 Task: Find connections with filter location Boucherville with filter topic #bestadvicewith filter profile language French with filter current company KPIT with filter school Delhi Public School, Vasant Kunj with filter industry Textile Manufacturing with filter service category AssistanceAdvertising with filter keywords title Supervisors
Action: Mouse moved to (151, 236)
Screenshot: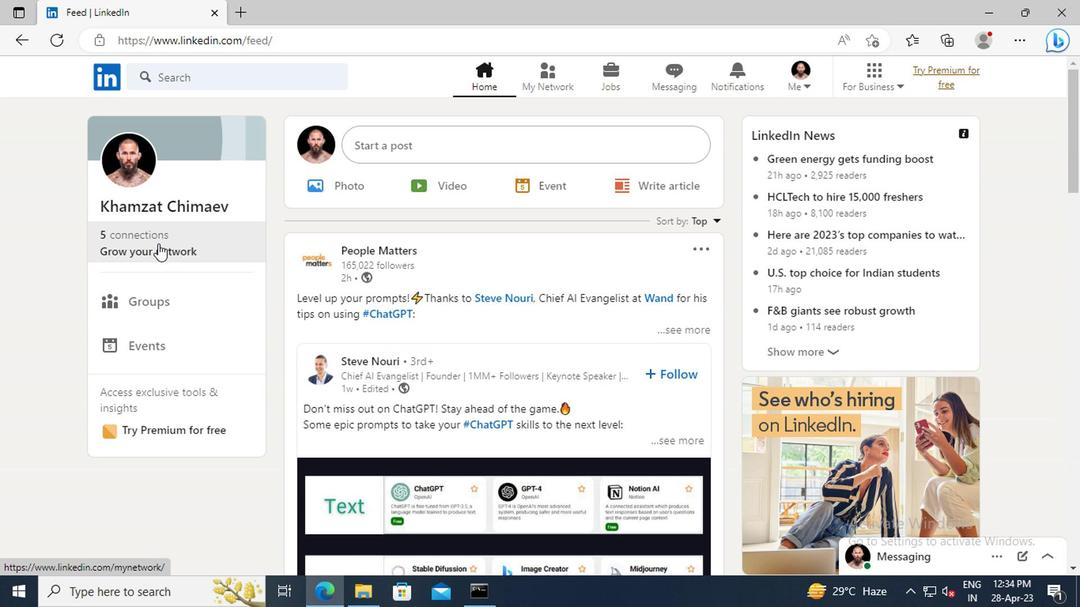
Action: Mouse pressed left at (151, 236)
Screenshot: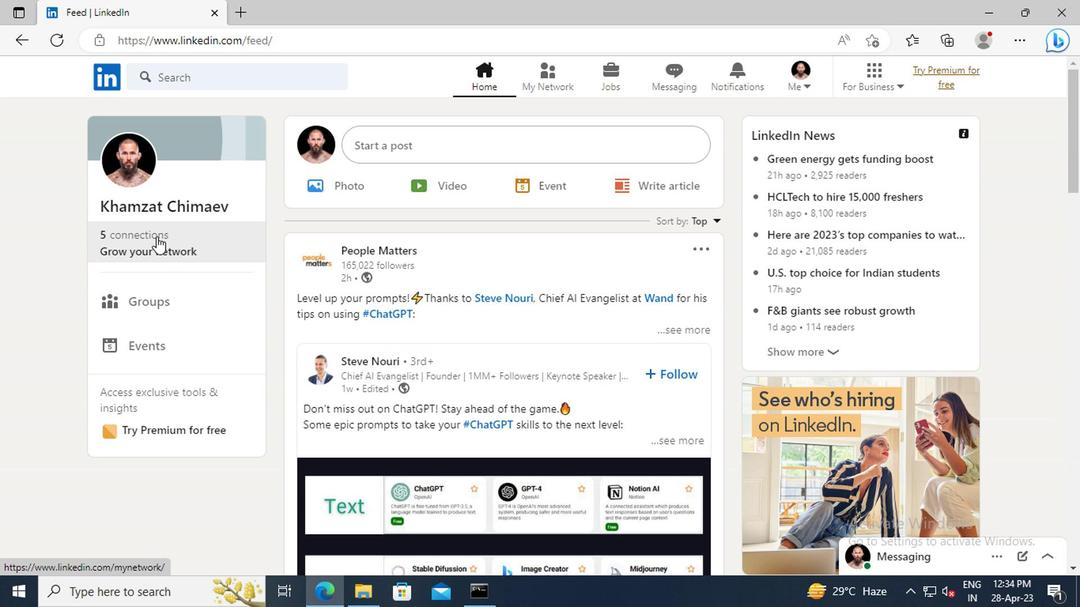 
Action: Mouse moved to (163, 163)
Screenshot: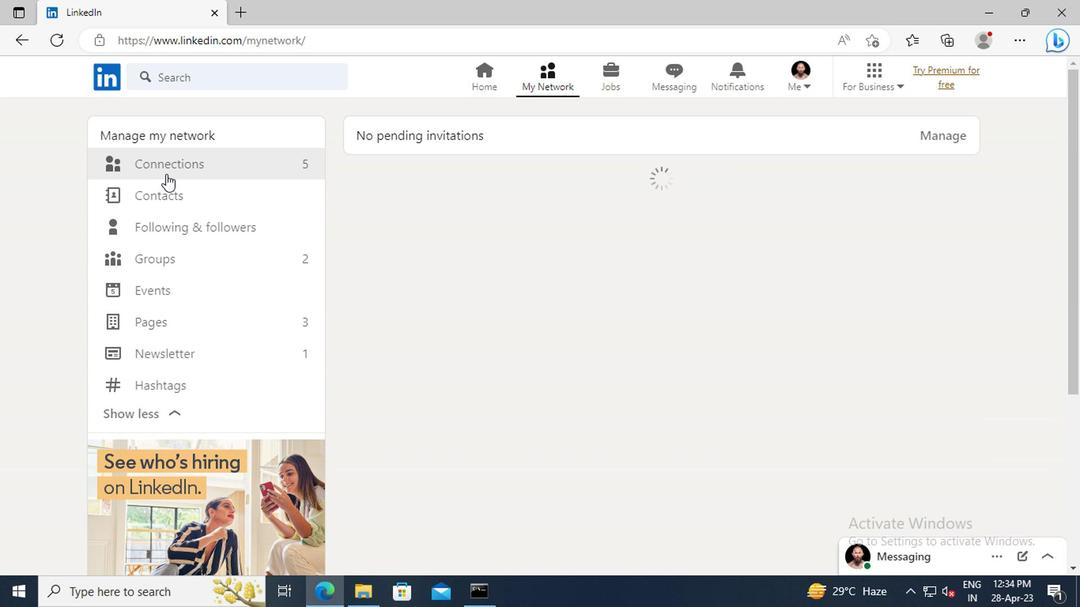 
Action: Mouse pressed left at (163, 163)
Screenshot: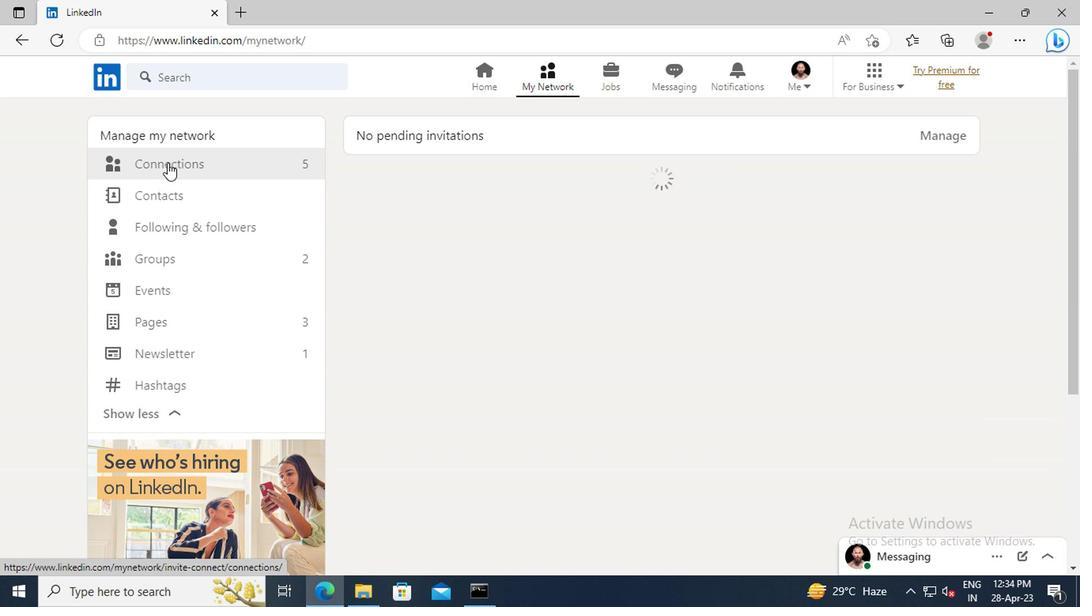 
Action: Mouse moved to (657, 168)
Screenshot: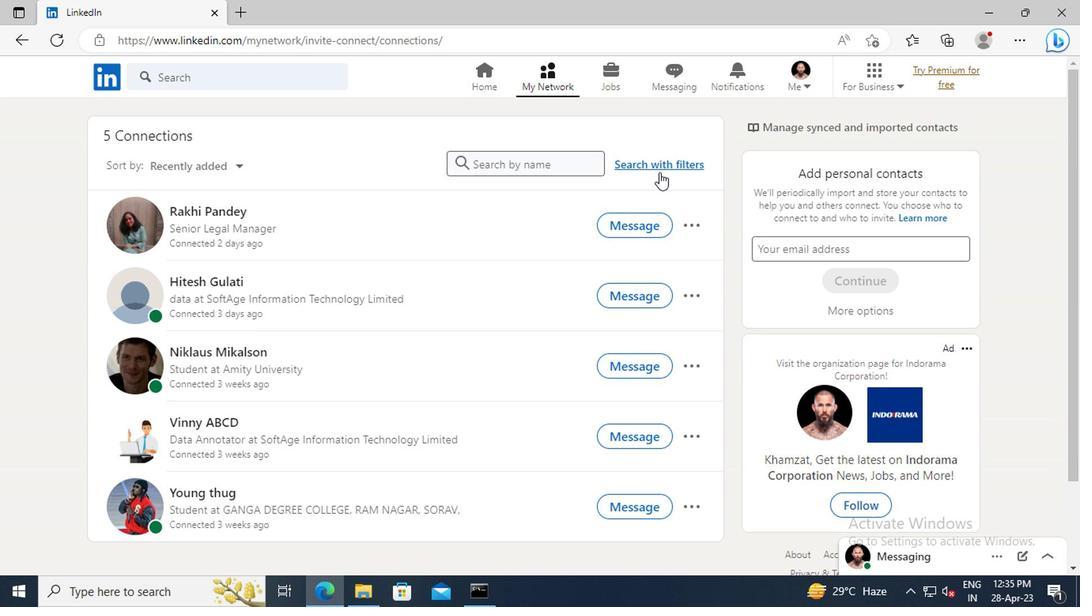 
Action: Mouse pressed left at (657, 168)
Screenshot: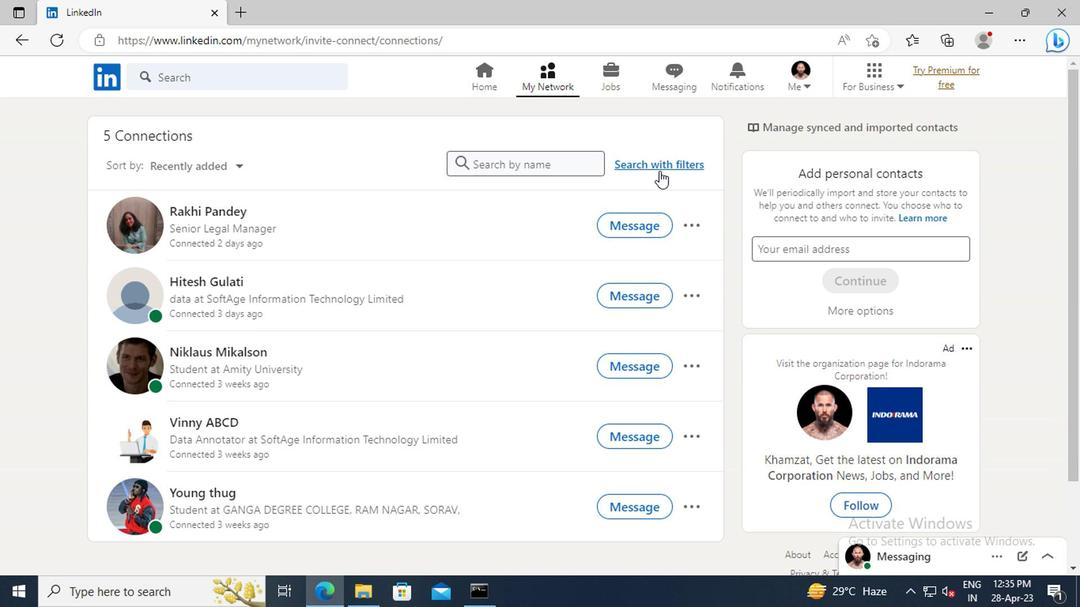 
Action: Mouse moved to (600, 125)
Screenshot: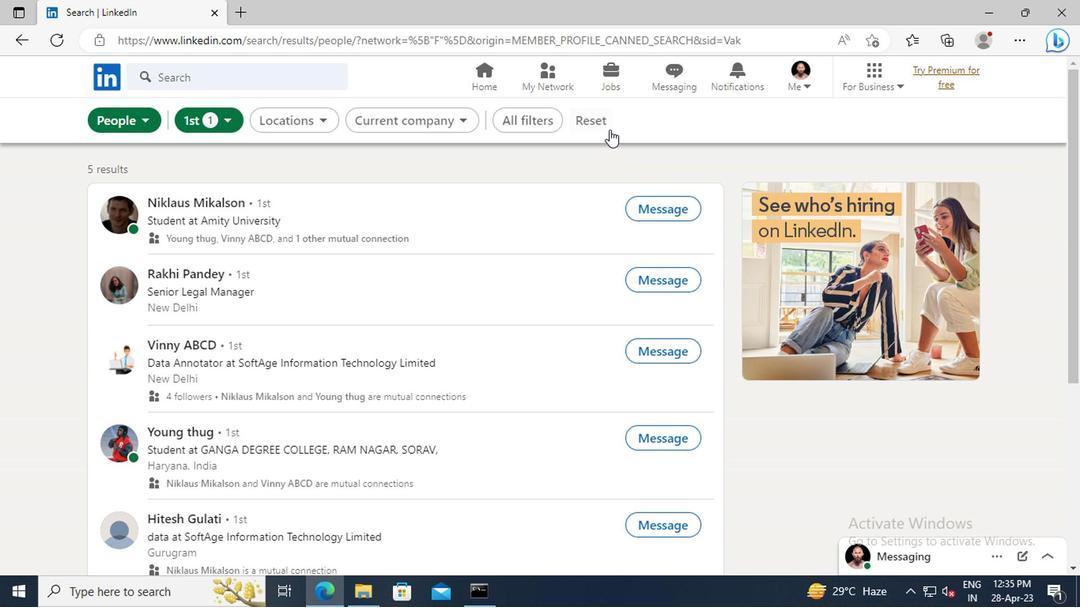 
Action: Mouse pressed left at (600, 125)
Screenshot: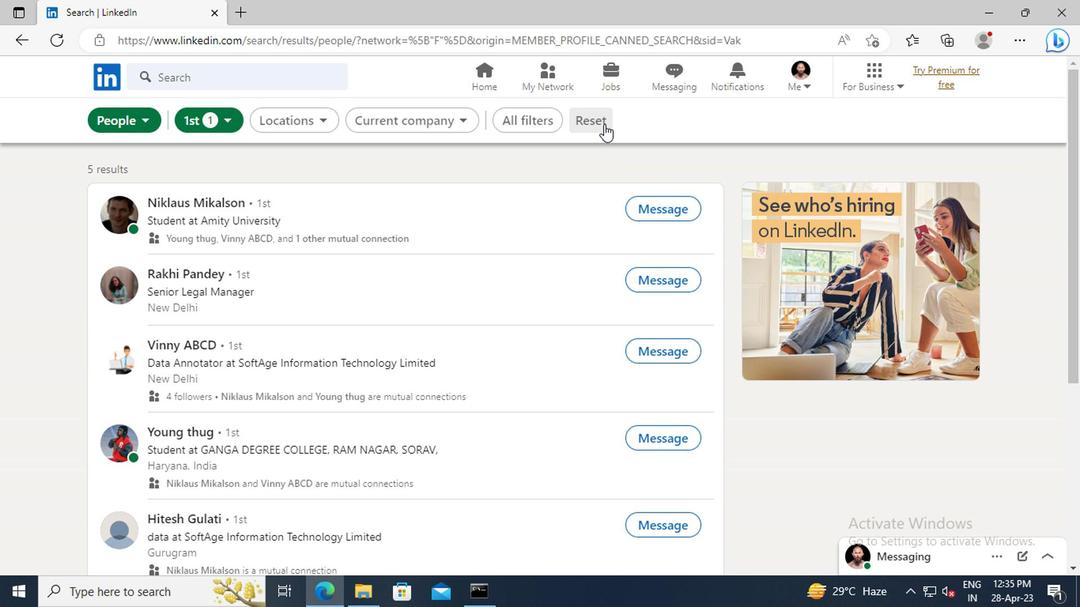 
Action: Mouse moved to (576, 119)
Screenshot: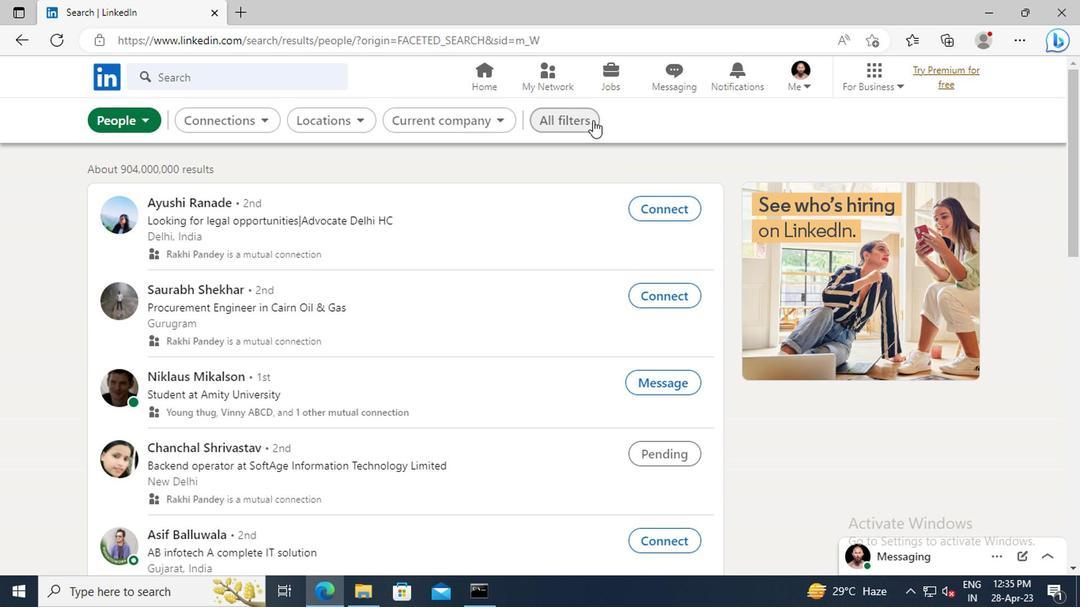 
Action: Mouse pressed left at (576, 119)
Screenshot: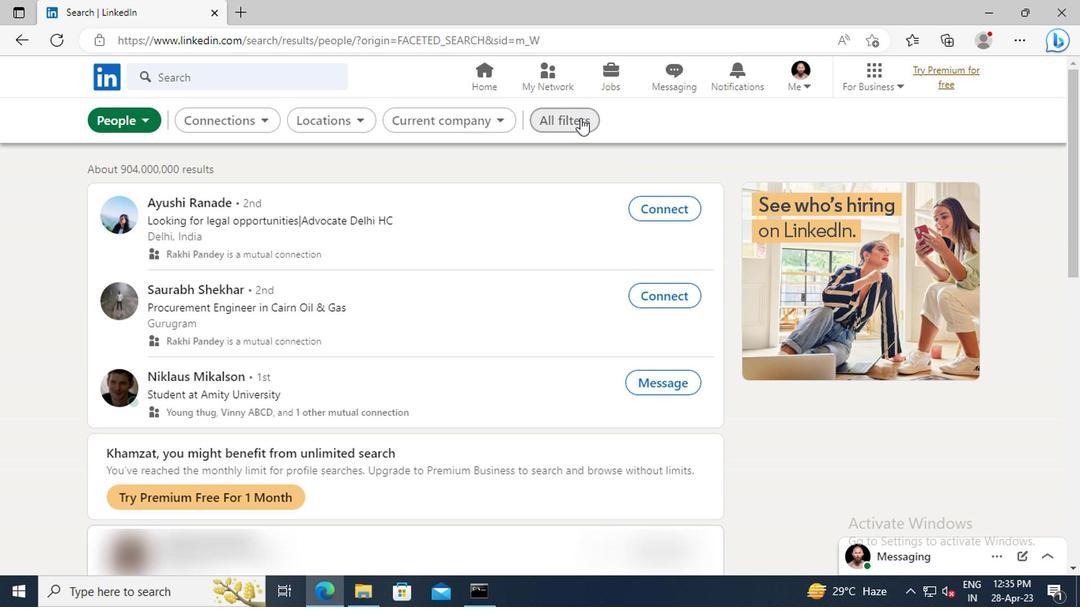 
Action: Mouse moved to (889, 301)
Screenshot: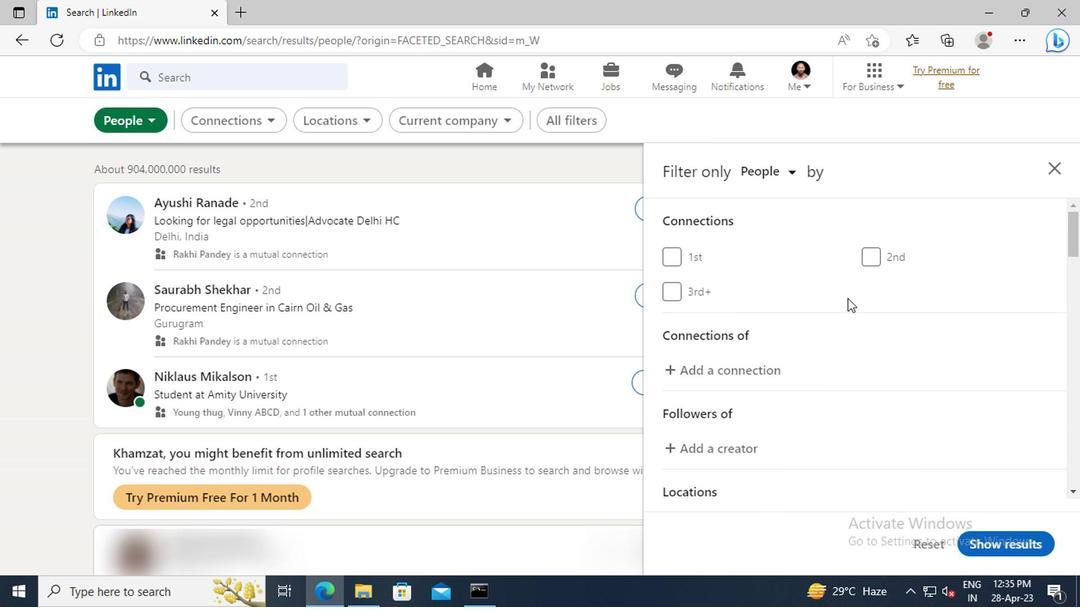 
Action: Mouse scrolled (889, 300) with delta (0, 0)
Screenshot: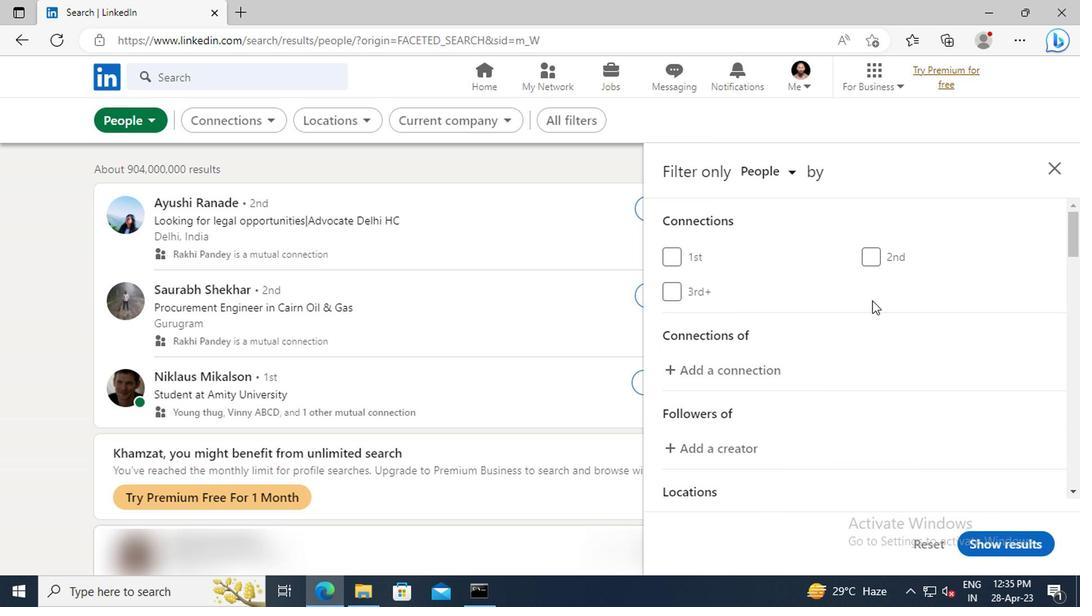 
Action: Mouse scrolled (889, 300) with delta (0, 0)
Screenshot: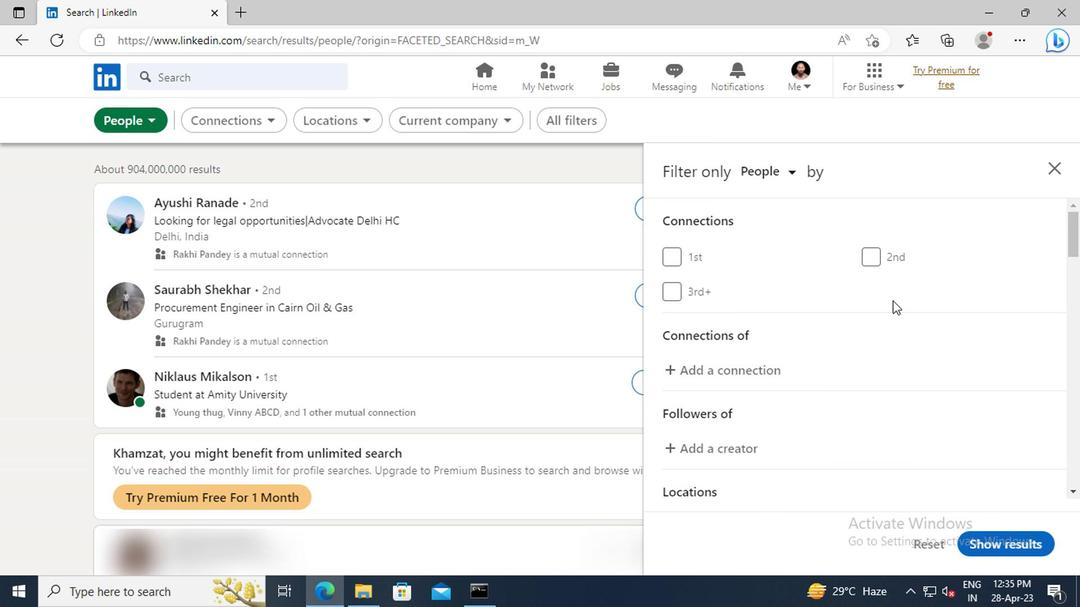 
Action: Mouse scrolled (889, 300) with delta (0, 0)
Screenshot: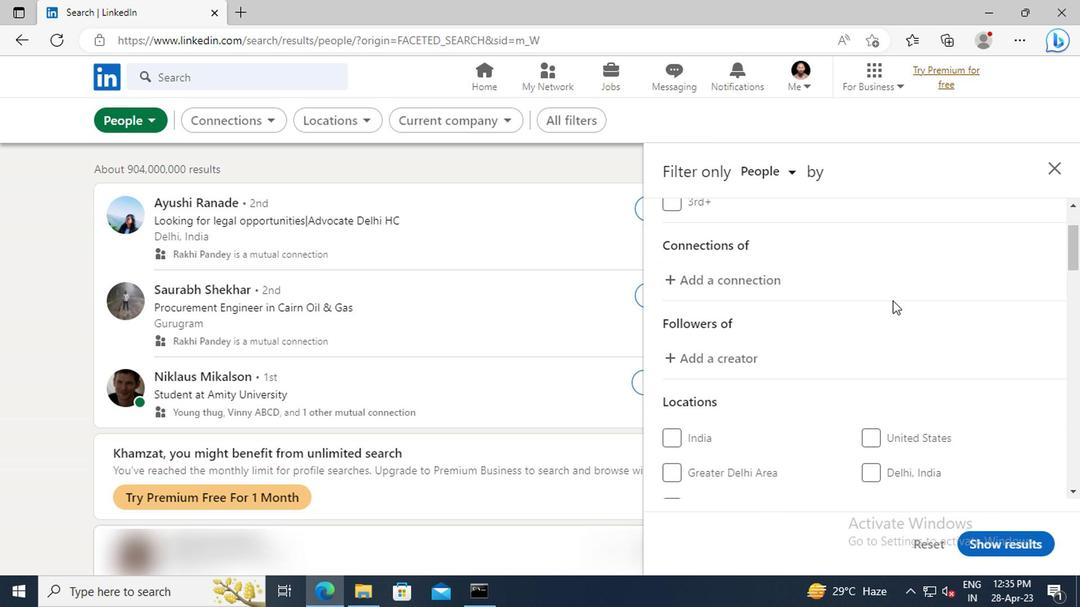 
Action: Mouse scrolled (889, 300) with delta (0, 0)
Screenshot: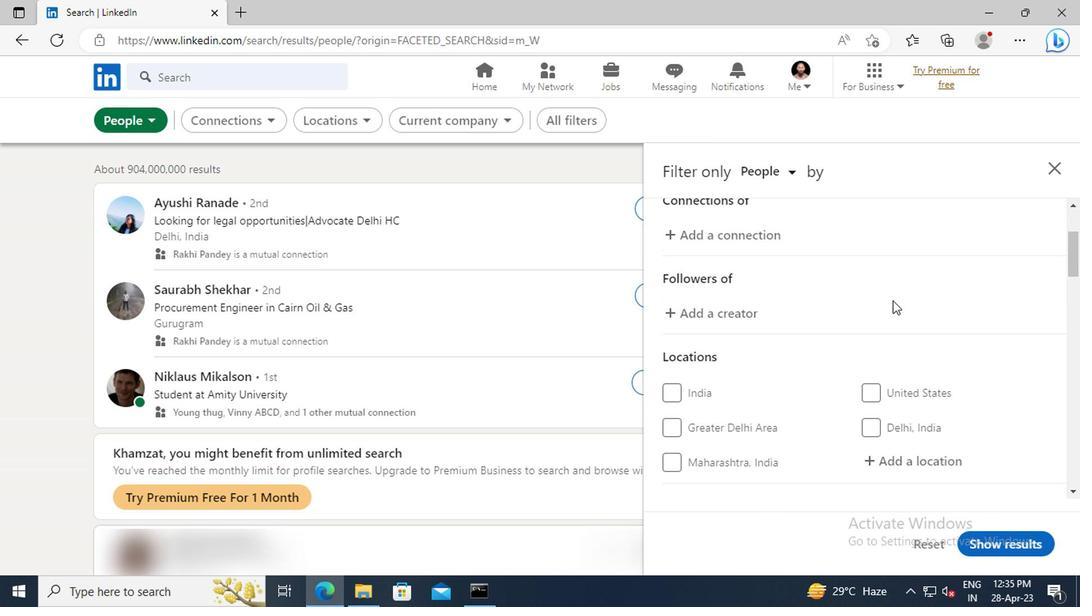 
Action: Mouse scrolled (889, 300) with delta (0, 0)
Screenshot: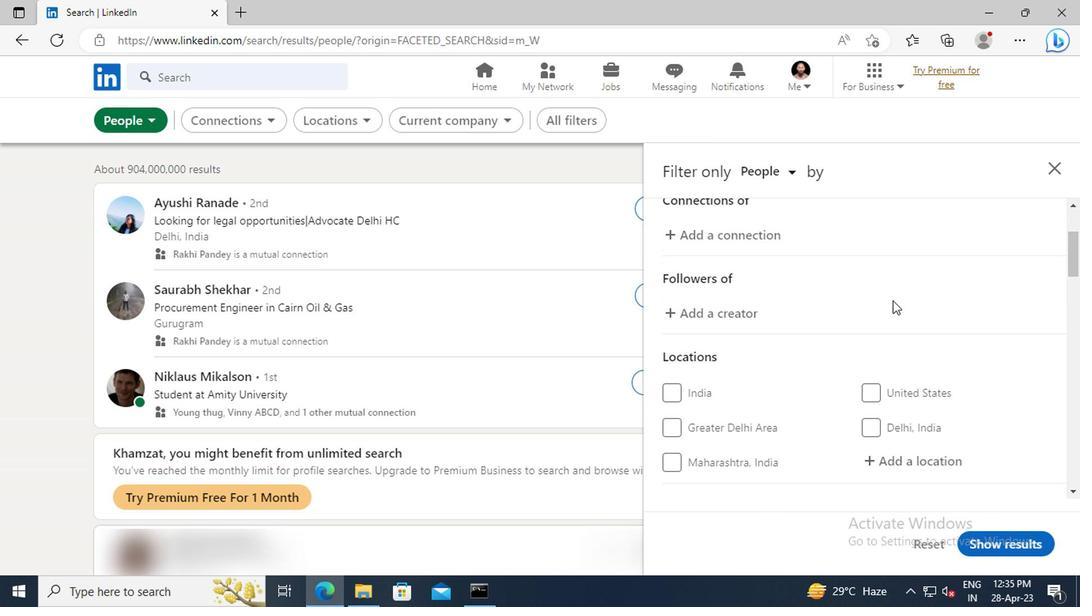 
Action: Mouse moved to (890, 302)
Screenshot: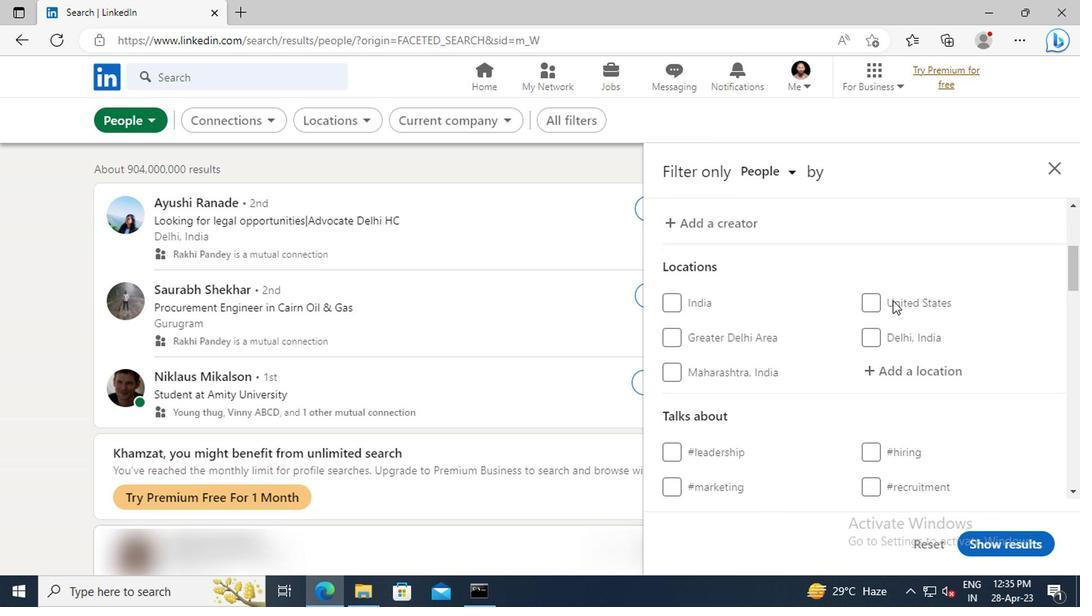 
Action: Mouse scrolled (890, 302) with delta (0, 0)
Screenshot: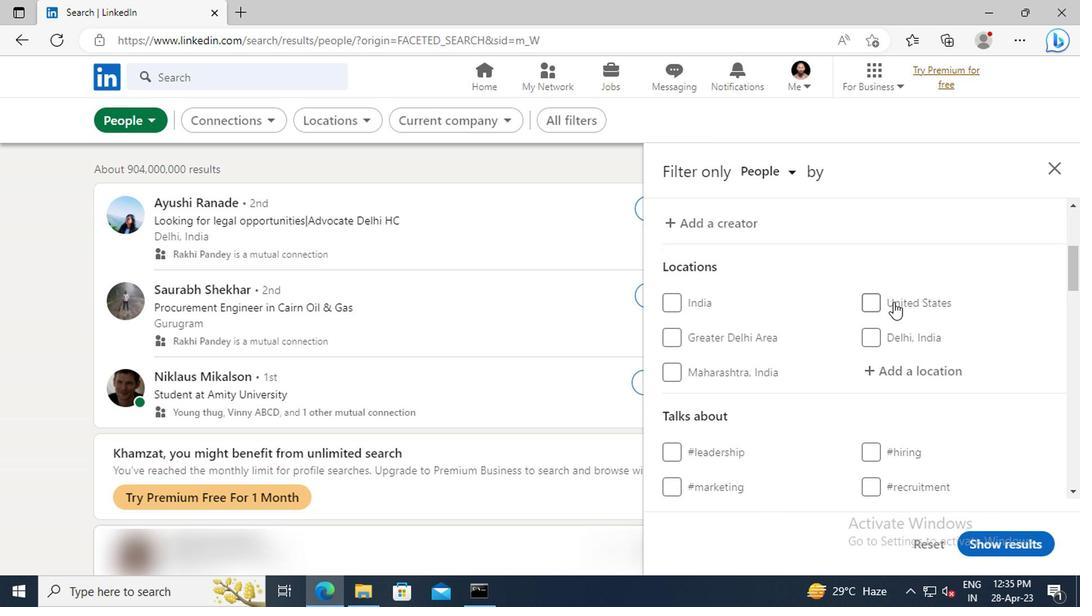 
Action: Mouse moved to (896, 323)
Screenshot: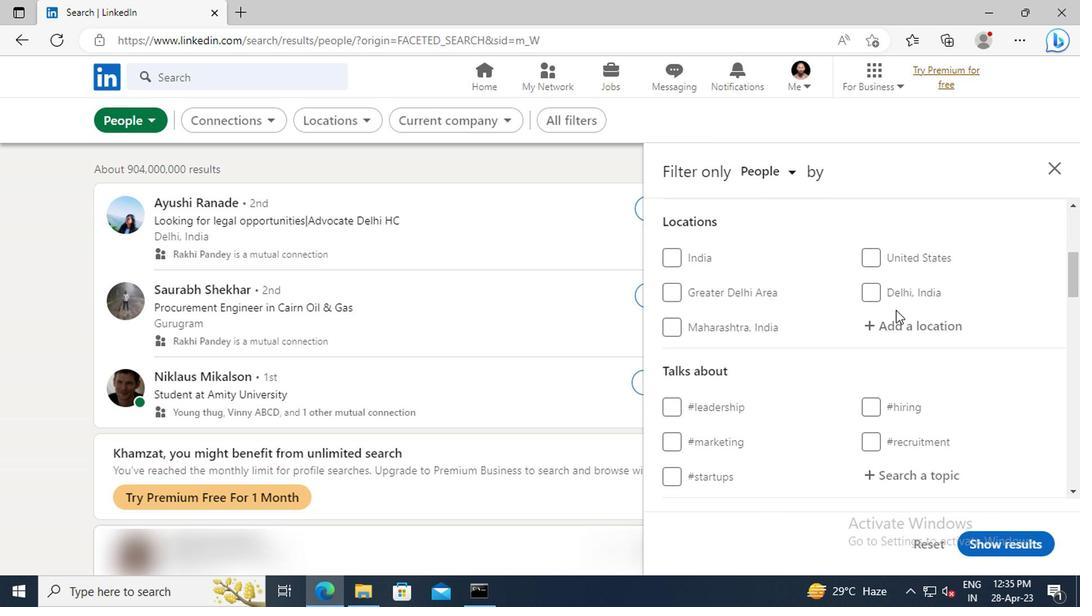 
Action: Mouse pressed left at (896, 323)
Screenshot: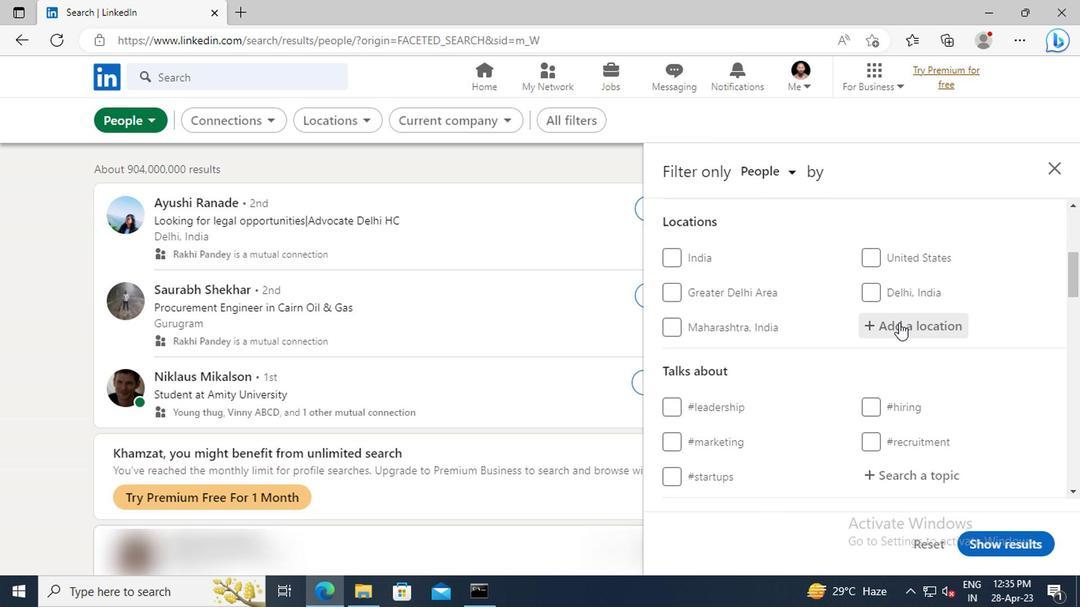 
Action: Key pressed <Key.shift>BOUCHERVILLE
Screenshot: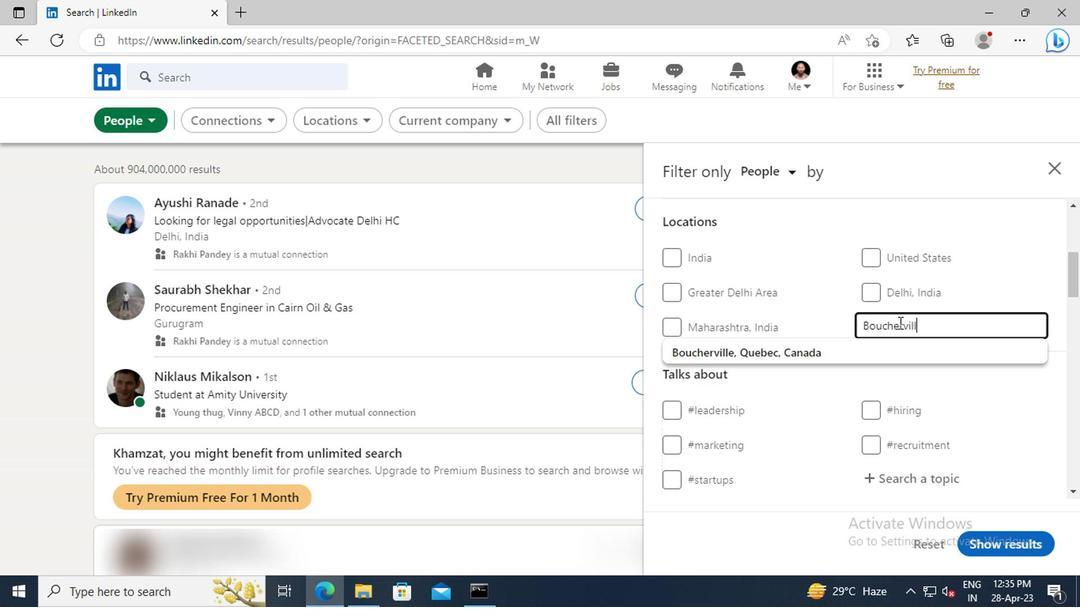 
Action: Mouse moved to (902, 348)
Screenshot: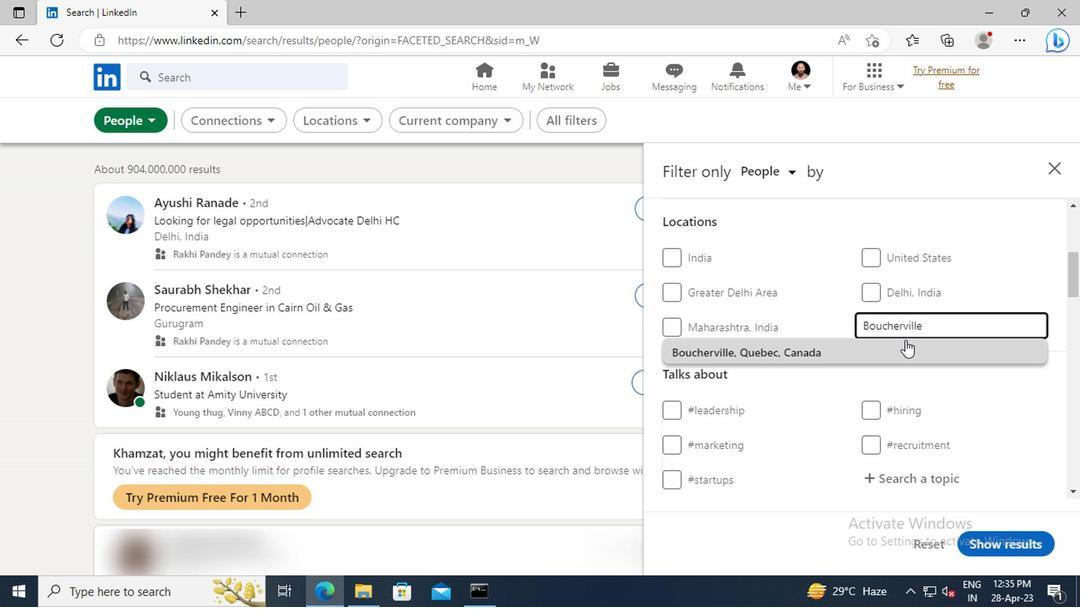 
Action: Mouse pressed left at (902, 348)
Screenshot: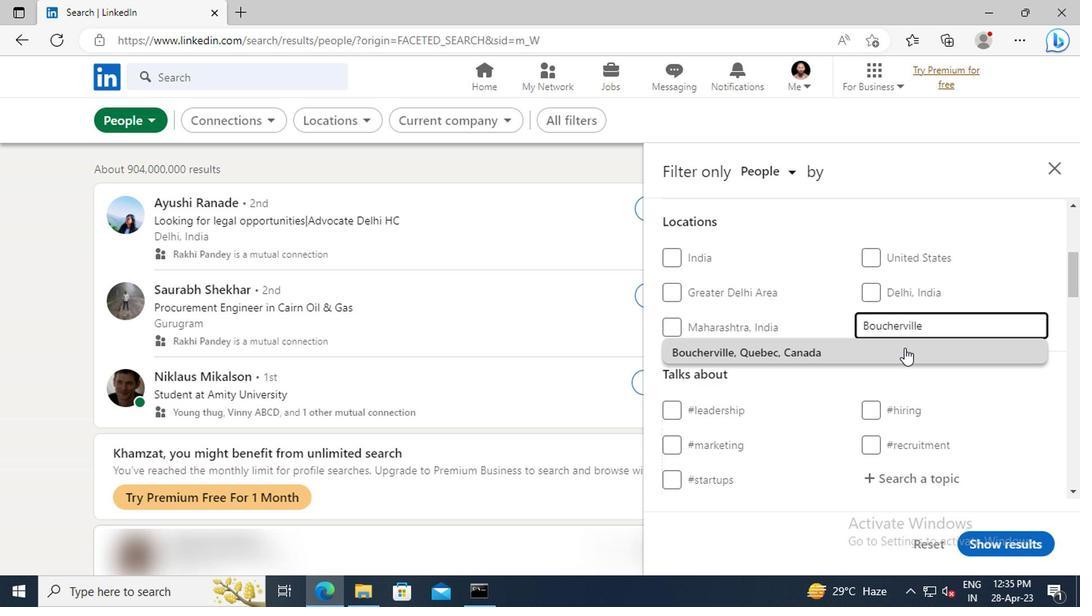 
Action: Mouse moved to (902, 330)
Screenshot: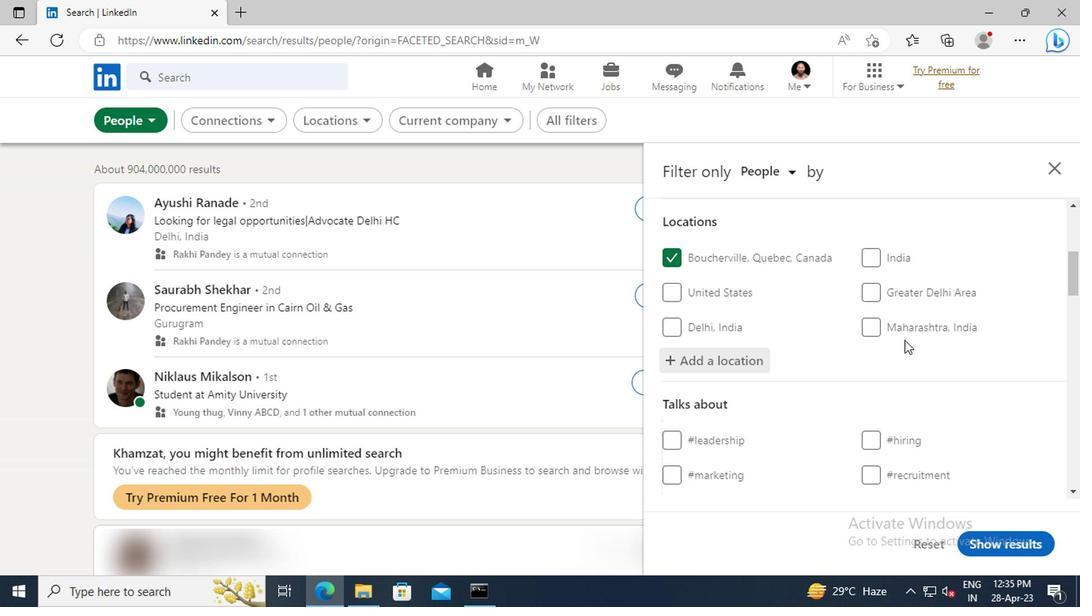
Action: Mouse scrolled (902, 329) with delta (0, 0)
Screenshot: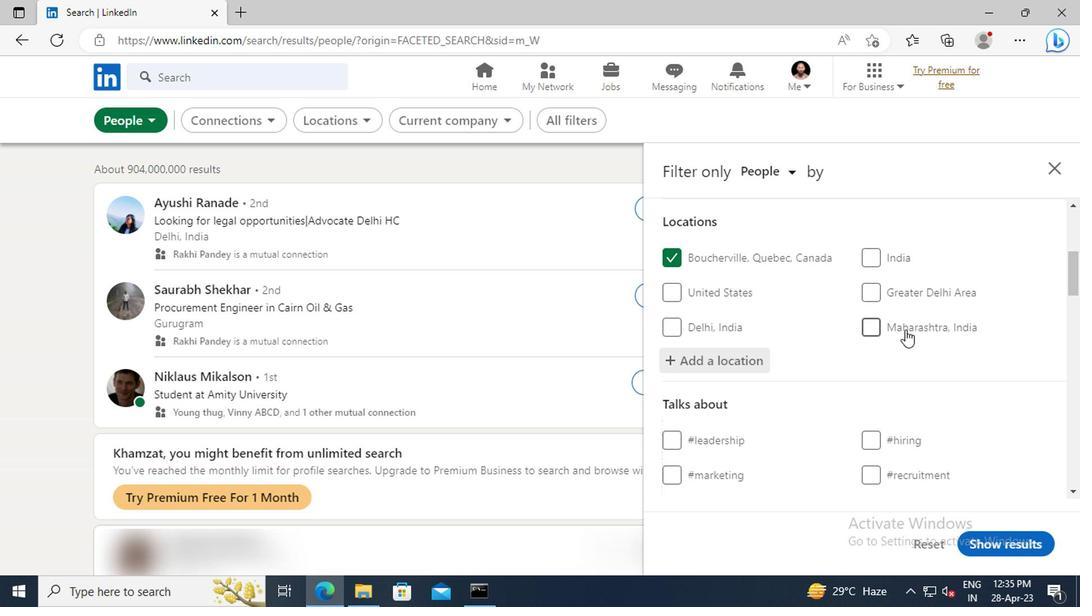 
Action: Mouse scrolled (902, 329) with delta (0, 0)
Screenshot: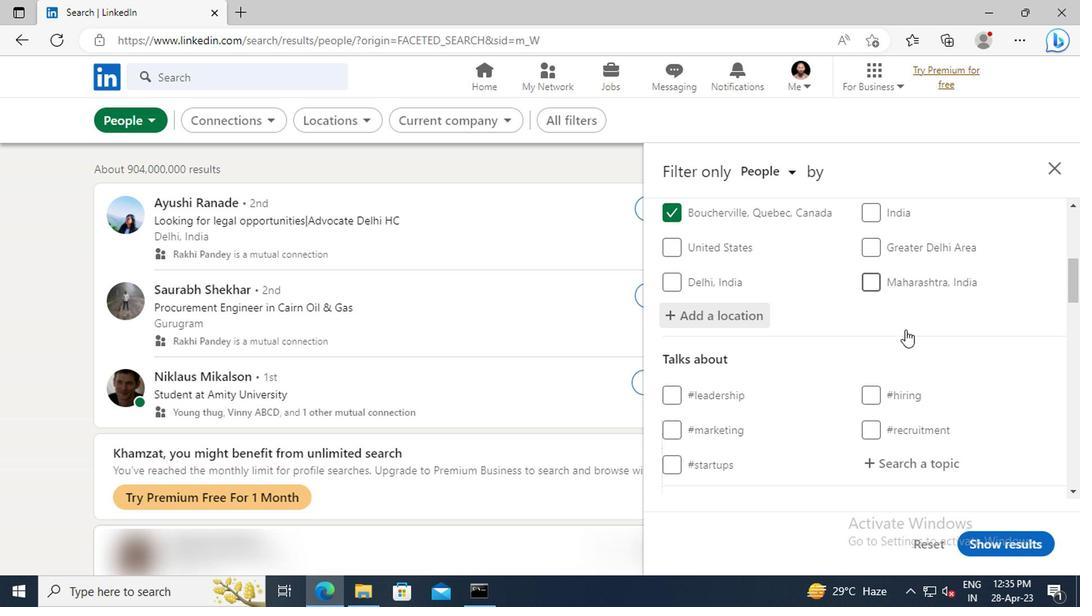 
Action: Mouse scrolled (902, 329) with delta (0, 0)
Screenshot: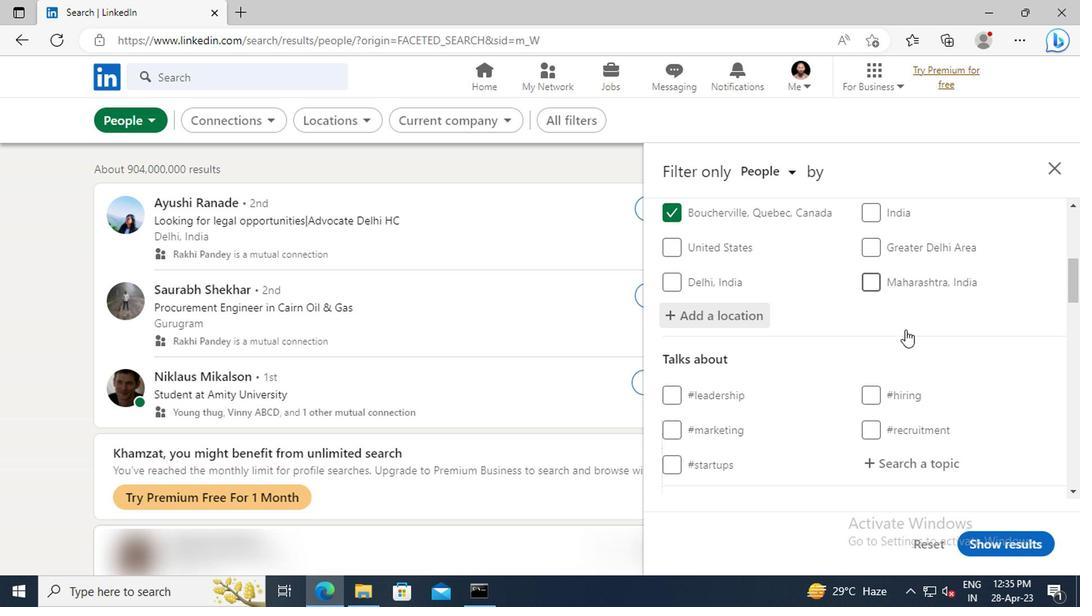 
Action: Mouse moved to (887, 369)
Screenshot: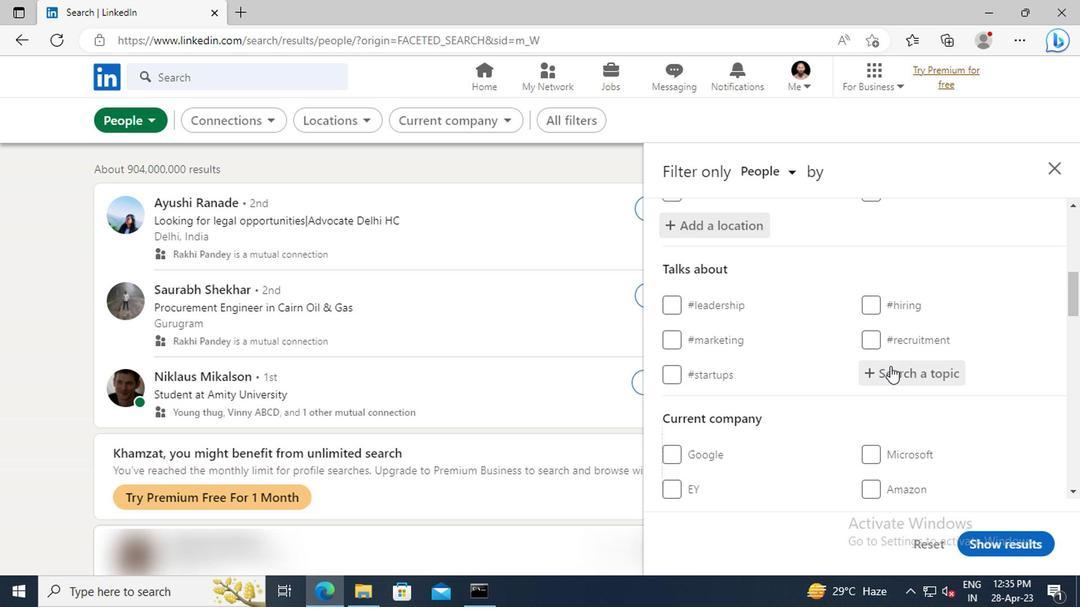 
Action: Mouse pressed left at (887, 369)
Screenshot: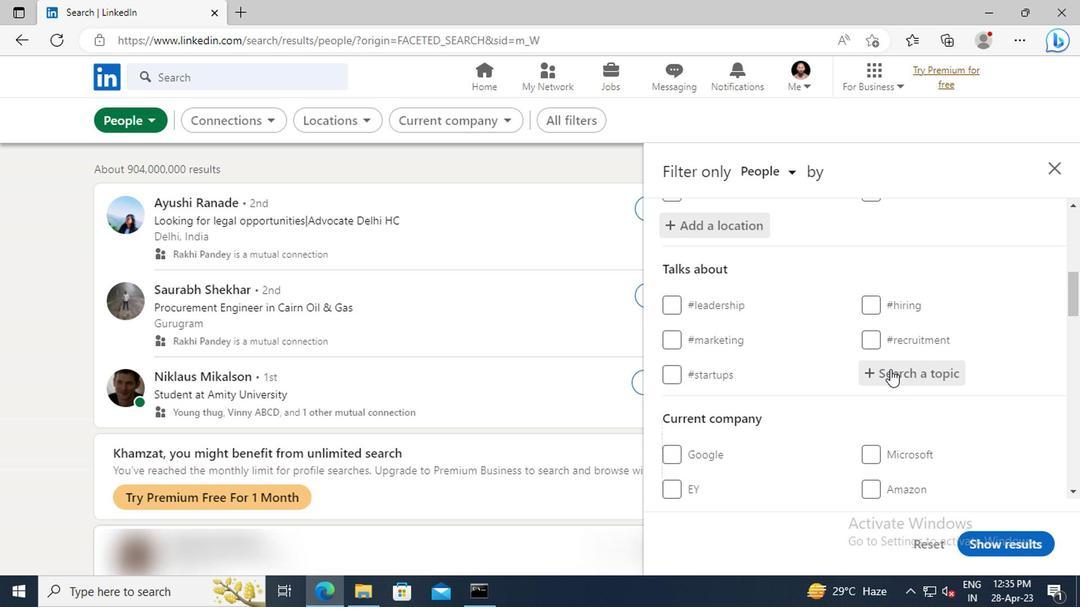 
Action: Key pressed BESTADVICE
Screenshot: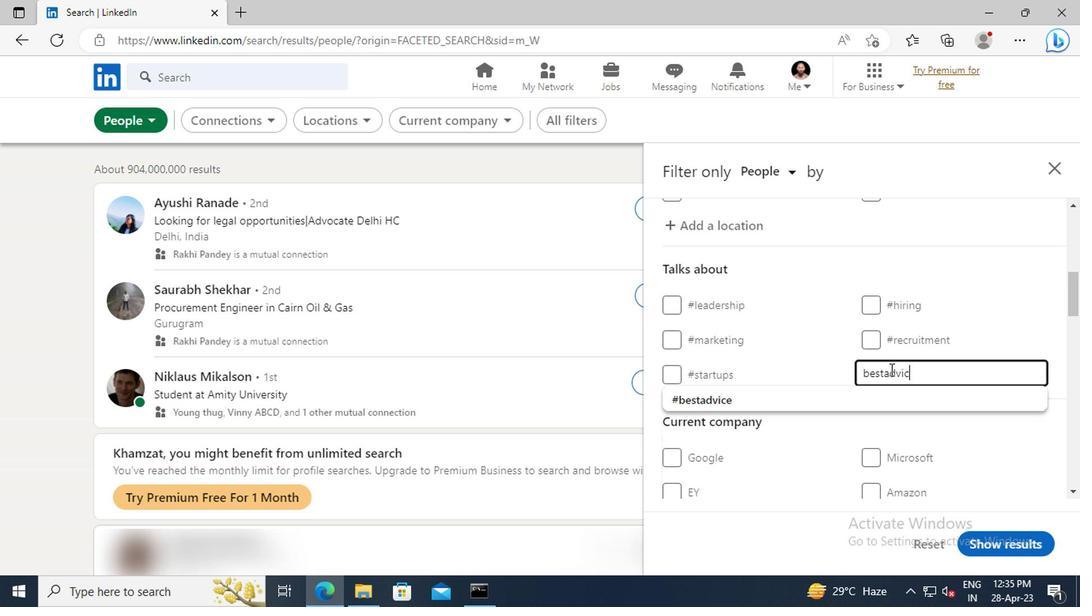 
Action: Mouse moved to (890, 396)
Screenshot: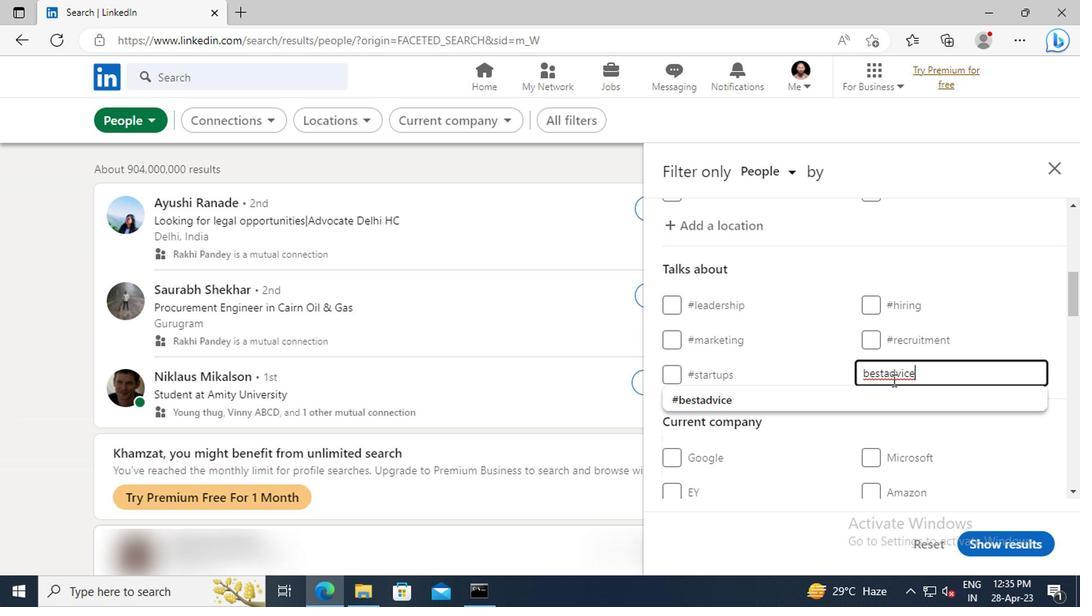 
Action: Mouse pressed left at (890, 396)
Screenshot: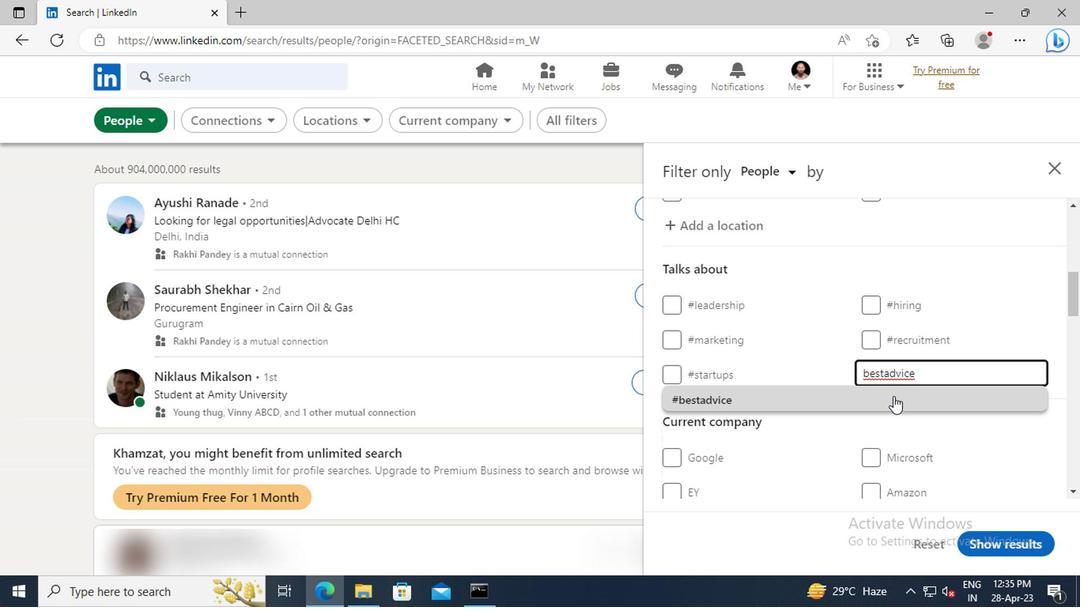 
Action: Mouse moved to (890, 353)
Screenshot: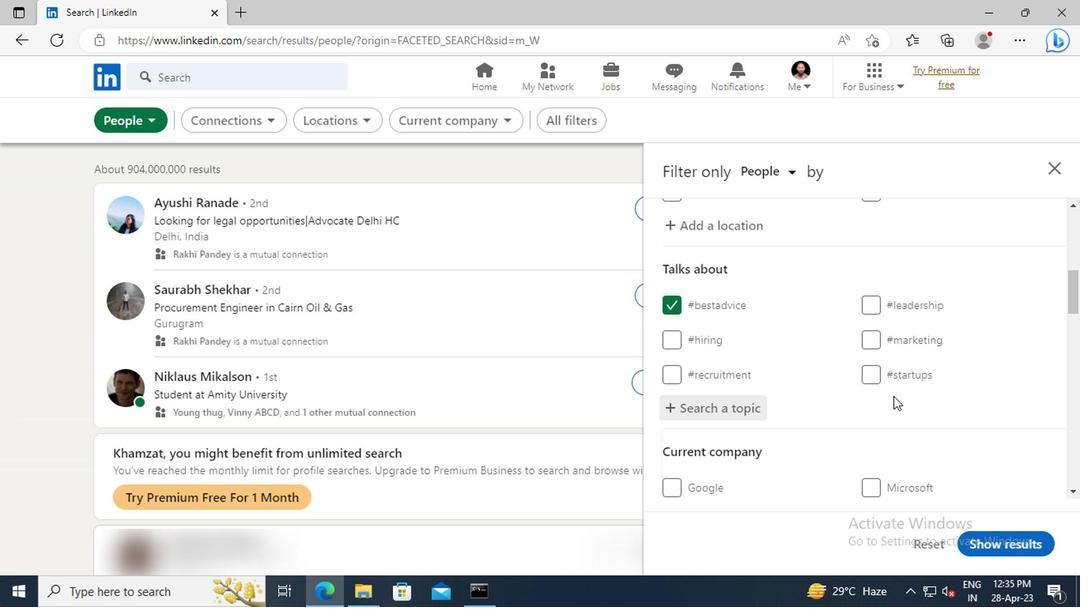 
Action: Mouse scrolled (890, 352) with delta (0, -1)
Screenshot: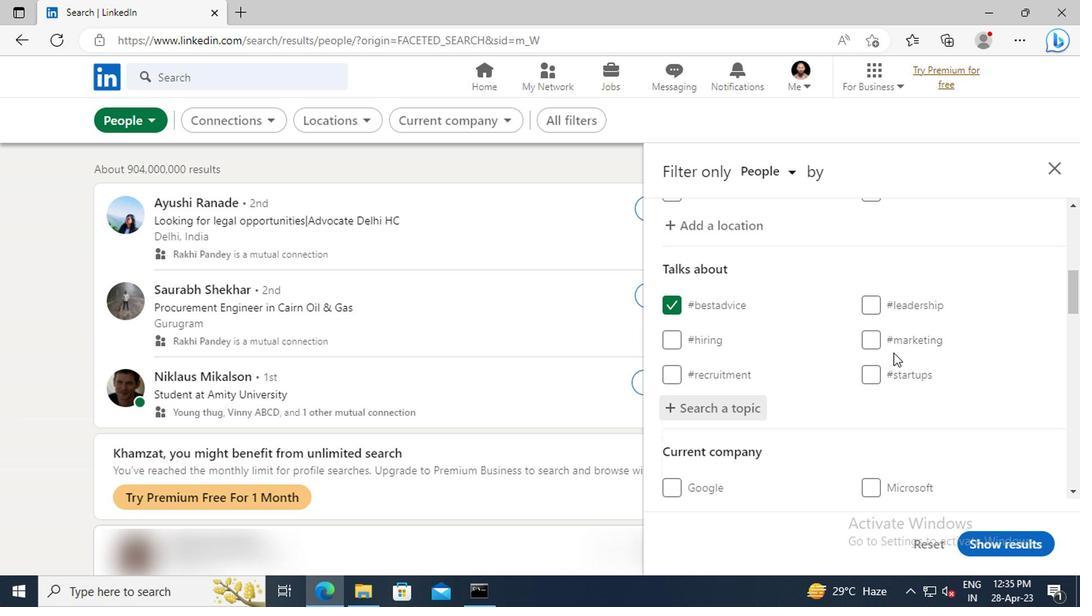 
Action: Mouse scrolled (890, 352) with delta (0, -1)
Screenshot: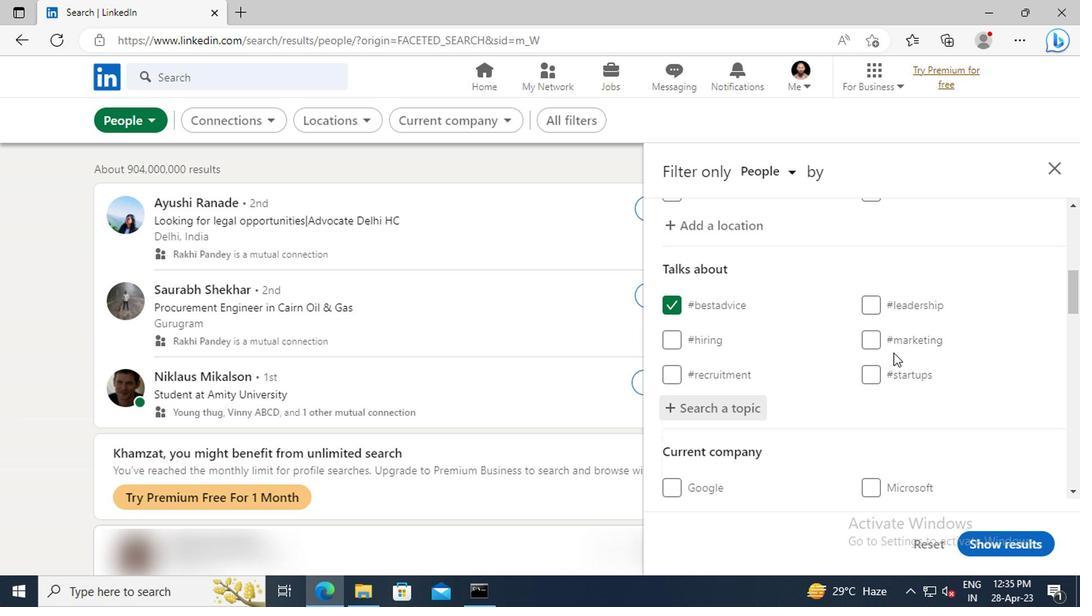 
Action: Mouse scrolled (890, 352) with delta (0, -1)
Screenshot: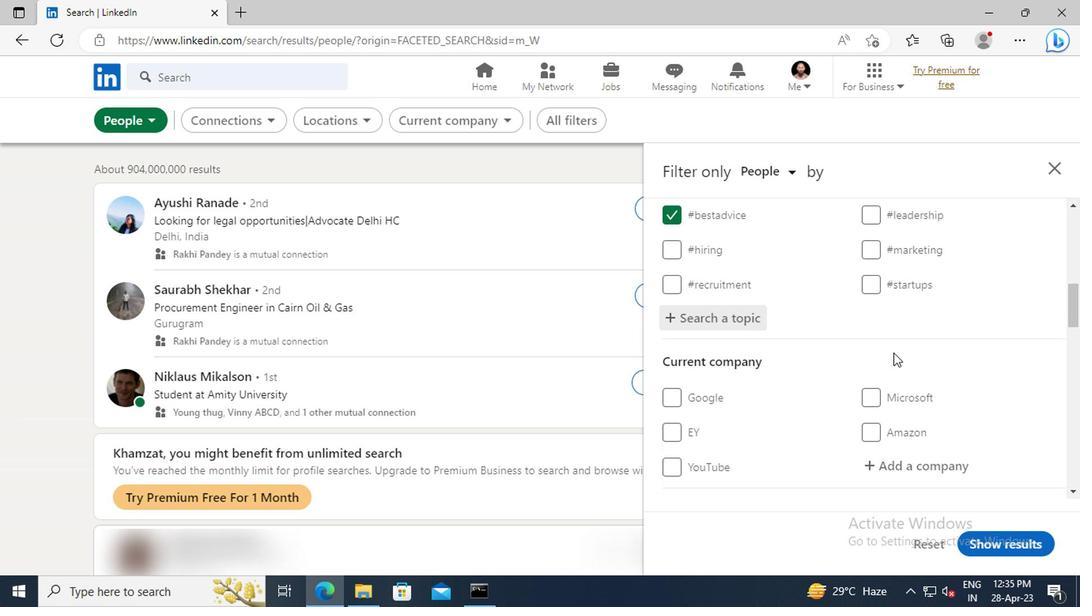 
Action: Mouse scrolled (890, 352) with delta (0, -1)
Screenshot: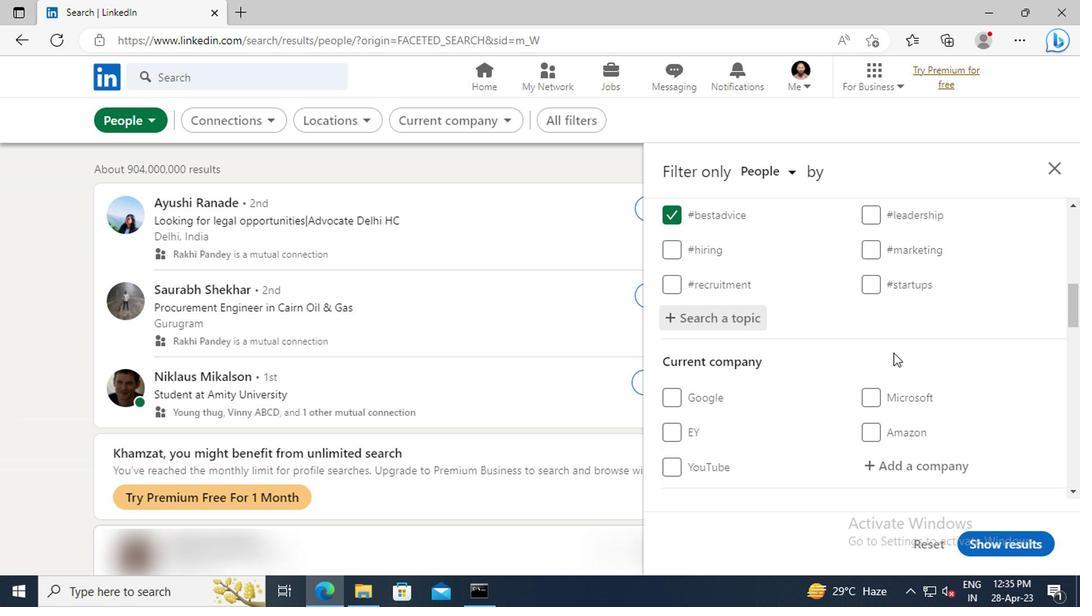 
Action: Mouse scrolled (890, 352) with delta (0, -1)
Screenshot: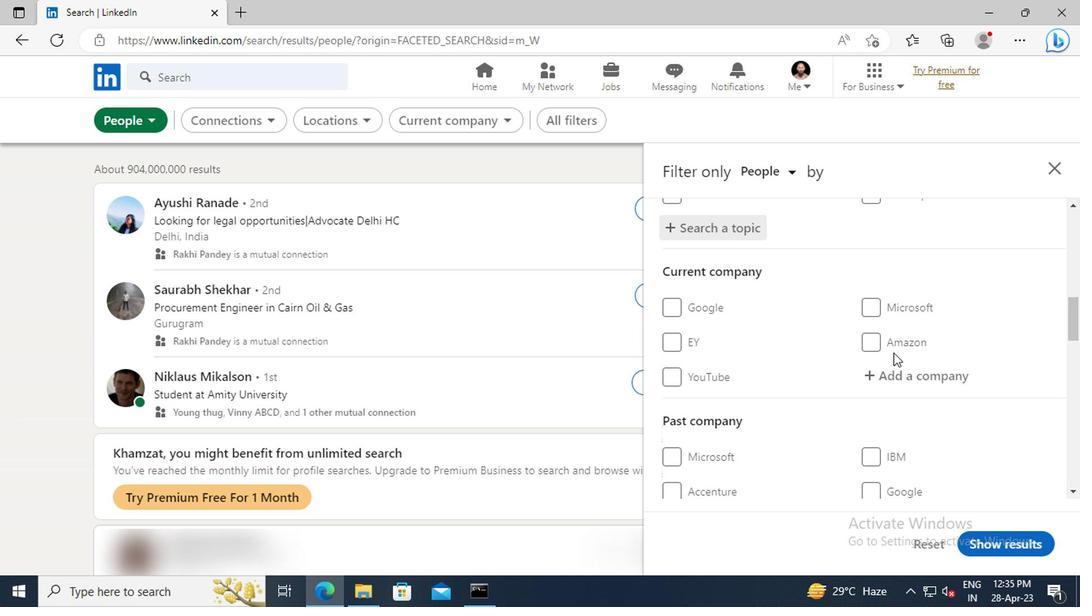 
Action: Mouse scrolled (890, 352) with delta (0, -1)
Screenshot: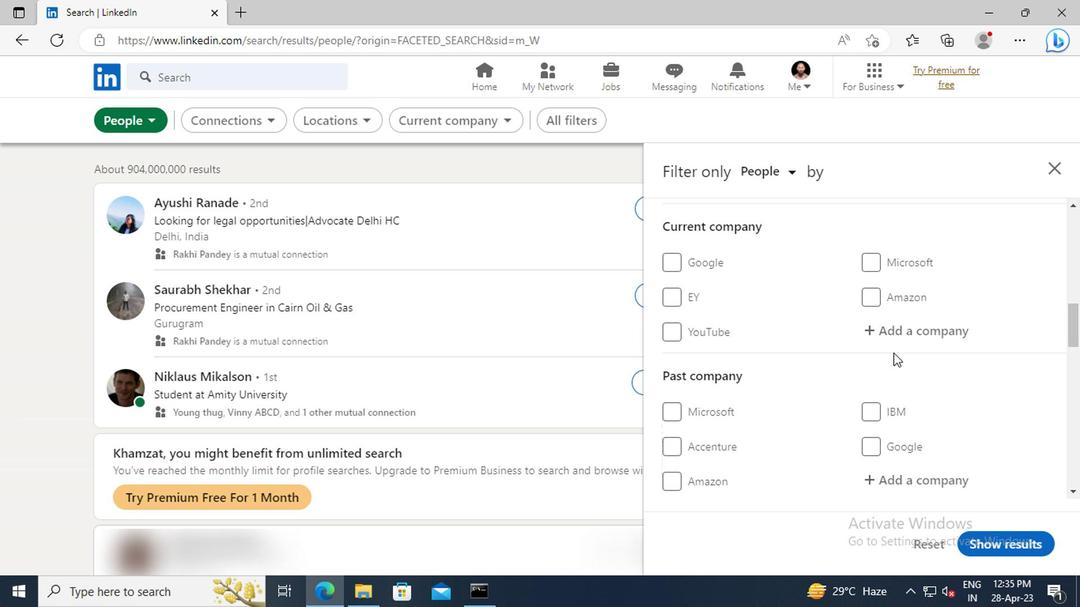 
Action: Mouse scrolled (890, 352) with delta (0, -1)
Screenshot: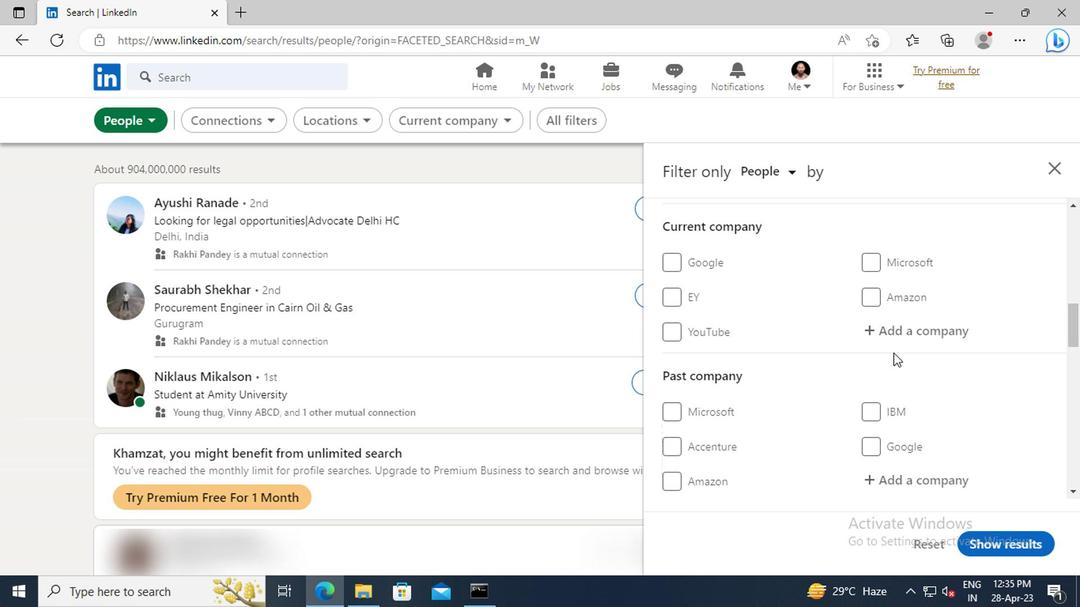 
Action: Mouse scrolled (890, 352) with delta (0, -1)
Screenshot: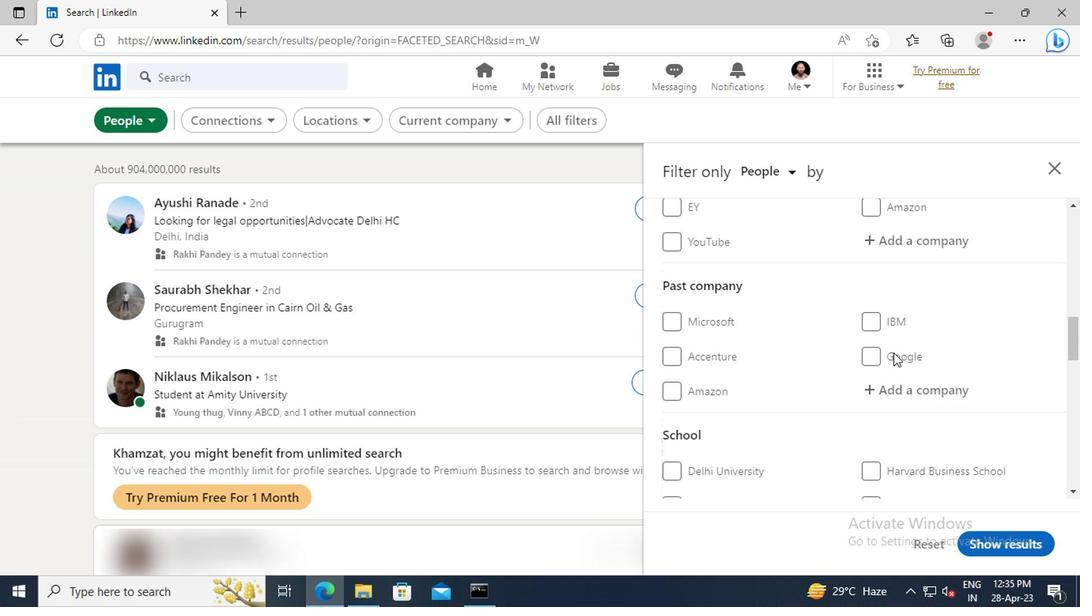 
Action: Mouse scrolled (890, 352) with delta (0, -1)
Screenshot: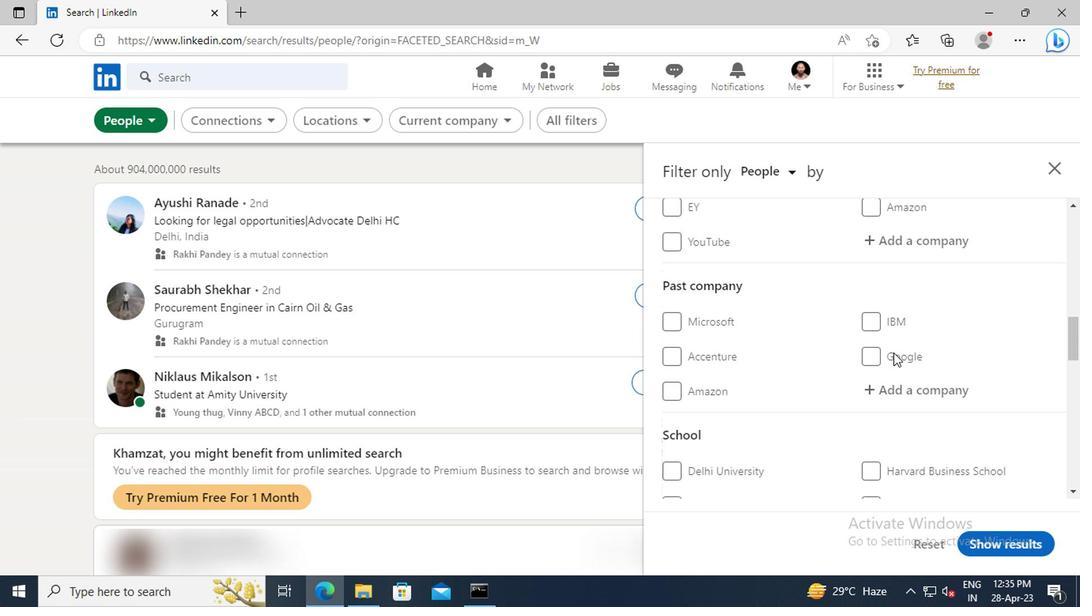 
Action: Mouse scrolled (890, 352) with delta (0, -1)
Screenshot: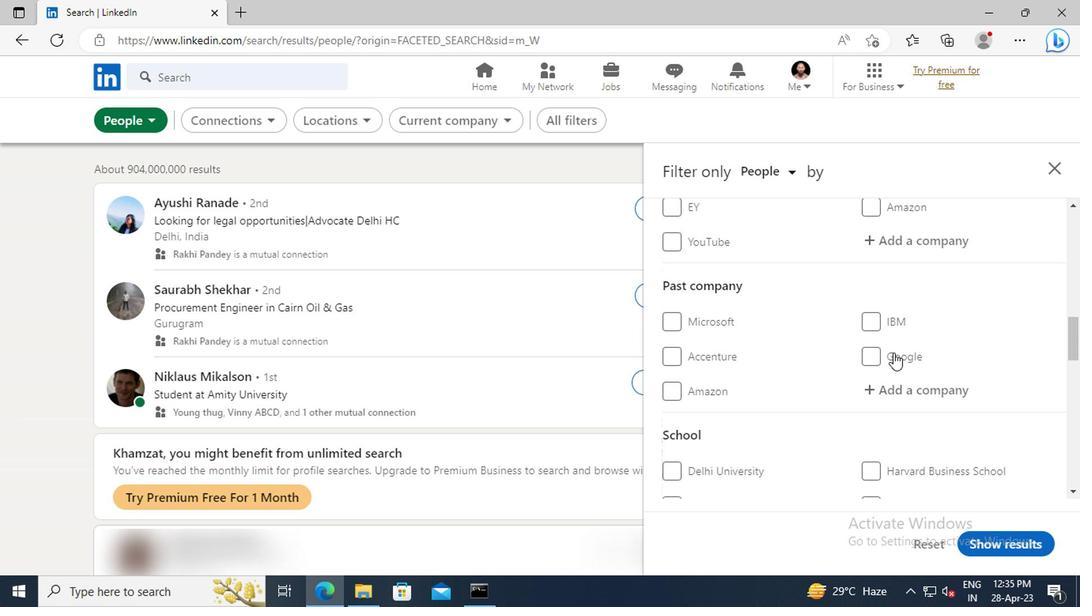 
Action: Mouse scrolled (890, 352) with delta (0, -1)
Screenshot: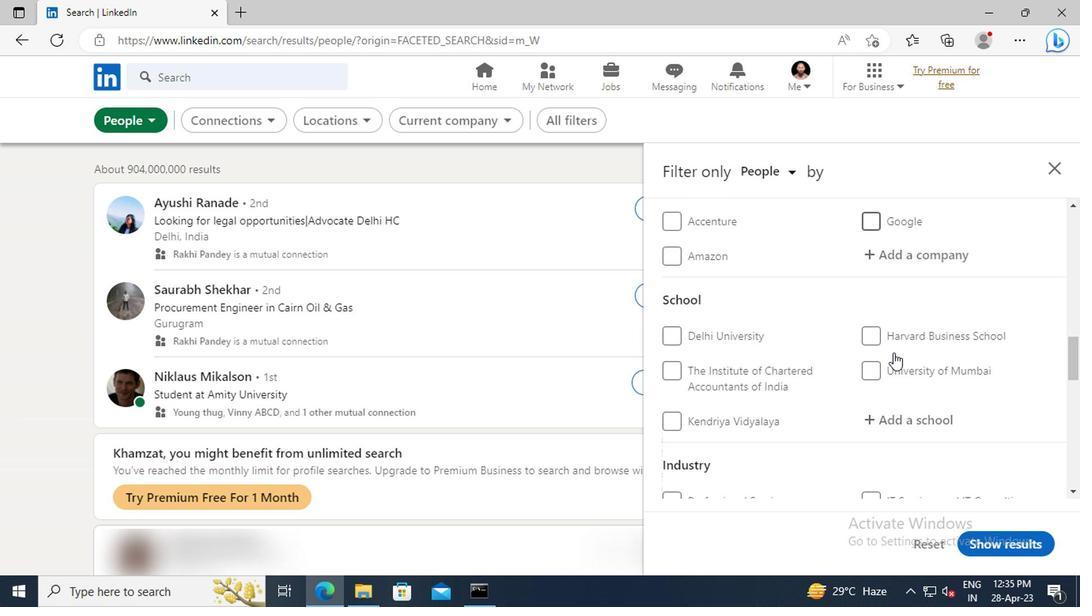 
Action: Mouse scrolled (890, 352) with delta (0, -1)
Screenshot: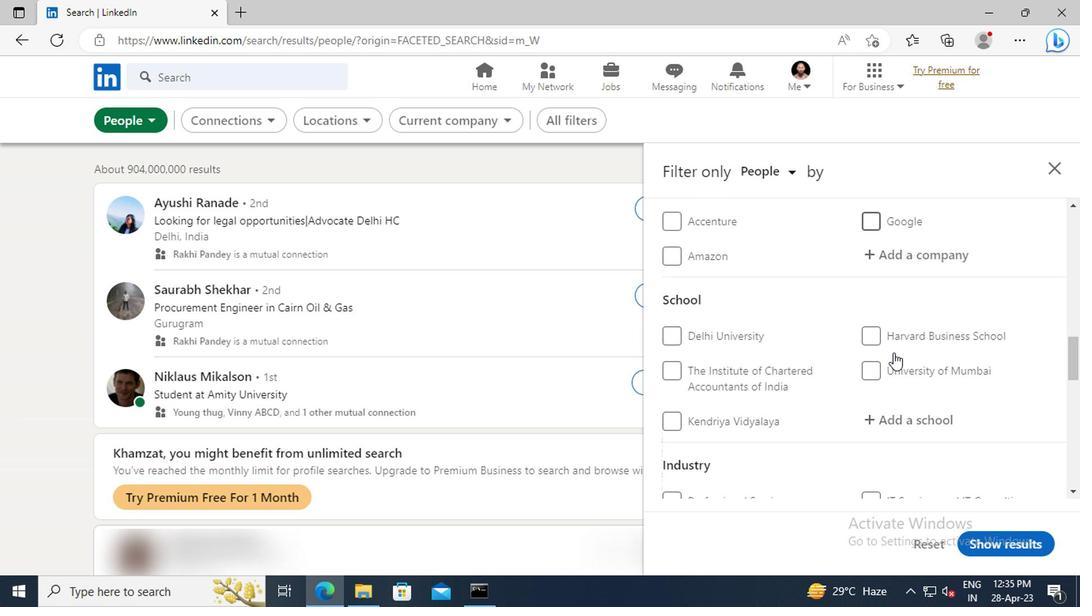 
Action: Mouse scrolled (890, 352) with delta (0, -1)
Screenshot: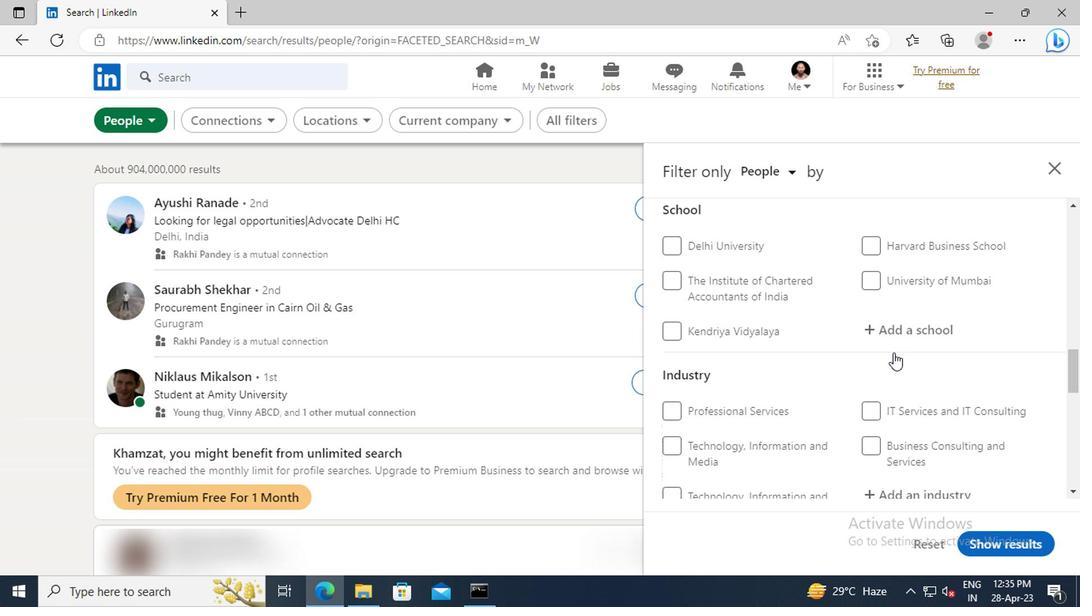 
Action: Mouse scrolled (890, 352) with delta (0, -1)
Screenshot: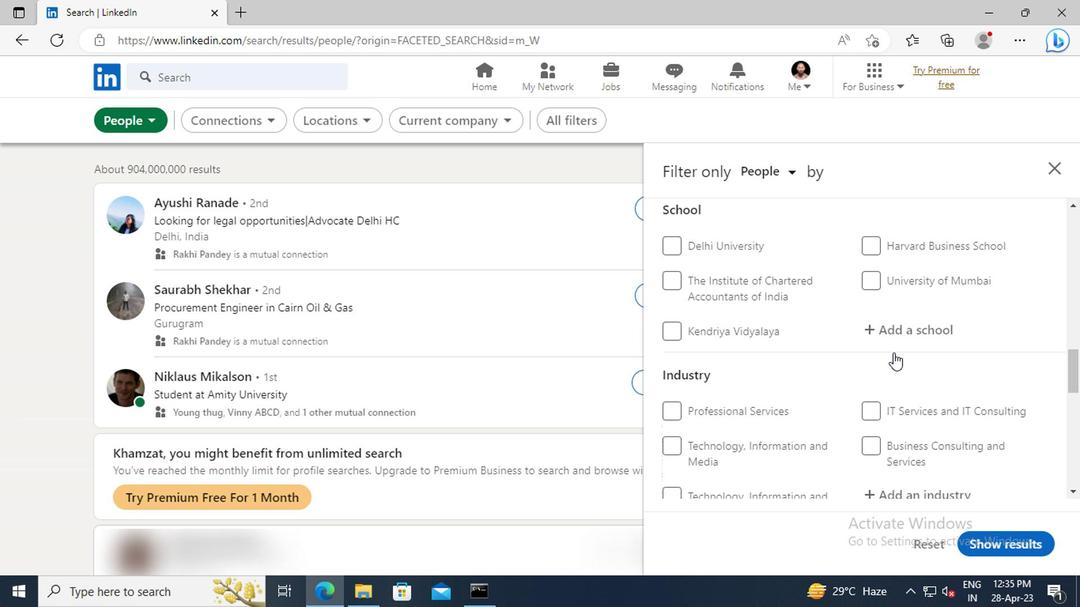 
Action: Mouse scrolled (890, 352) with delta (0, -1)
Screenshot: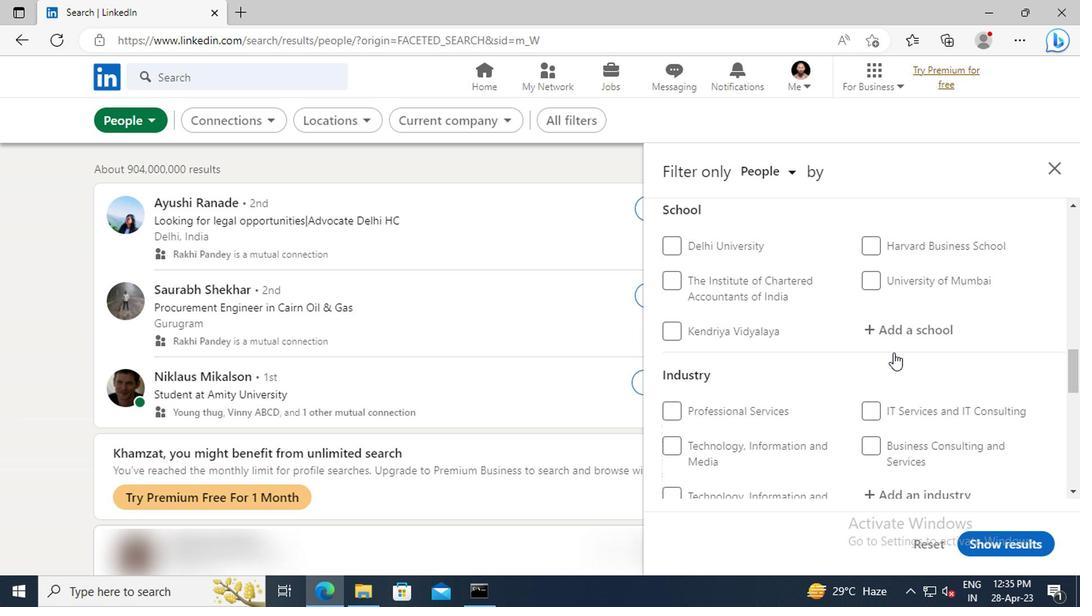 
Action: Mouse scrolled (890, 352) with delta (0, -1)
Screenshot: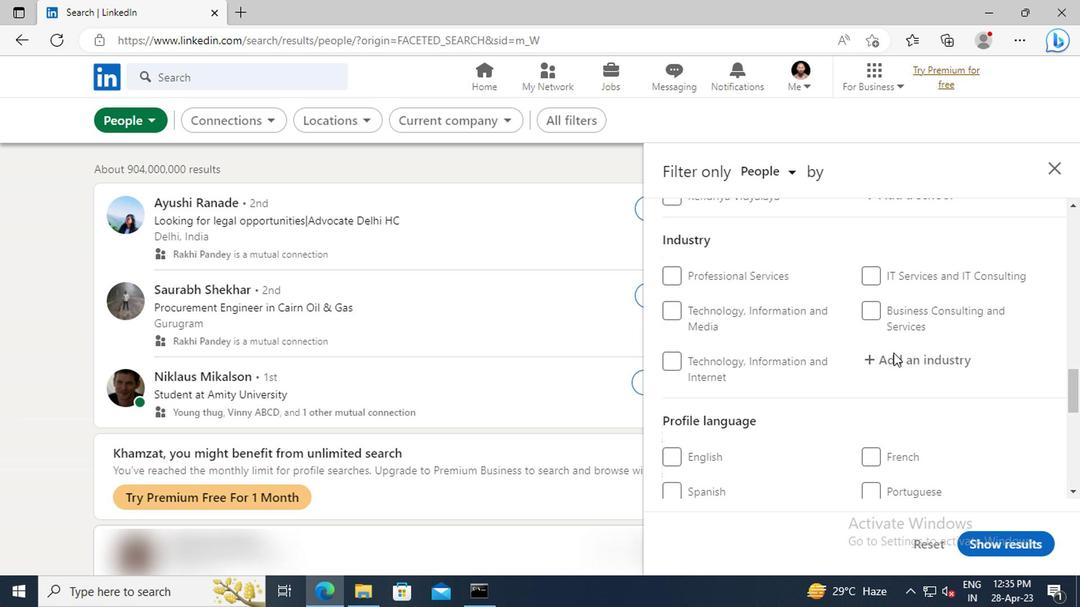 
Action: Mouse scrolled (890, 352) with delta (0, -1)
Screenshot: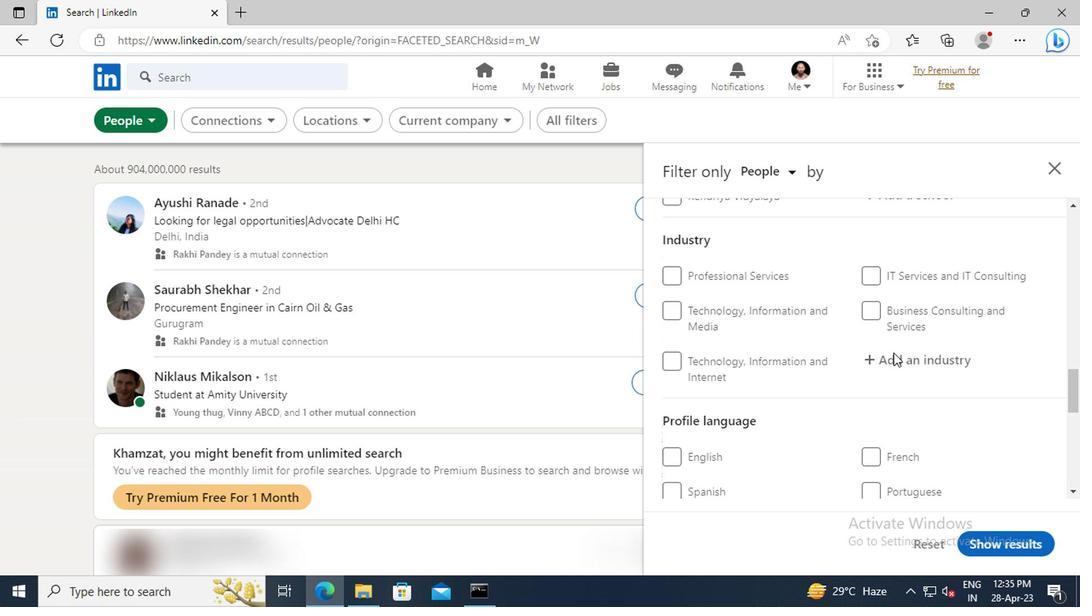 
Action: Mouse moved to (876, 366)
Screenshot: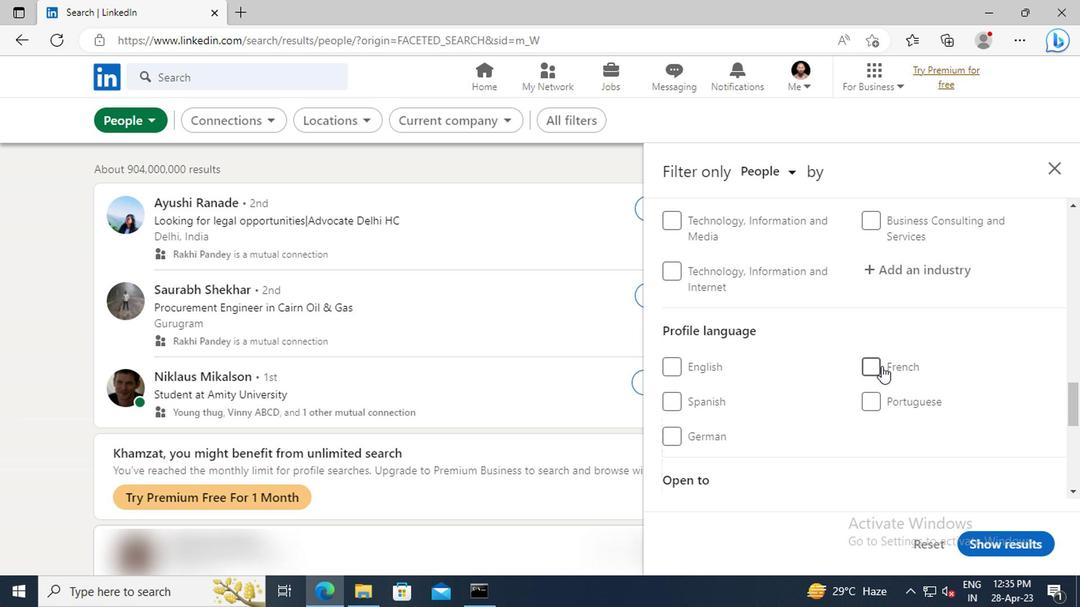 
Action: Mouse pressed left at (876, 366)
Screenshot: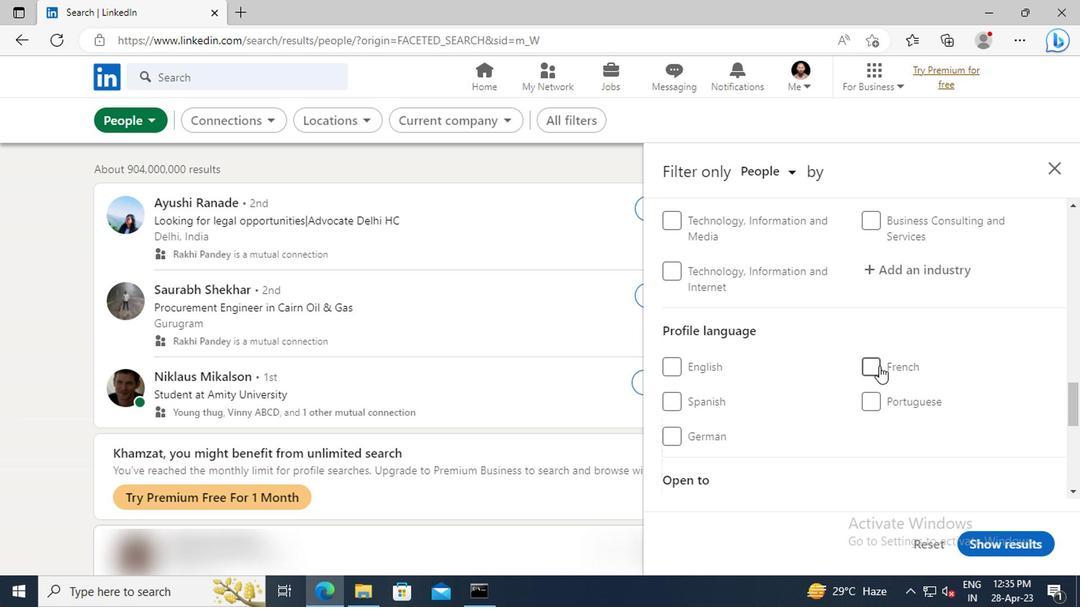 
Action: Mouse moved to (891, 352)
Screenshot: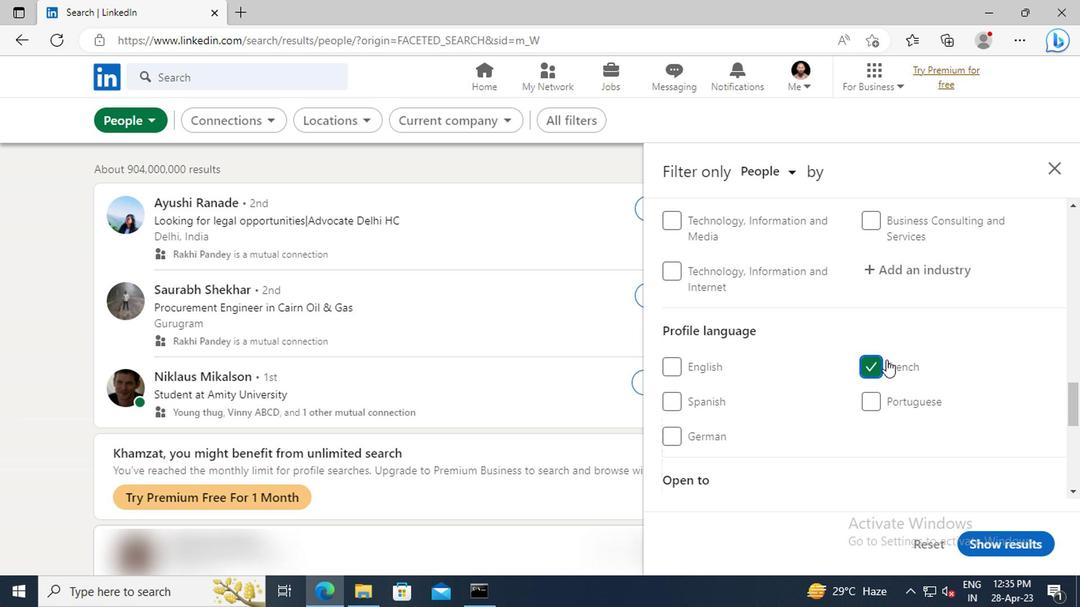 
Action: Mouse scrolled (891, 353) with delta (0, 1)
Screenshot: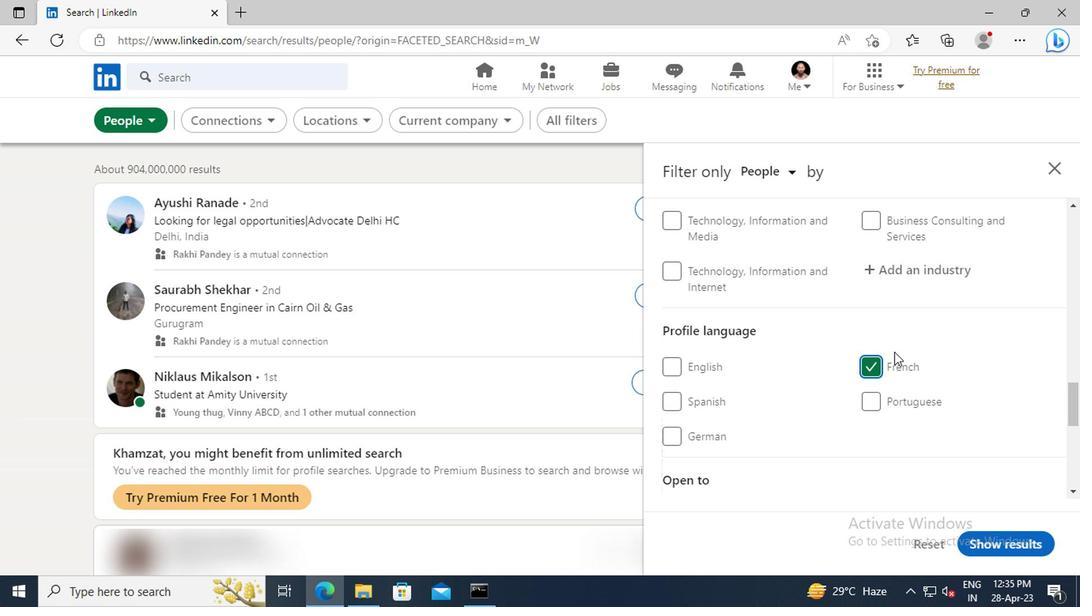 
Action: Mouse scrolled (891, 353) with delta (0, 1)
Screenshot: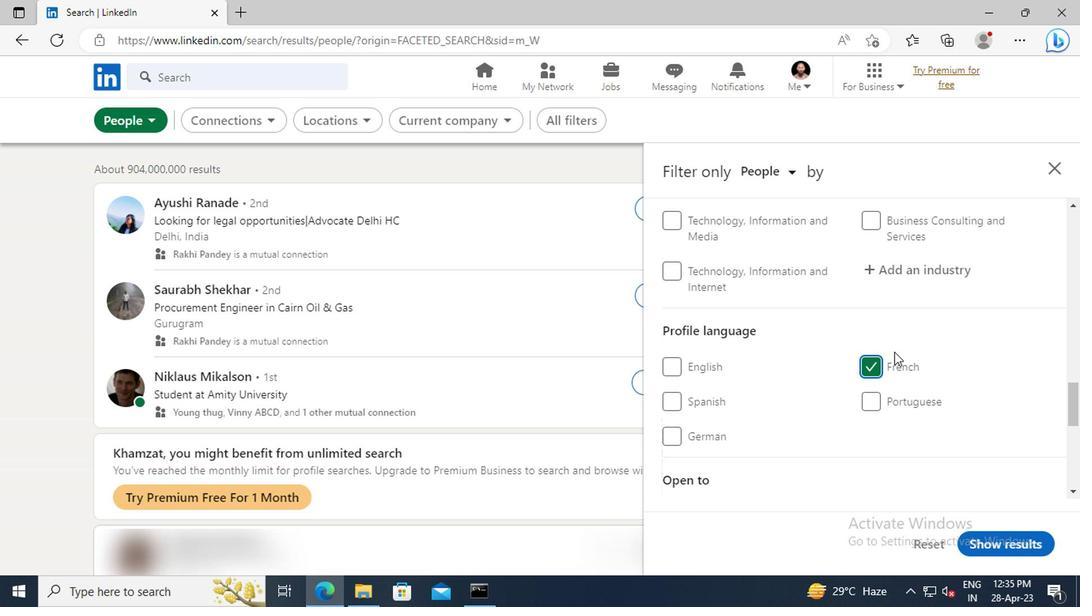 
Action: Mouse moved to (892, 351)
Screenshot: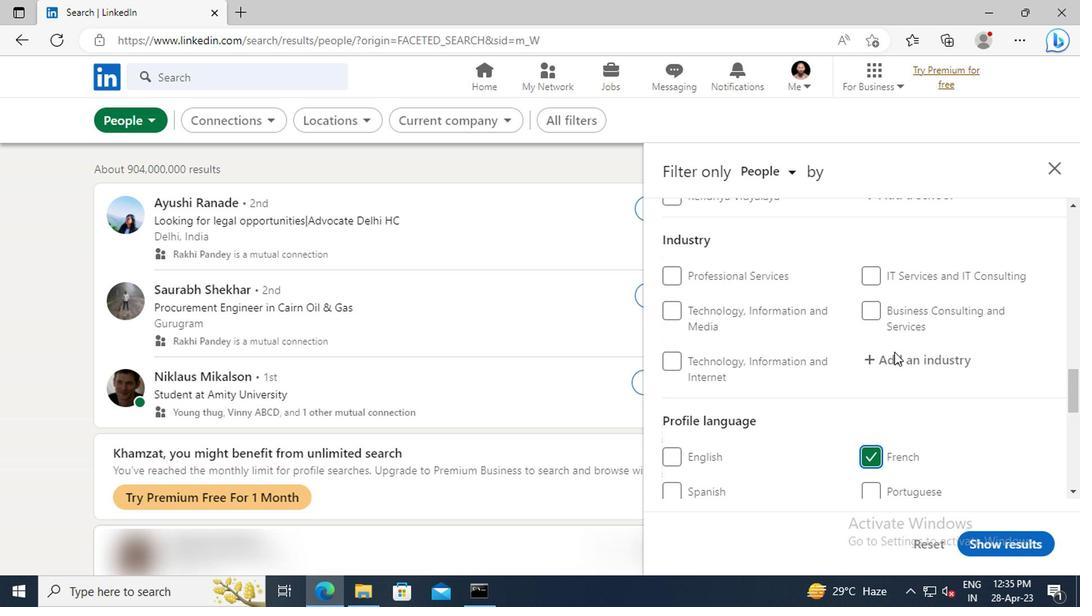 
Action: Mouse scrolled (892, 352) with delta (0, 0)
Screenshot: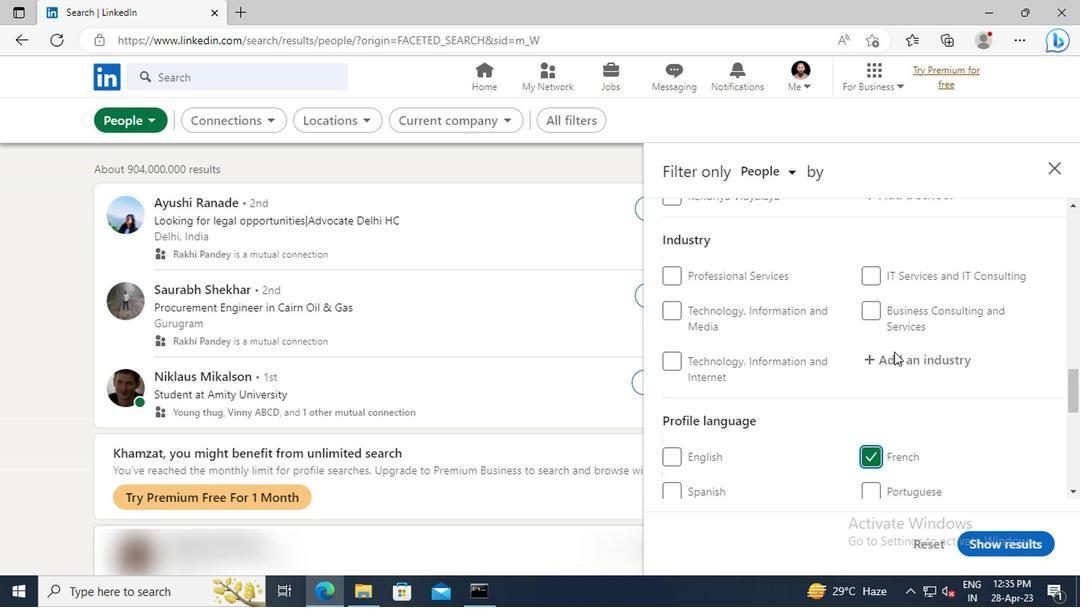 
Action: Mouse scrolled (892, 352) with delta (0, 0)
Screenshot: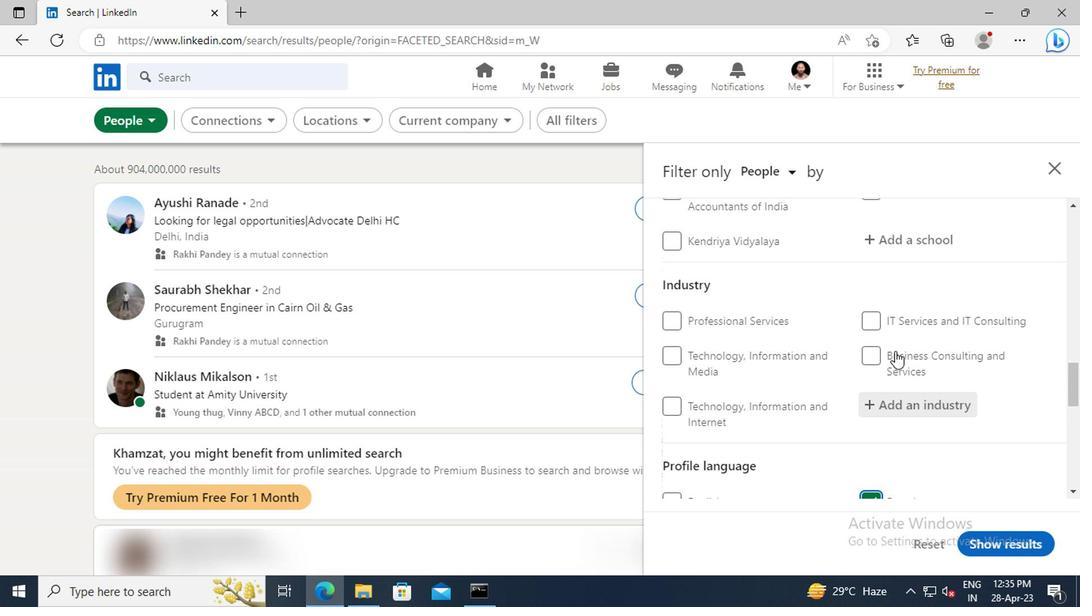 
Action: Mouse scrolled (892, 352) with delta (0, 0)
Screenshot: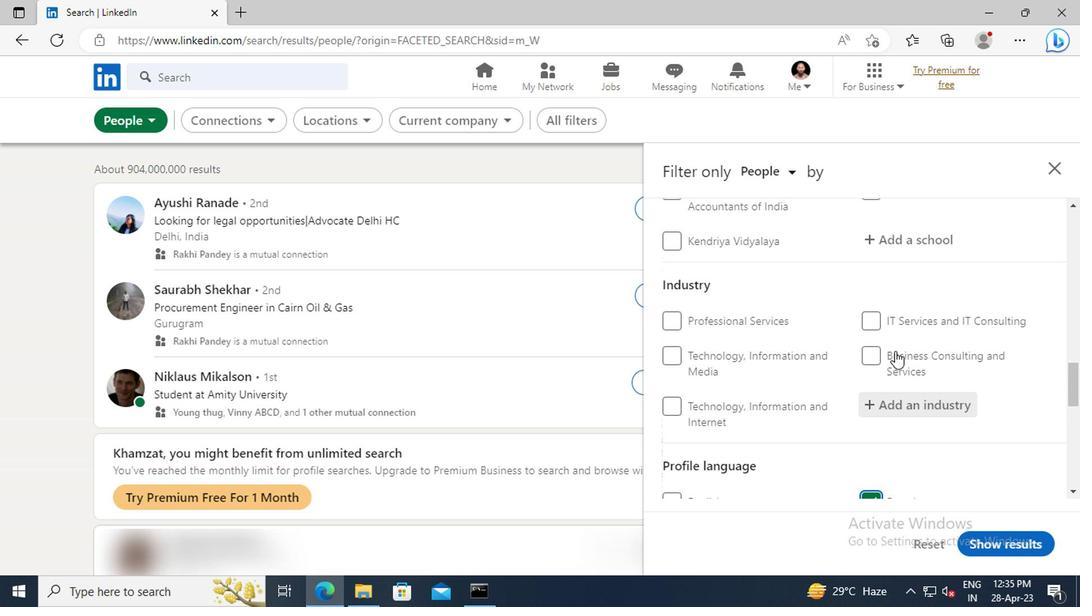
Action: Mouse scrolled (892, 352) with delta (0, 0)
Screenshot: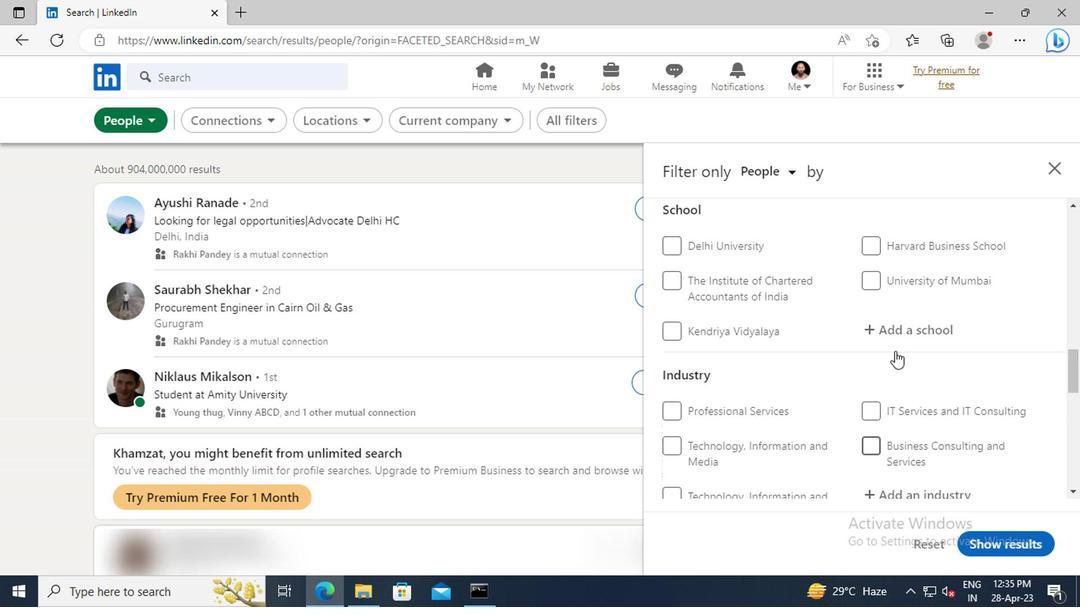 
Action: Mouse scrolled (892, 352) with delta (0, 0)
Screenshot: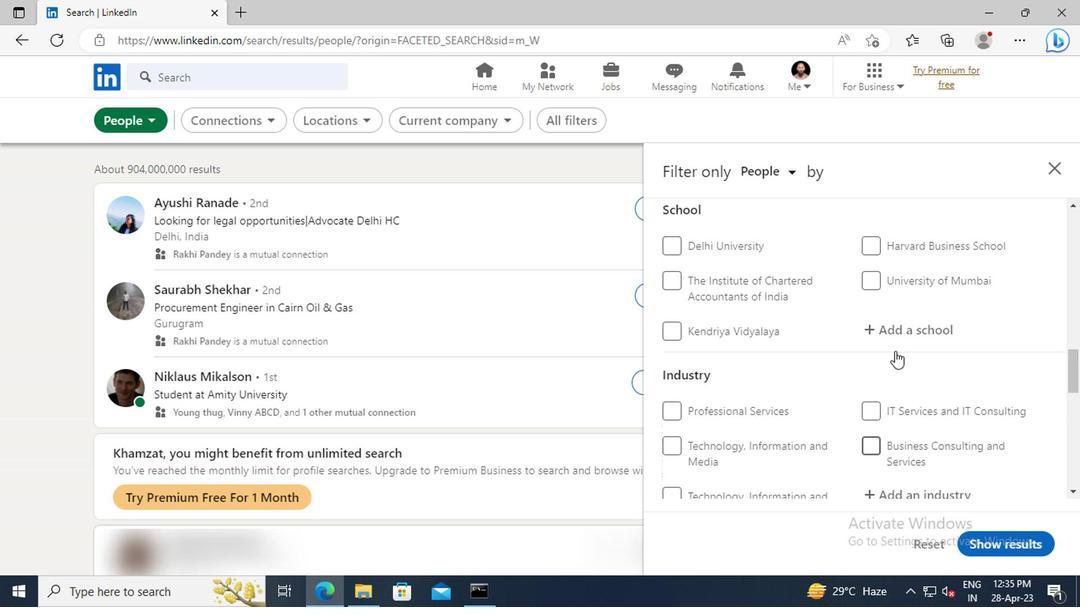 
Action: Mouse scrolled (892, 352) with delta (0, 0)
Screenshot: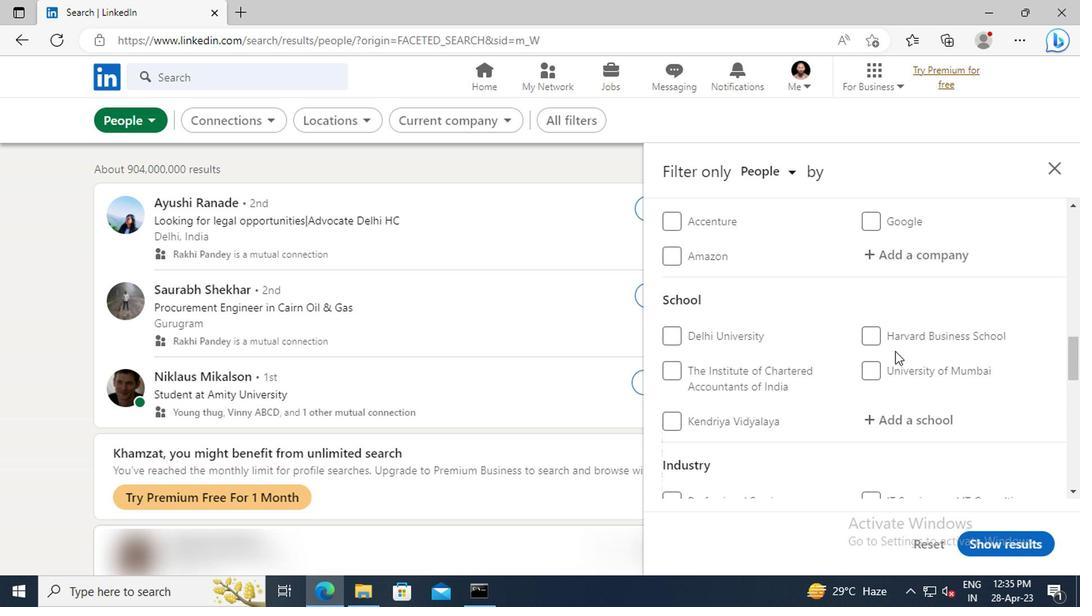 
Action: Mouse scrolled (892, 352) with delta (0, 0)
Screenshot: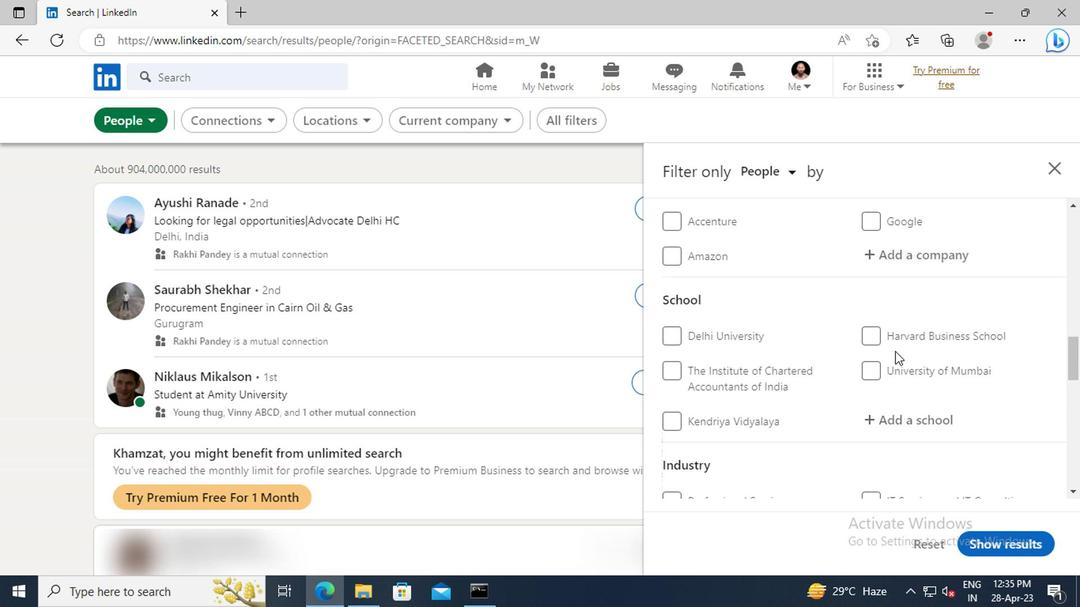 
Action: Mouse scrolled (892, 352) with delta (0, 0)
Screenshot: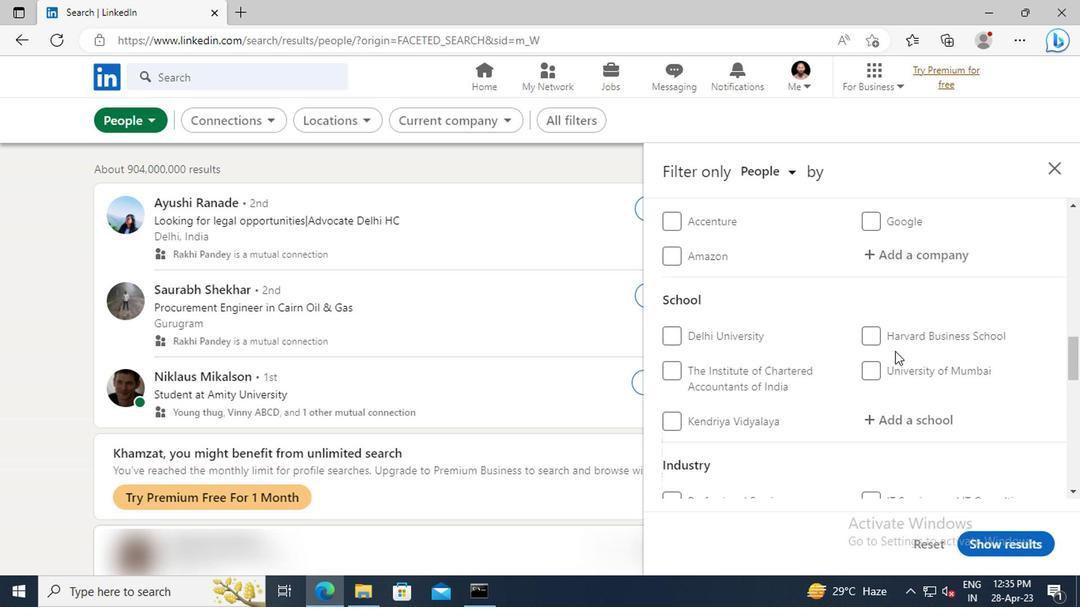 
Action: Mouse scrolled (892, 352) with delta (0, 0)
Screenshot: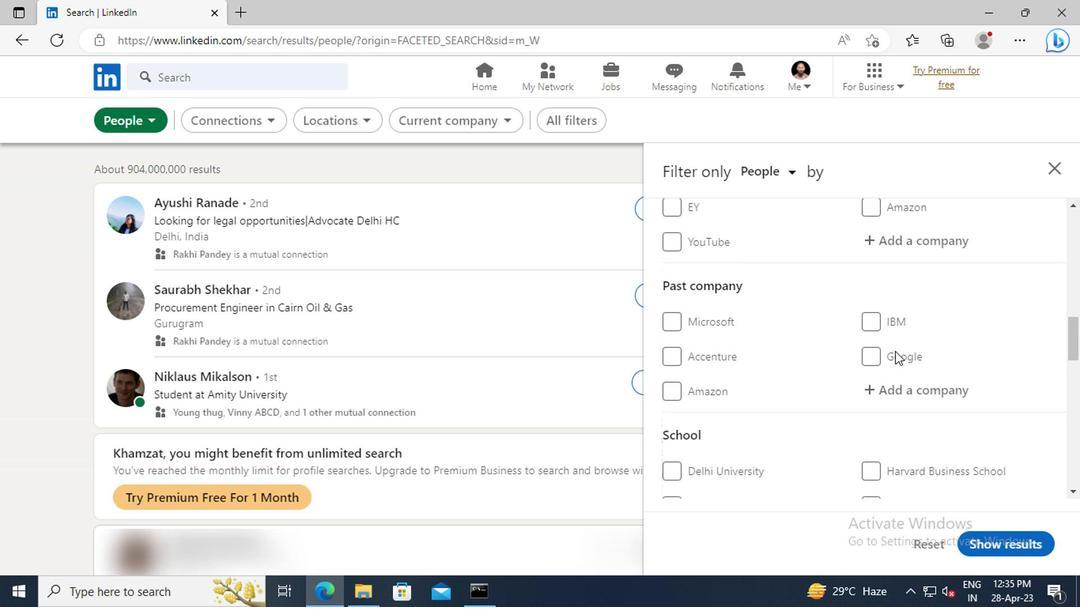 
Action: Mouse scrolled (892, 352) with delta (0, 0)
Screenshot: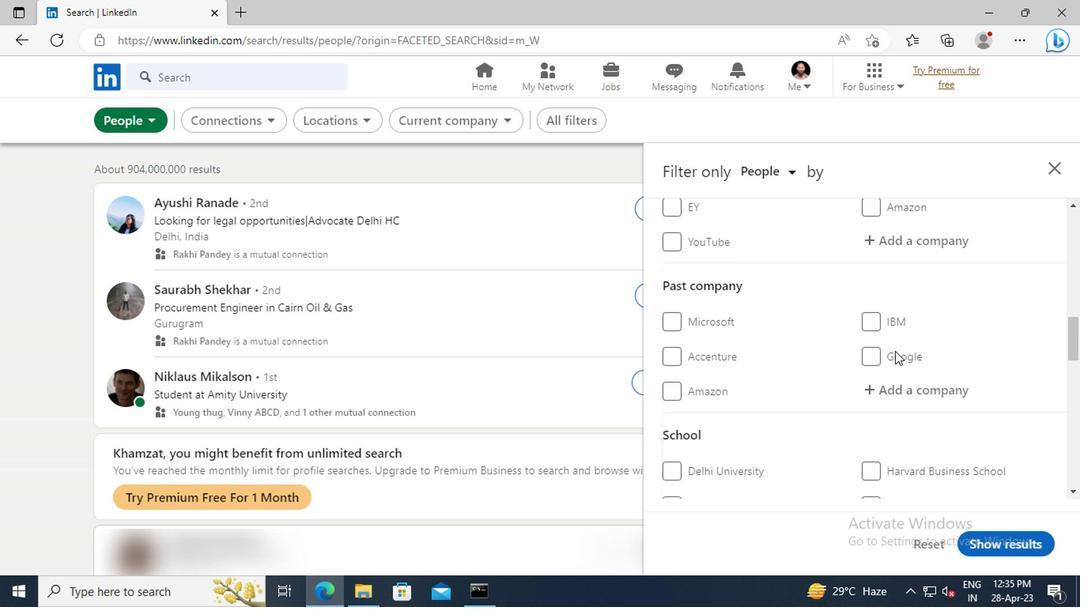 
Action: Mouse moved to (895, 337)
Screenshot: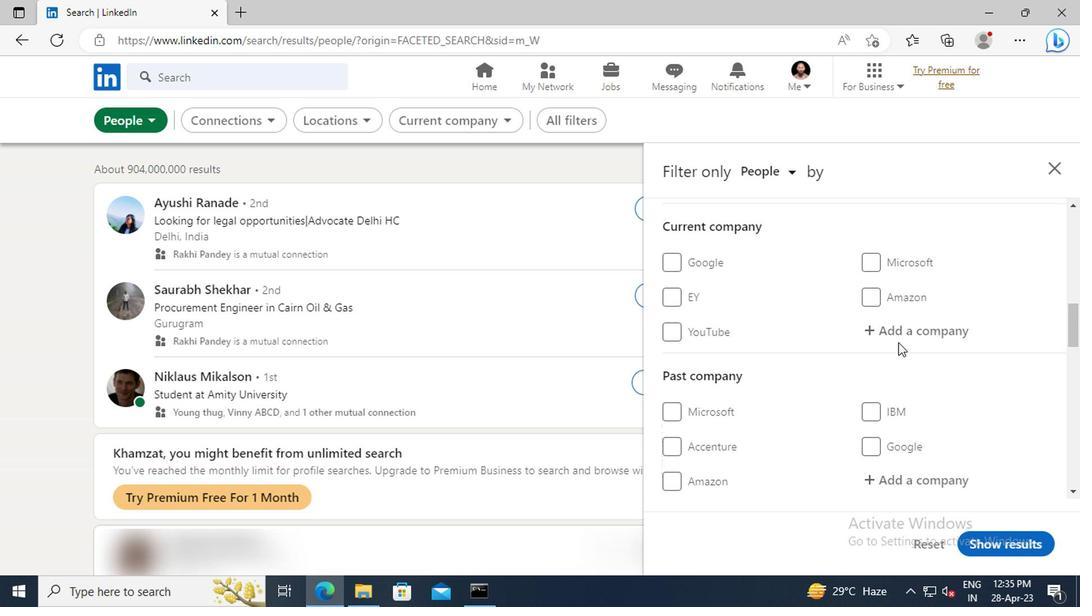 
Action: Mouse pressed left at (895, 337)
Screenshot: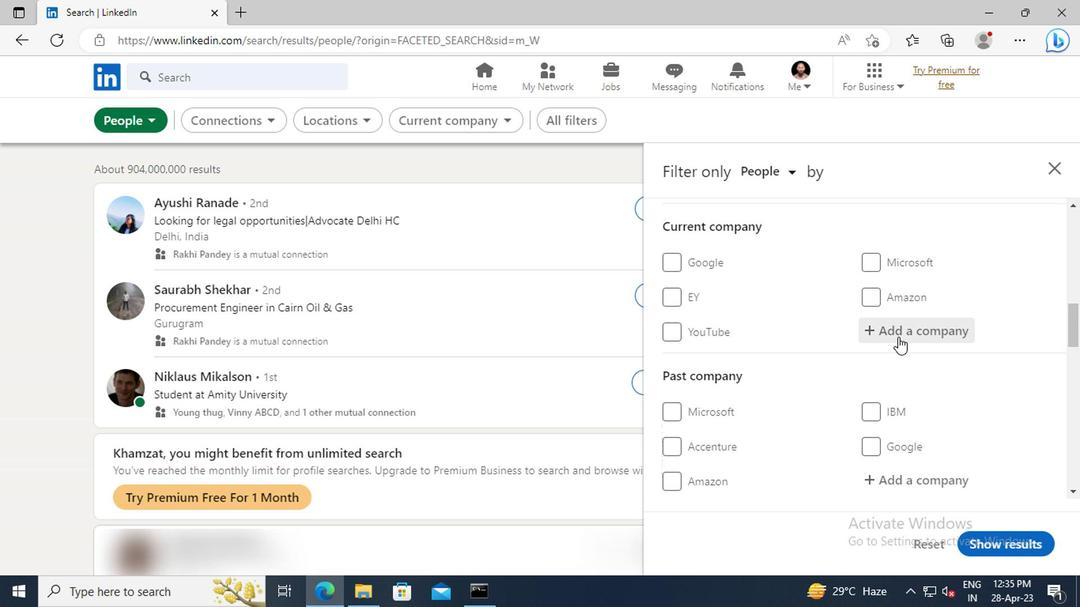 
Action: Key pressed <Key.shift>KPIT
Screenshot: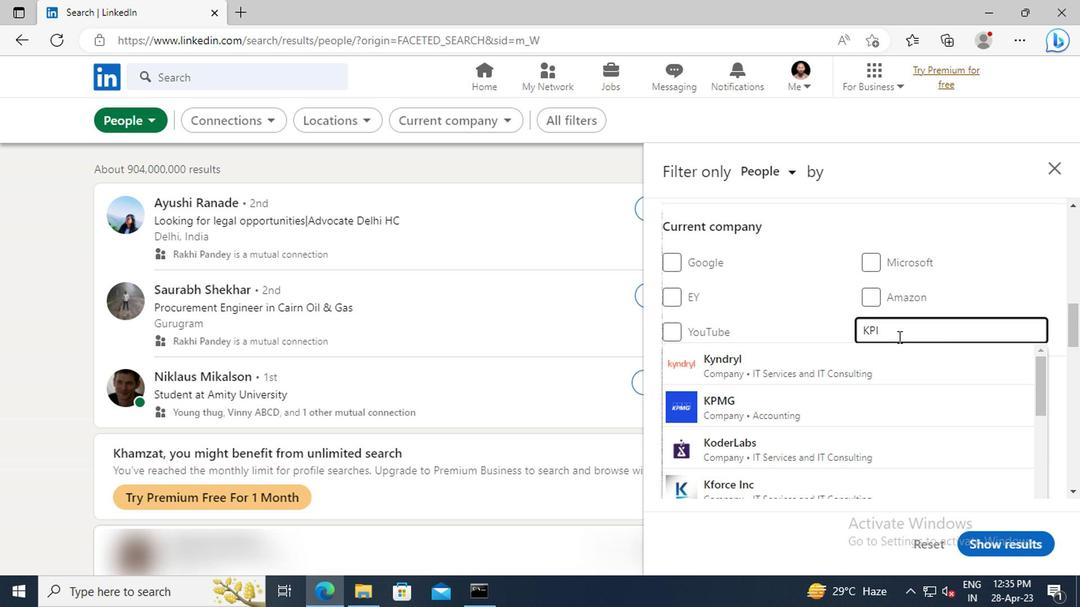 
Action: Mouse moved to (893, 353)
Screenshot: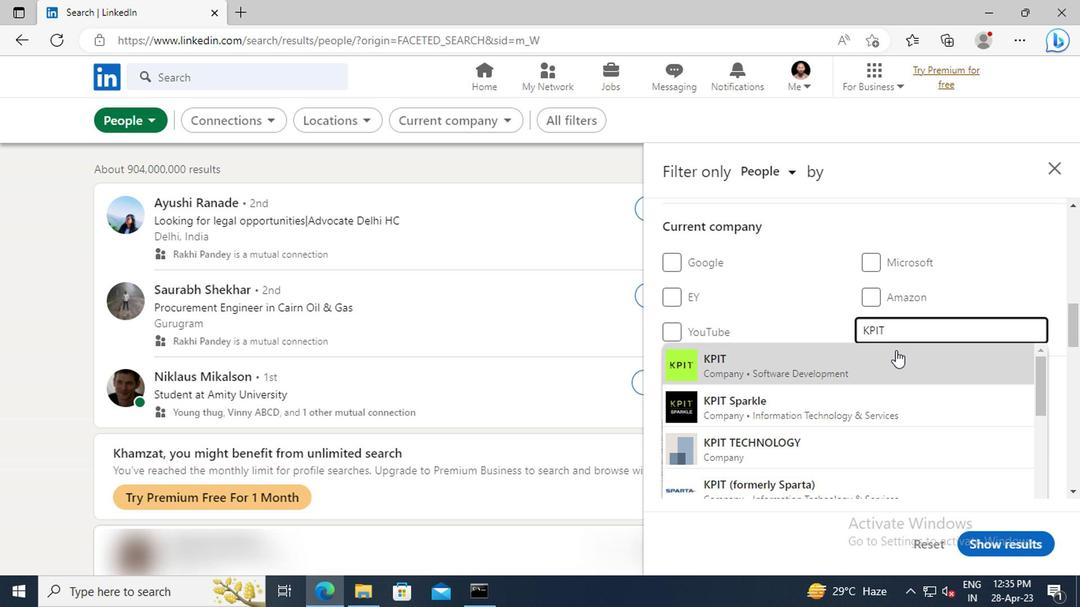 
Action: Mouse pressed left at (893, 353)
Screenshot: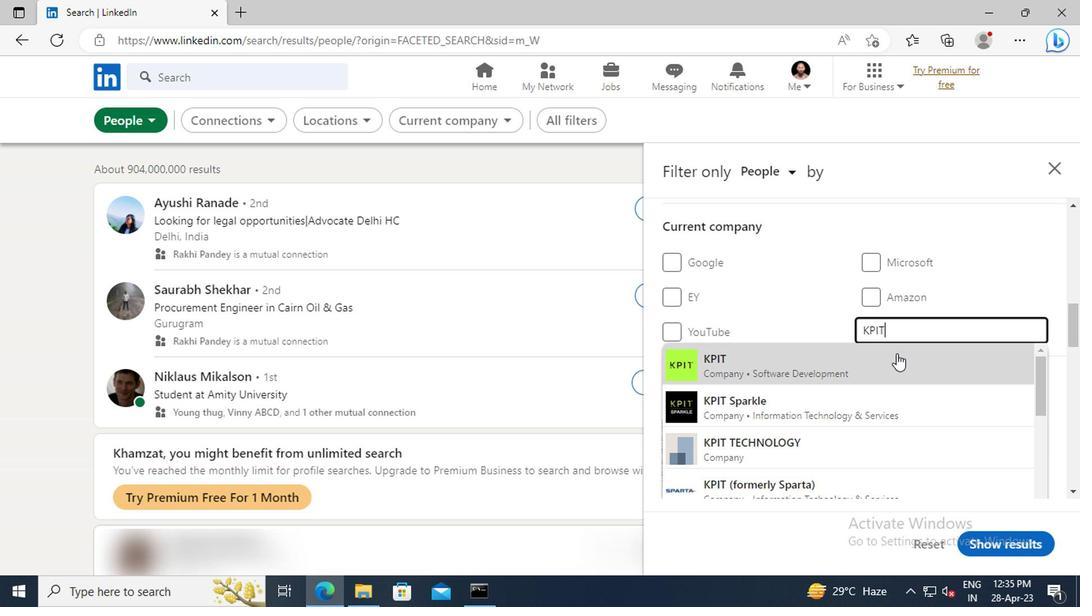
Action: Mouse moved to (898, 282)
Screenshot: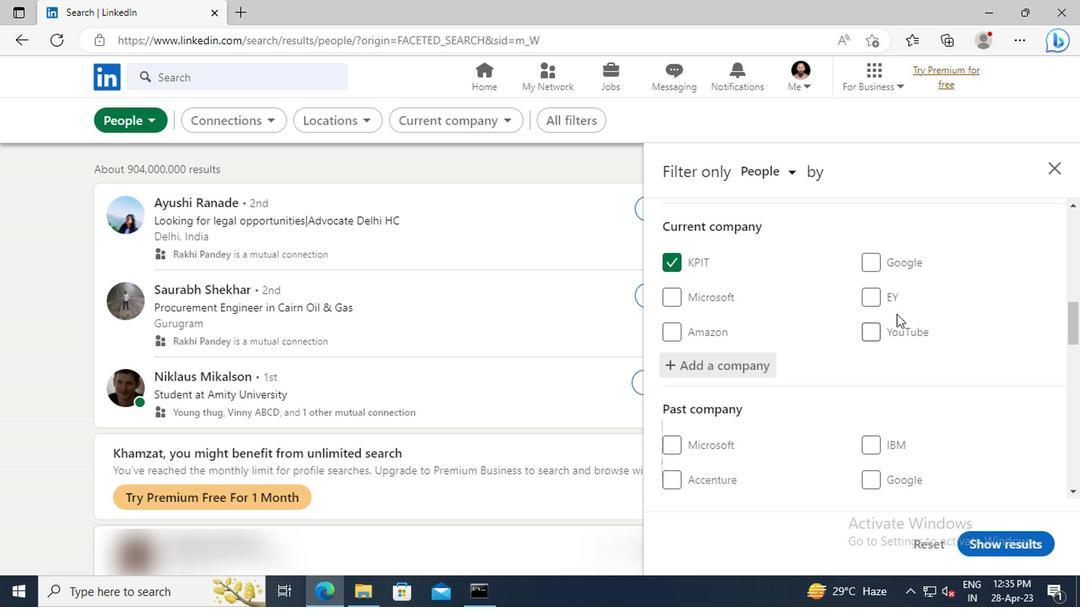 
Action: Mouse scrolled (898, 281) with delta (0, -1)
Screenshot: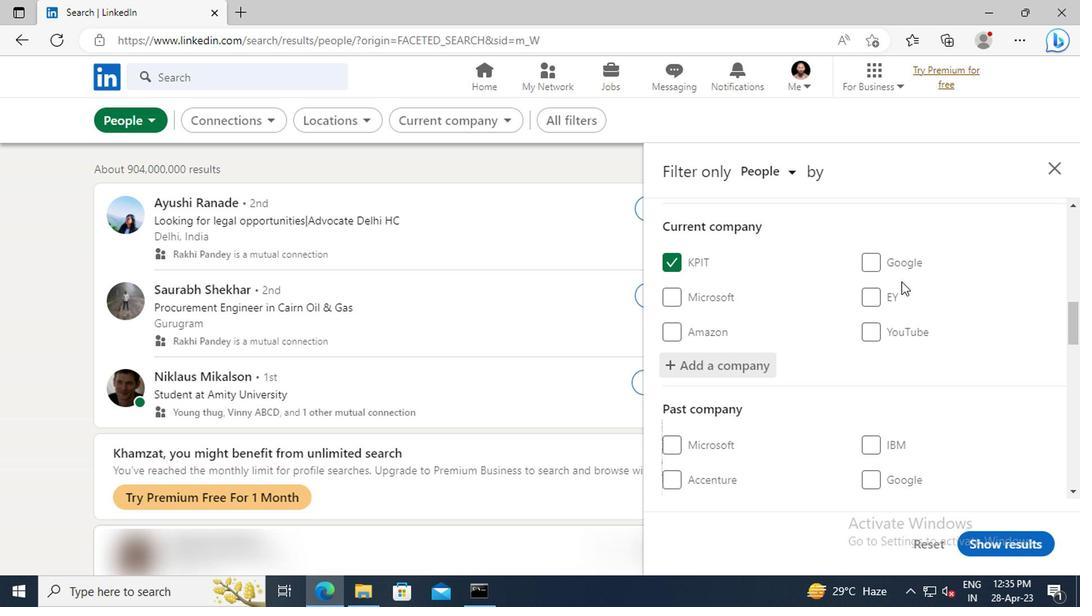 
Action: Mouse scrolled (898, 281) with delta (0, -1)
Screenshot: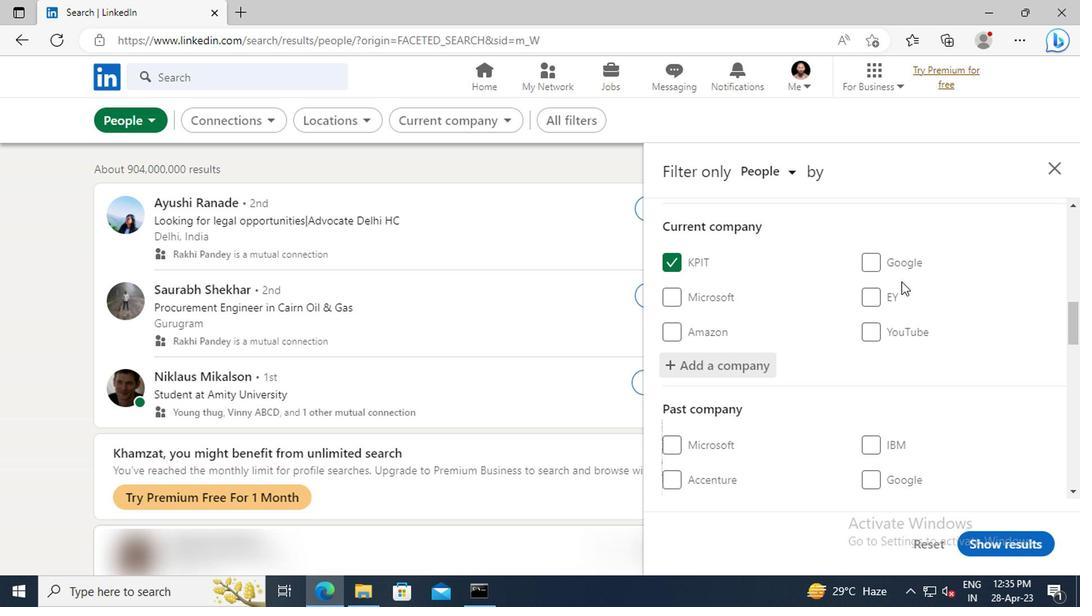 
Action: Mouse scrolled (898, 281) with delta (0, -1)
Screenshot: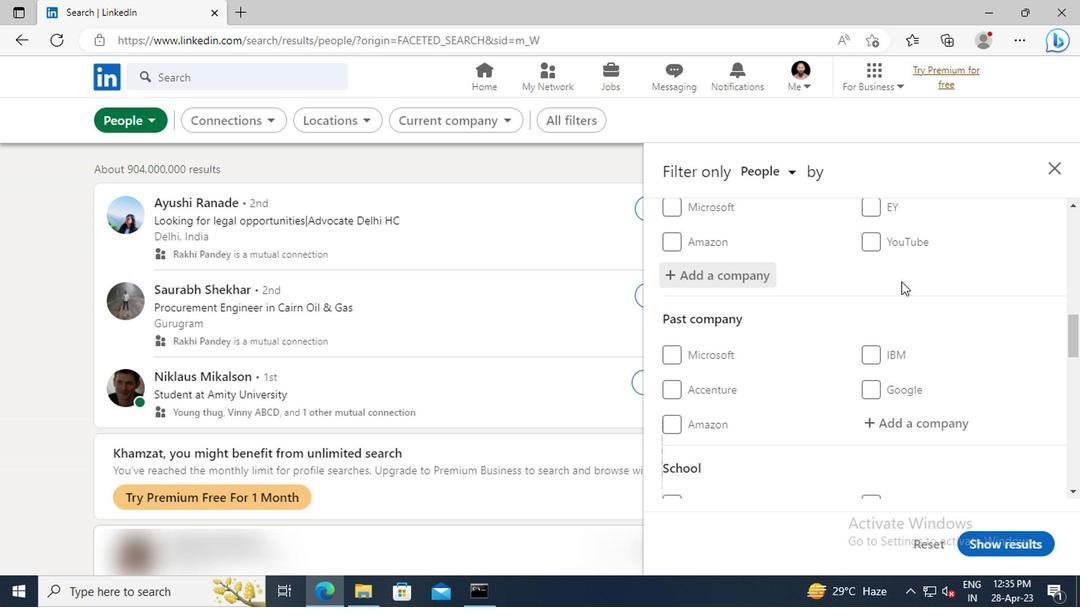 
Action: Mouse scrolled (898, 281) with delta (0, -1)
Screenshot: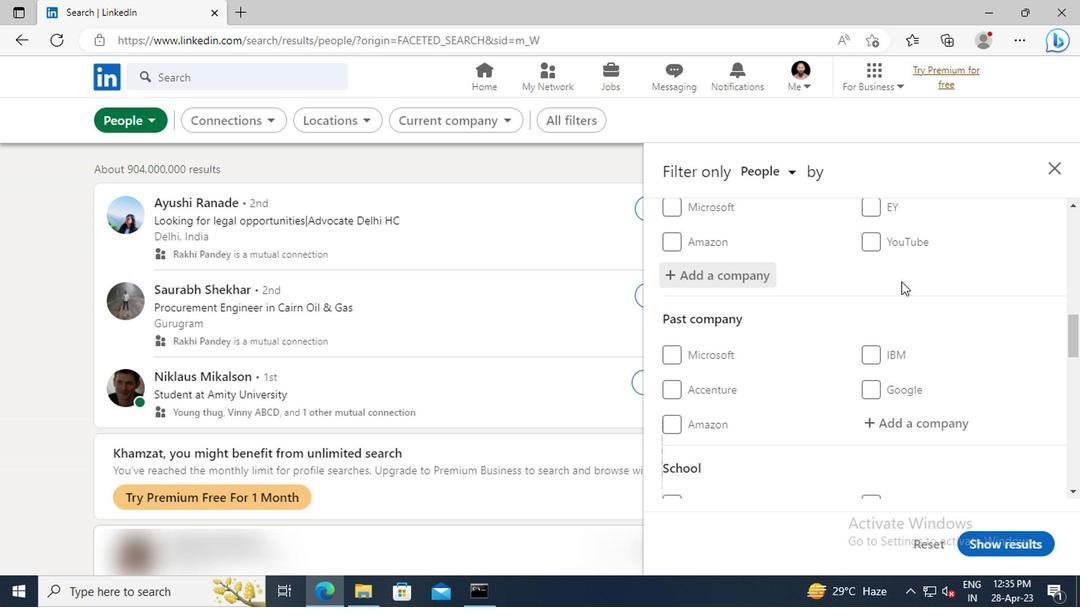 
Action: Mouse scrolled (898, 281) with delta (0, -1)
Screenshot: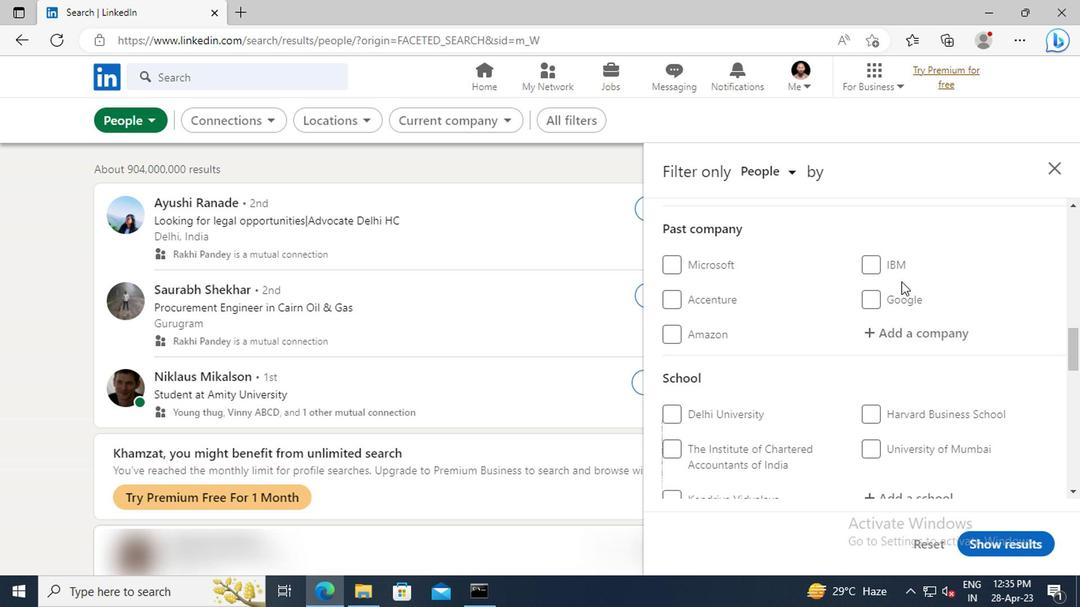 
Action: Mouse scrolled (898, 281) with delta (0, -1)
Screenshot: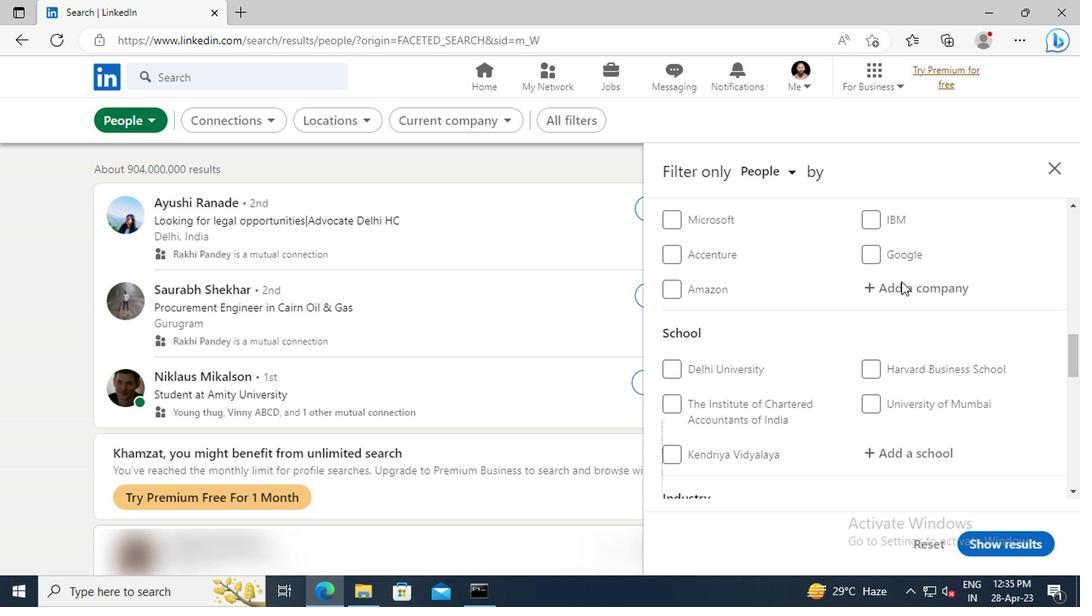 
Action: Mouse scrolled (898, 281) with delta (0, -1)
Screenshot: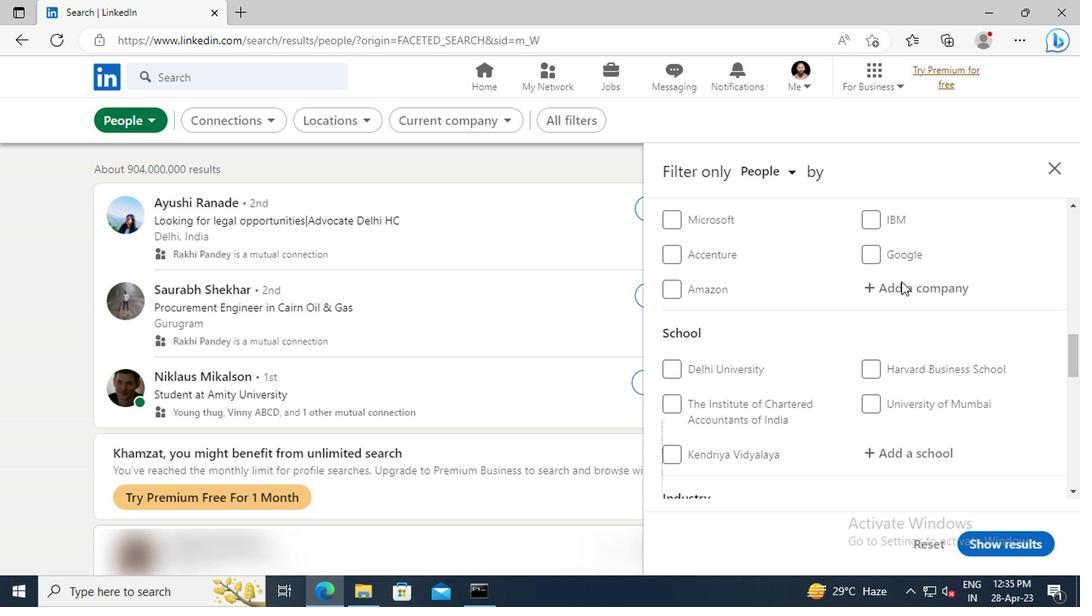 
Action: Mouse scrolled (898, 281) with delta (0, -1)
Screenshot: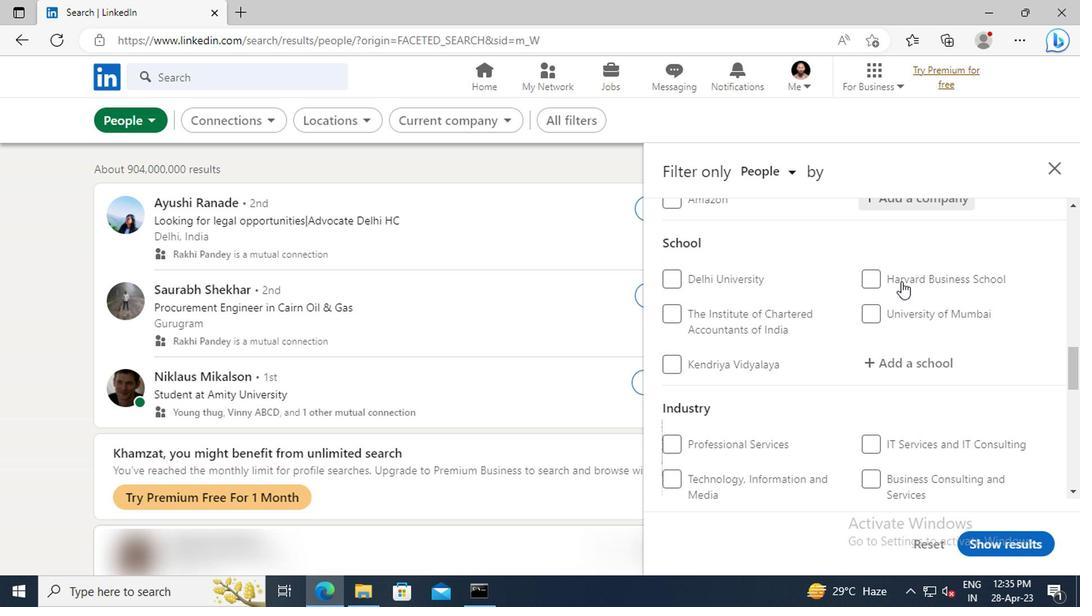 
Action: Mouse moved to (889, 316)
Screenshot: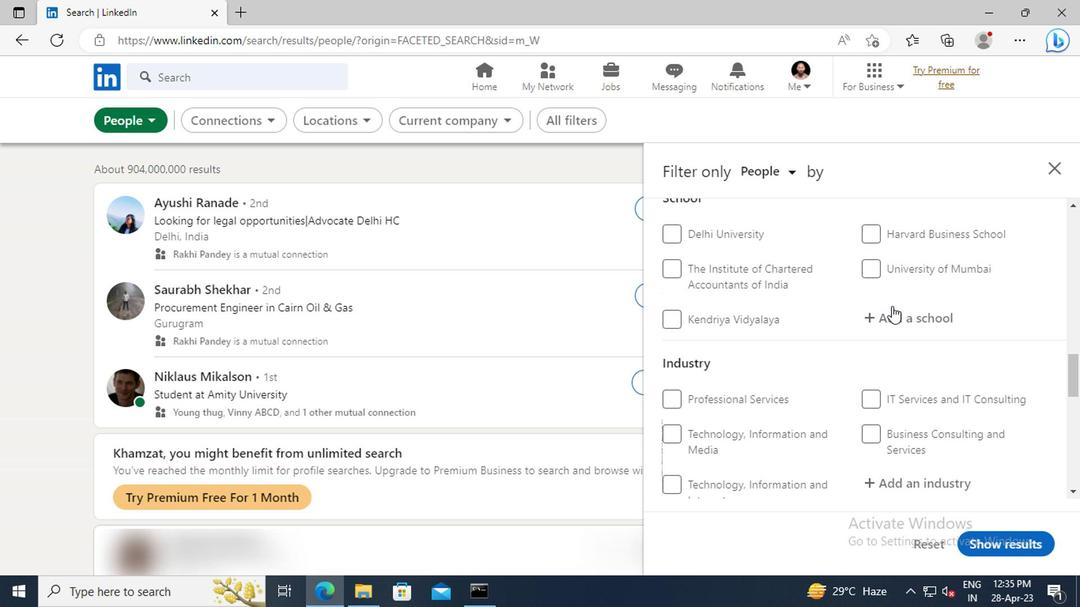 
Action: Mouse pressed left at (889, 316)
Screenshot: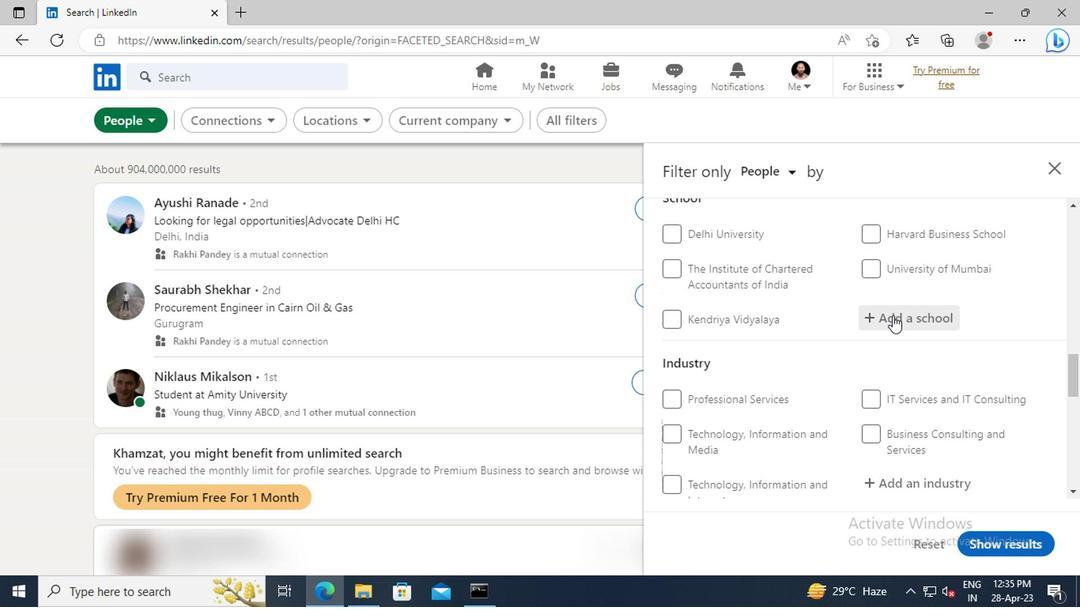 
Action: Key pressed <Key.shift>DELHI<Key.space><Key.shift>PUBLIC<Key.space><Key.shift>SCHOOL,<Key.space><Key.shift>VA
Screenshot: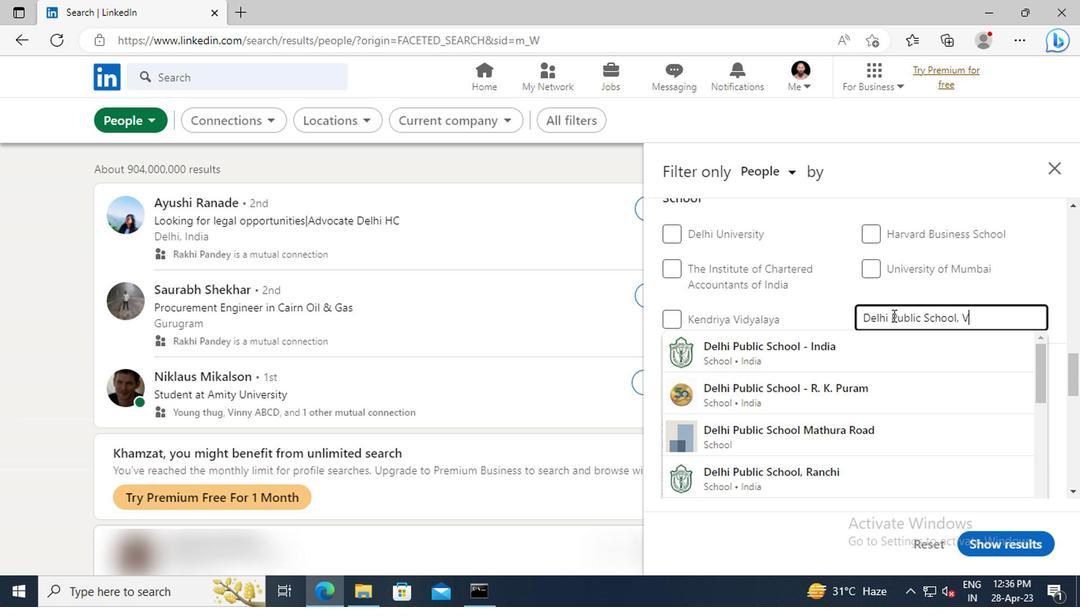 
Action: Mouse moved to (885, 349)
Screenshot: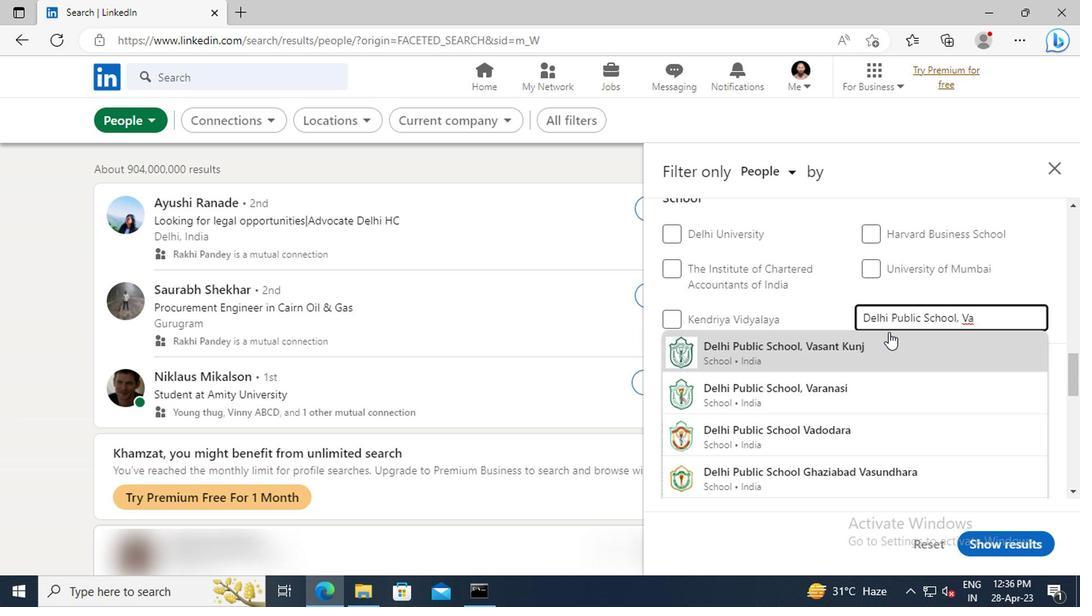 
Action: Mouse pressed left at (885, 349)
Screenshot: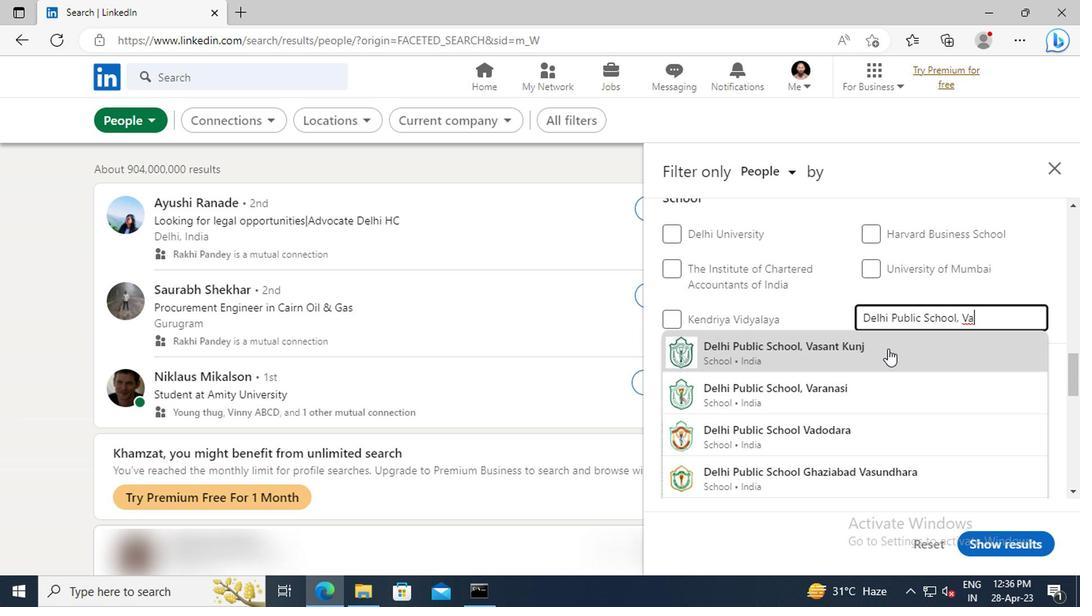 
Action: Mouse scrolled (885, 348) with delta (0, -1)
Screenshot: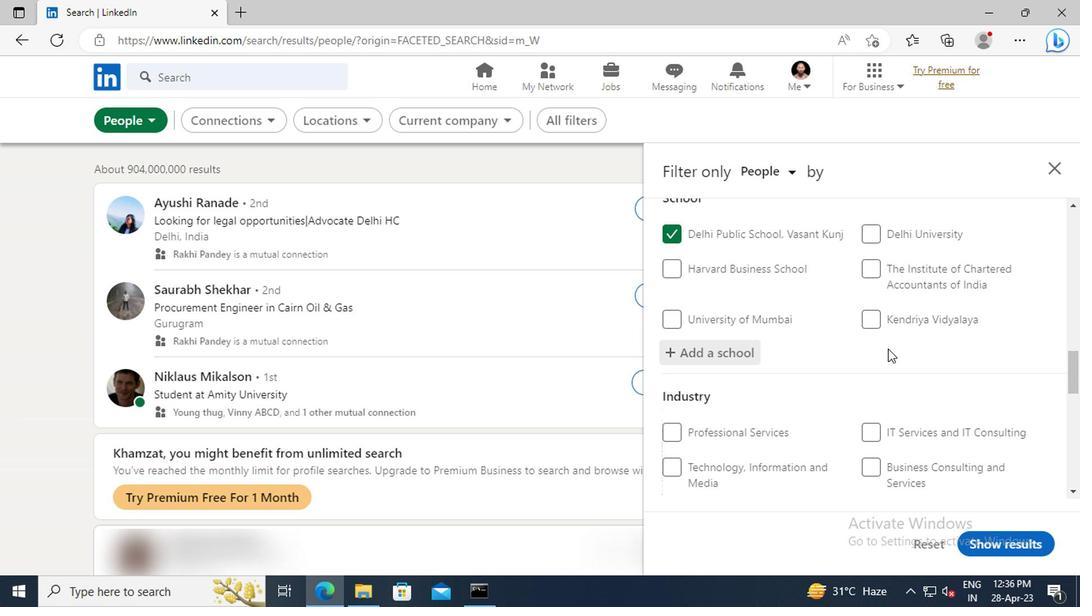 
Action: Mouse scrolled (885, 348) with delta (0, -1)
Screenshot: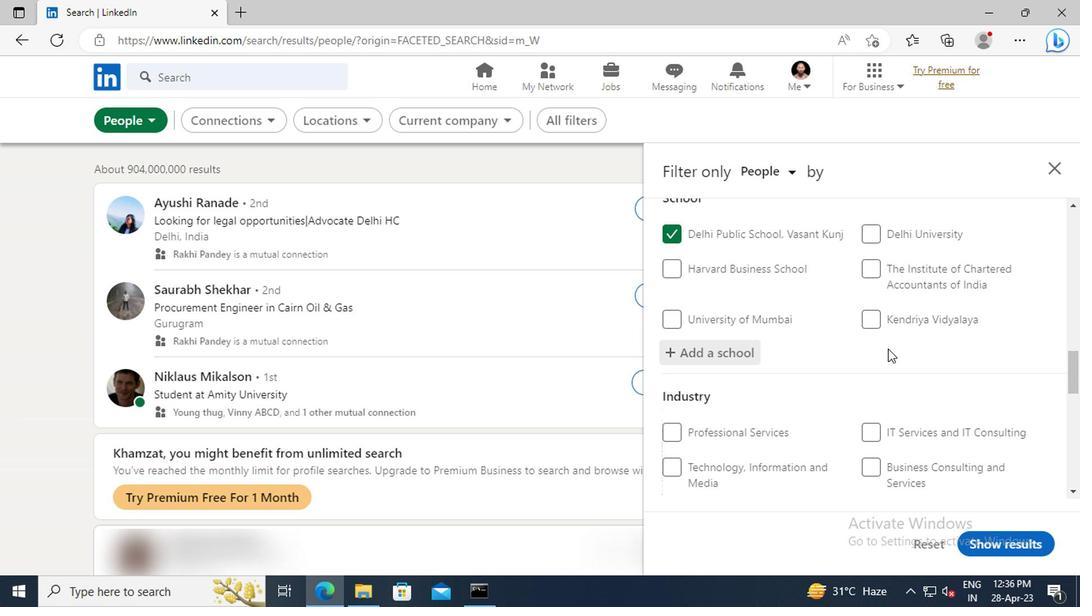 
Action: Mouse scrolled (885, 348) with delta (0, -1)
Screenshot: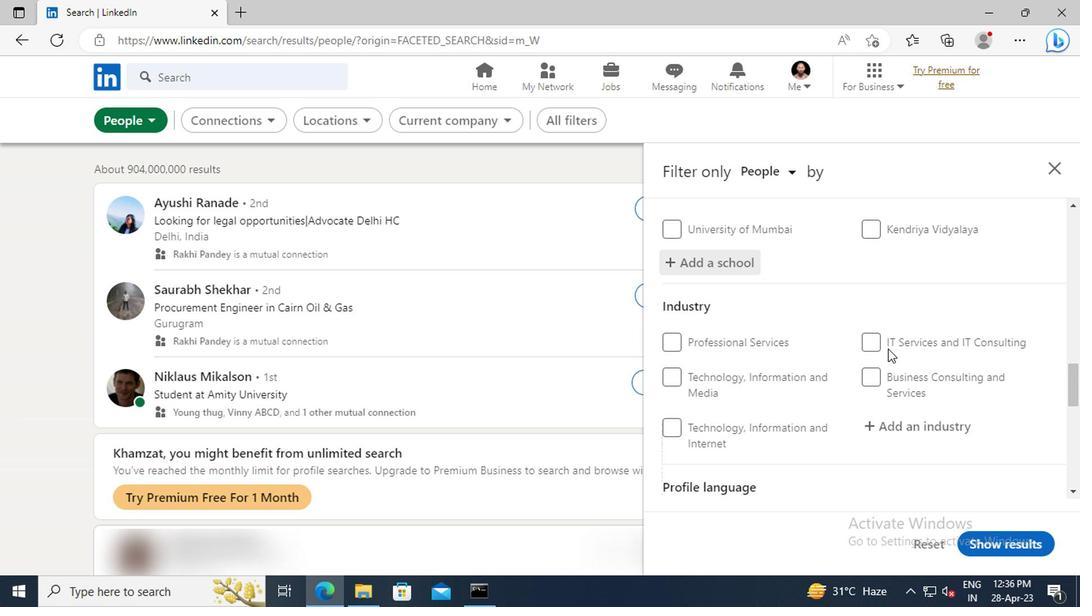 
Action: Mouse scrolled (885, 348) with delta (0, -1)
Screenshot: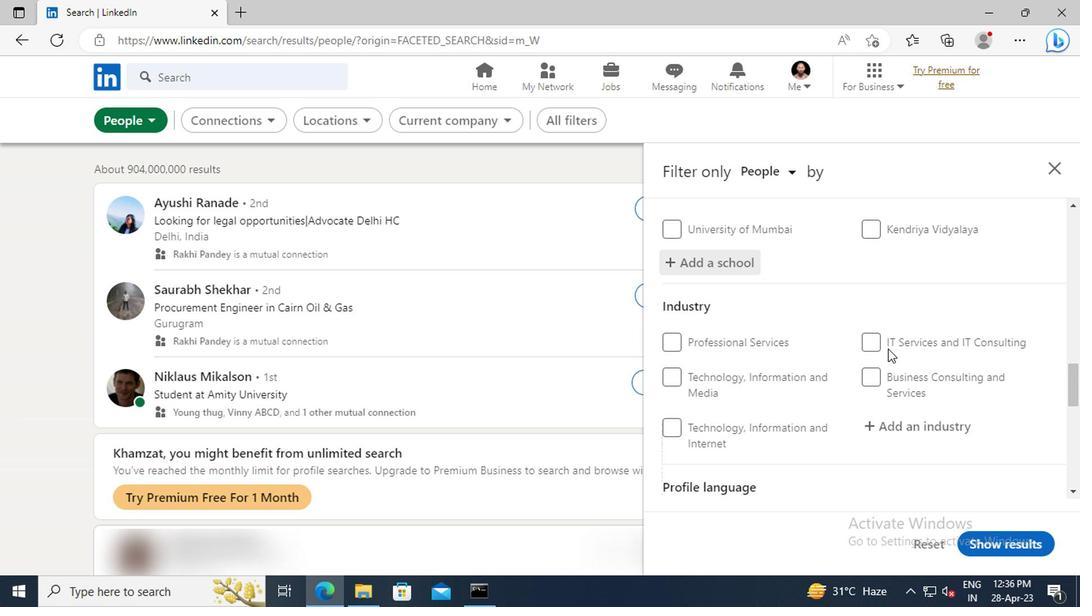 
Action: Mouse moved to (879, 339)
Screenshot: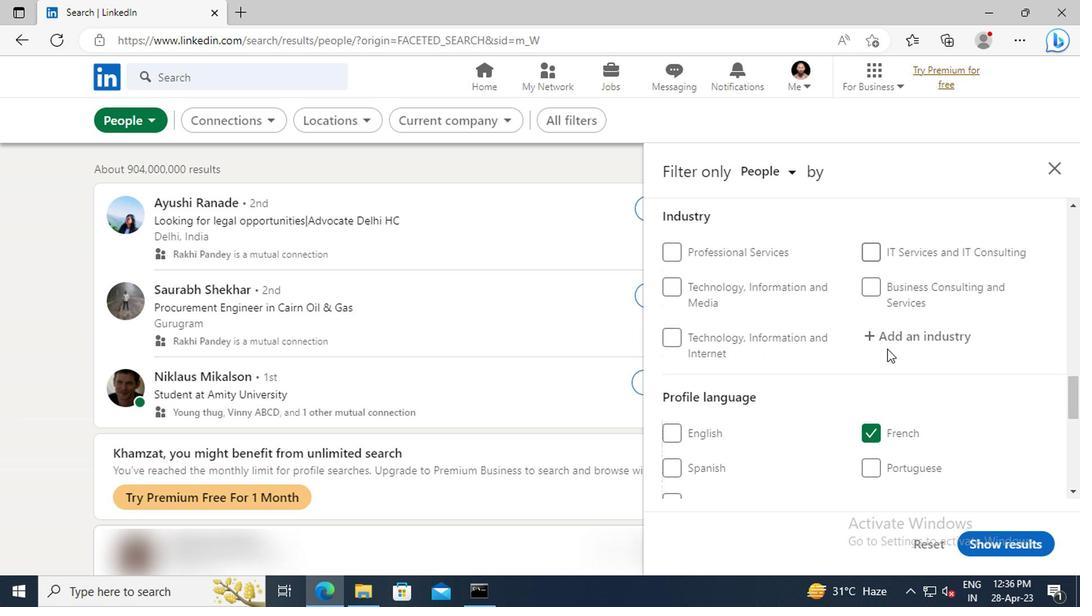 
Action: Mouse pressed left at (879, 339)
Screenshot: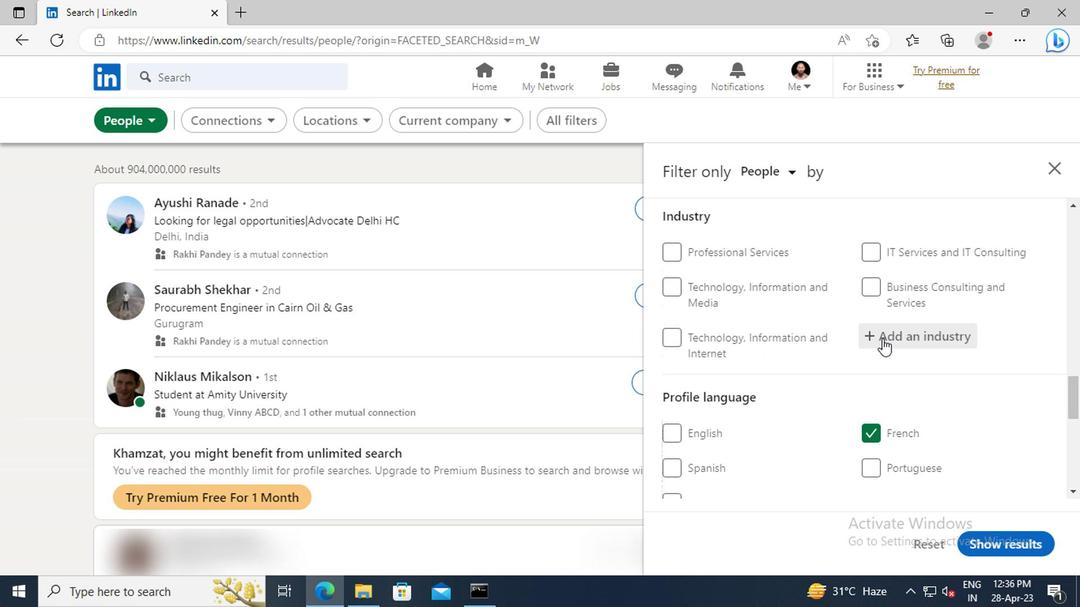
Action: Key pressed <Key.shift>TEXTILE
Screenshot: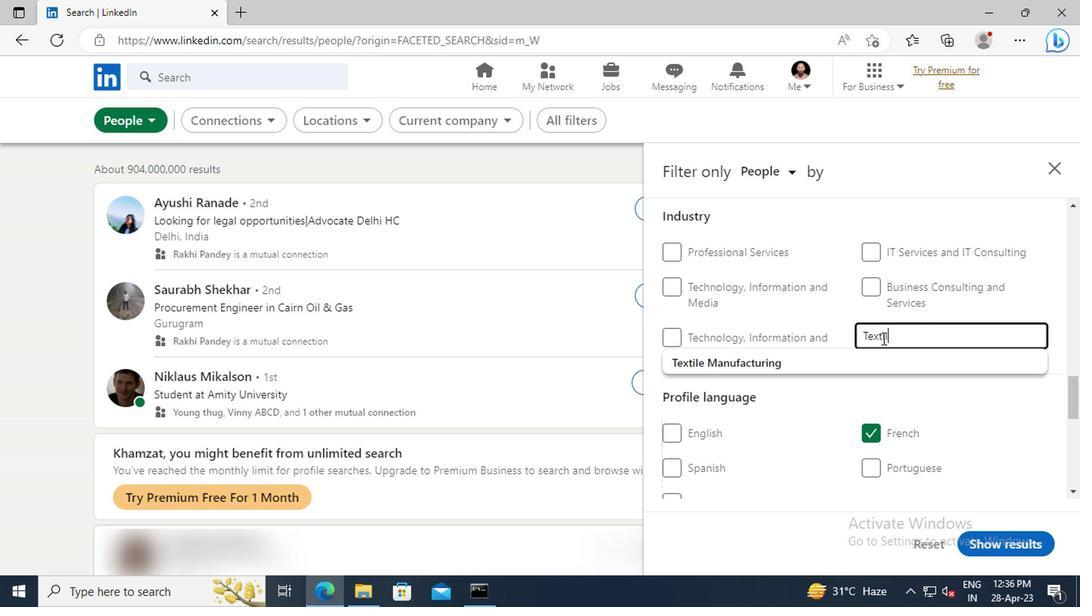 
Action: Mouse moved to (883, 358)
Screenshot: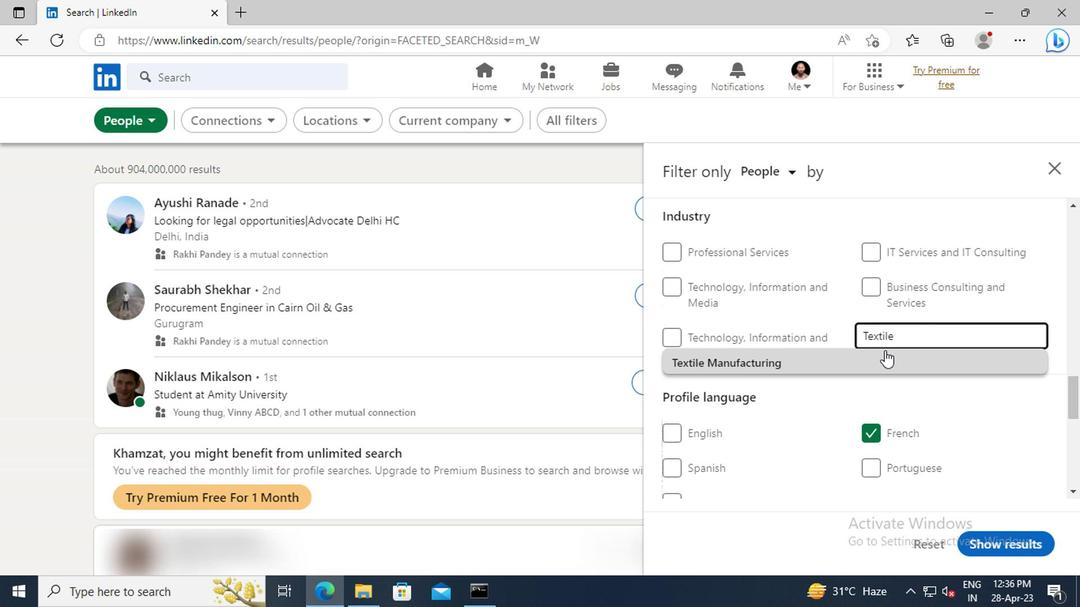 
Action: Mouse pressed left at (883, 358)
Screenshot: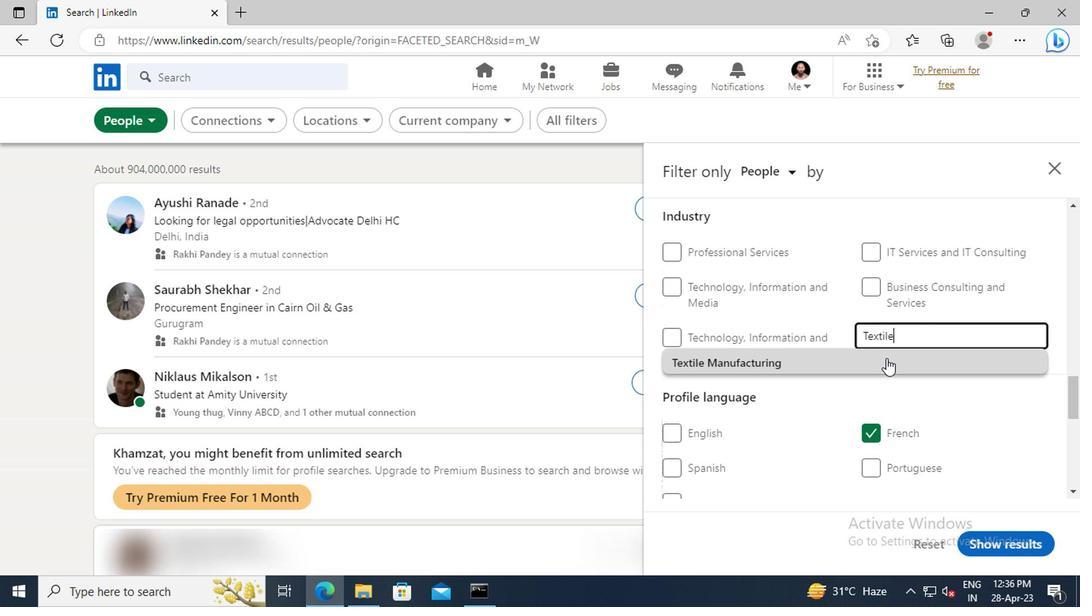 
Action: Mouse moved to (889, 310)
Screenshot: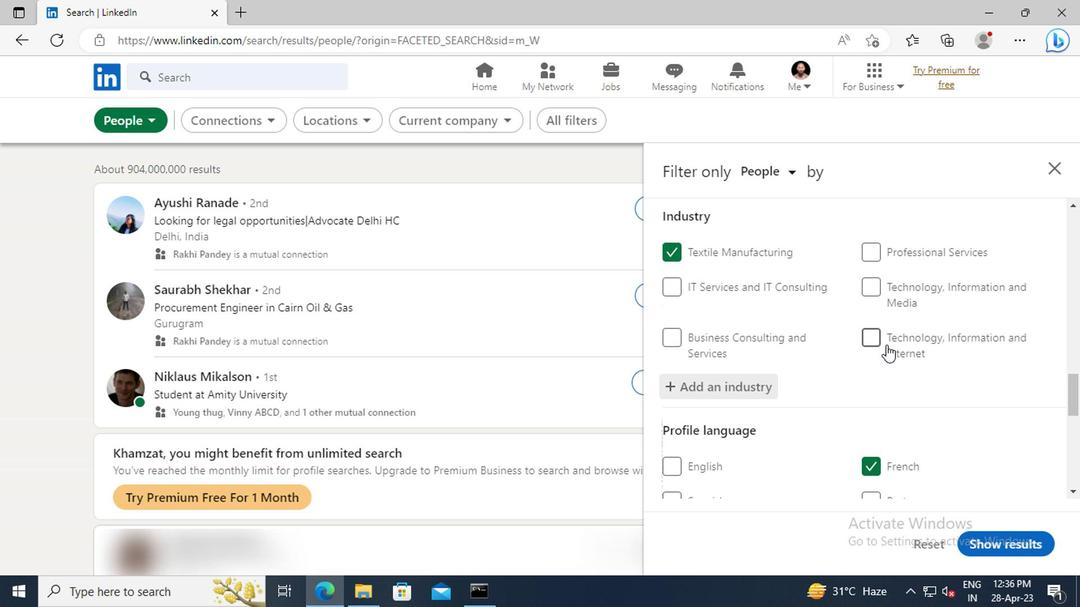 
Action: Mouse scrolled (889, 310) with delta (0, 0)
Screenshot: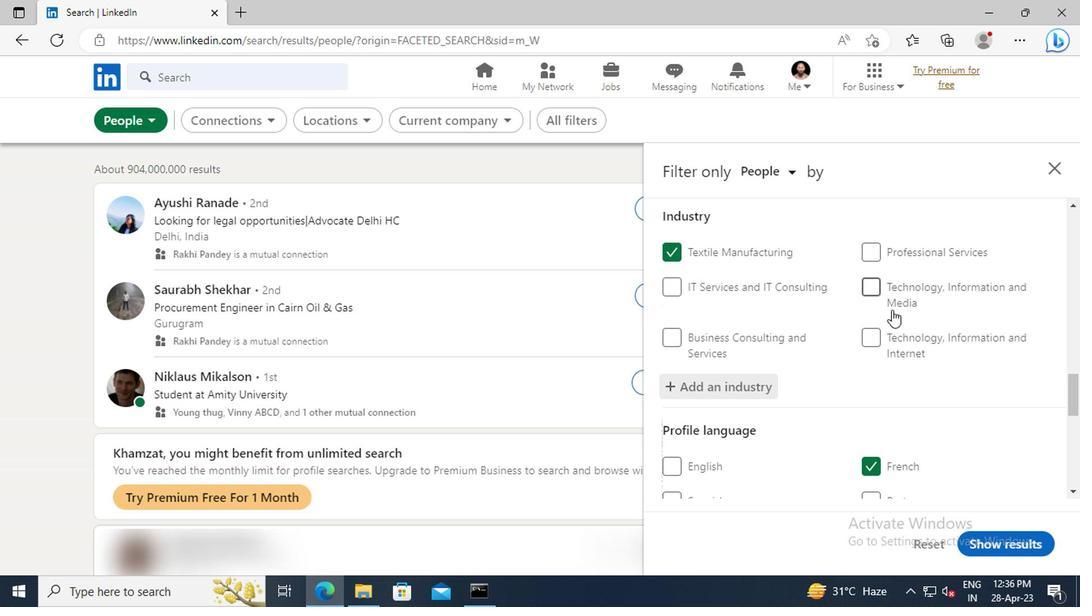 
Action: Mouse scrolled (889, 310) with delta (0, 0)
Screenshot: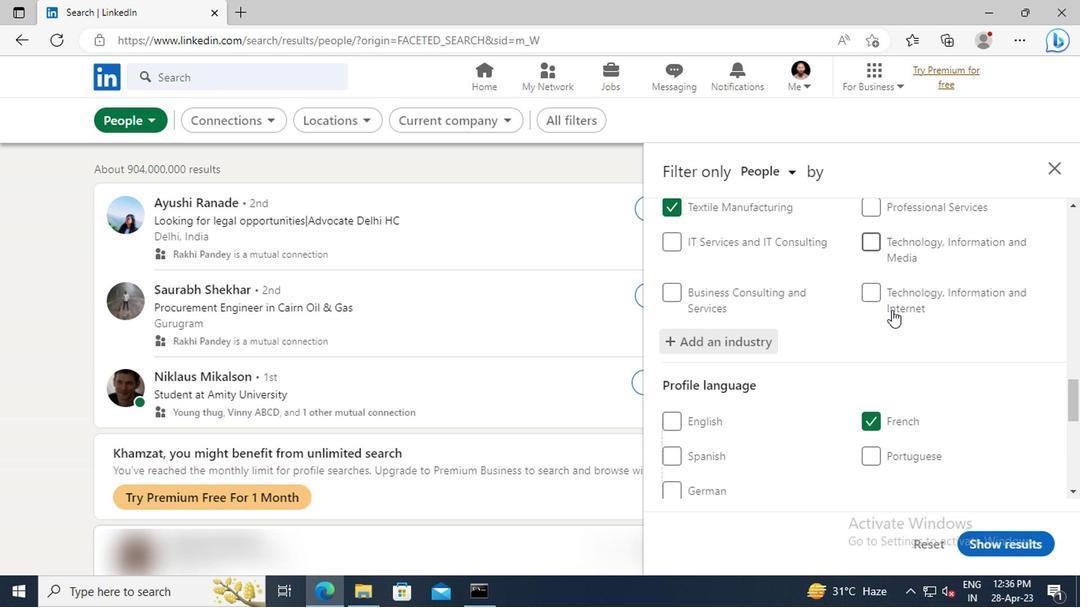 
Action: Mouse scrolled (889, 310) with delta (0, 0)
Screenshot: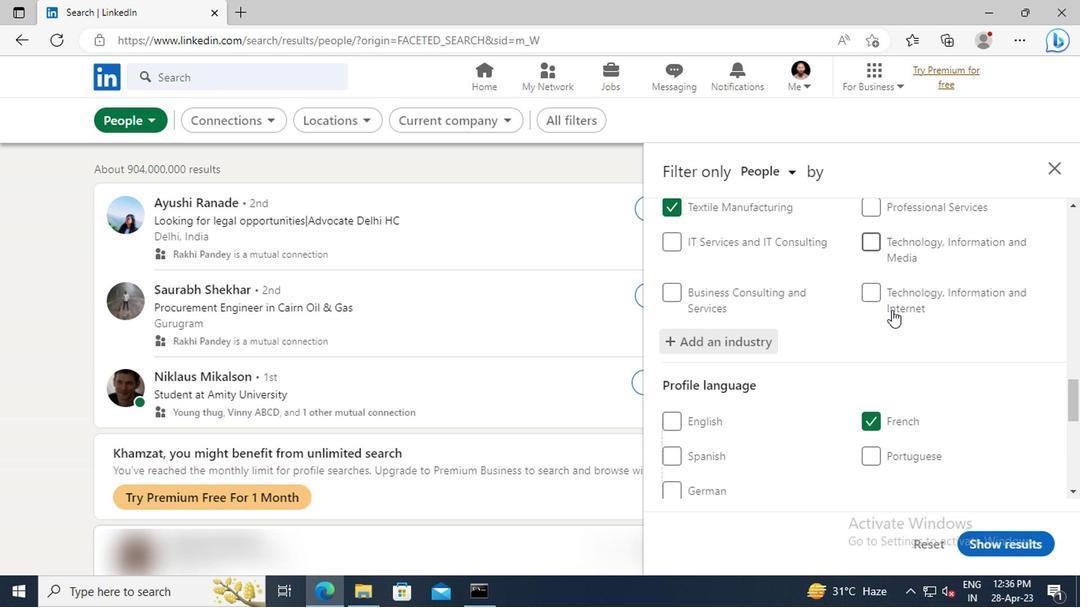
Action: Mouse scrolled (889, 310) with delta (0, 0)
Screenshot: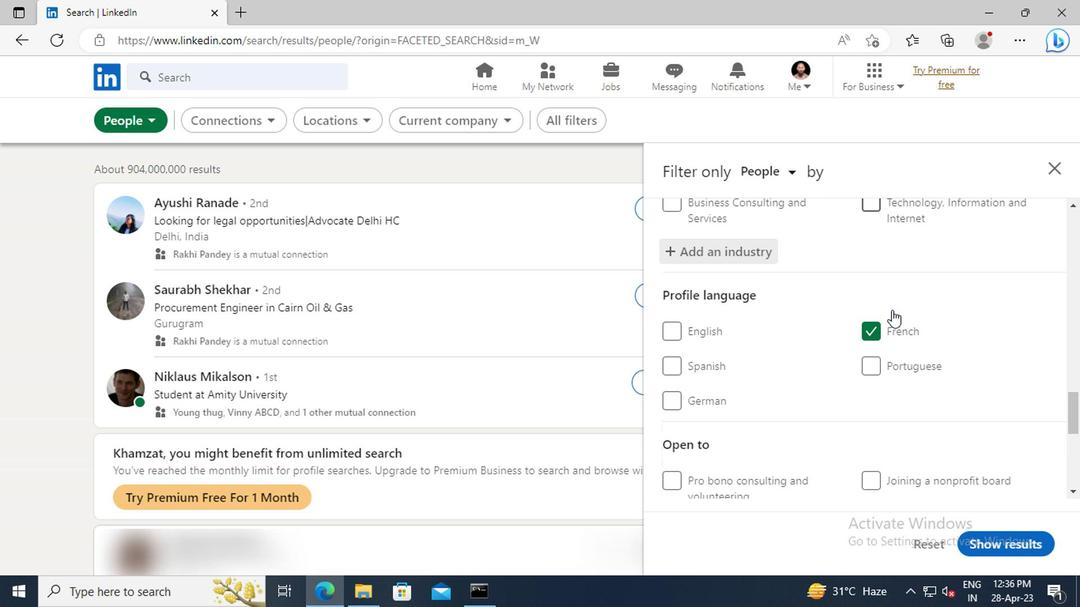 
Action: Mouse scrolled (889, 310) with delta (0, 0)
Screenshot: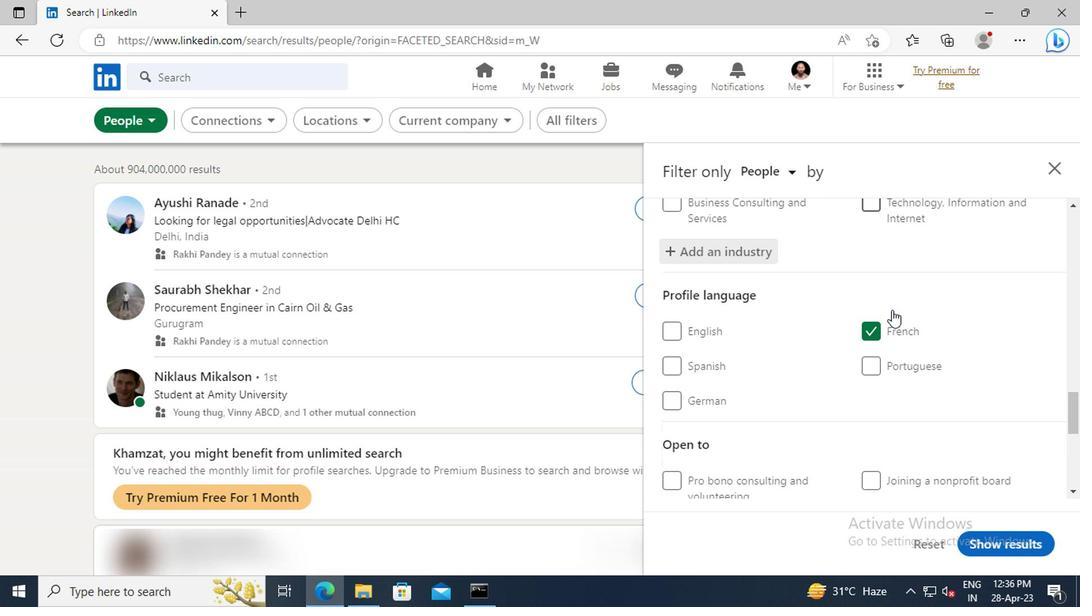 
Action: Mouse scrolled (889, 310) with delta (0, 0)
Screenshot: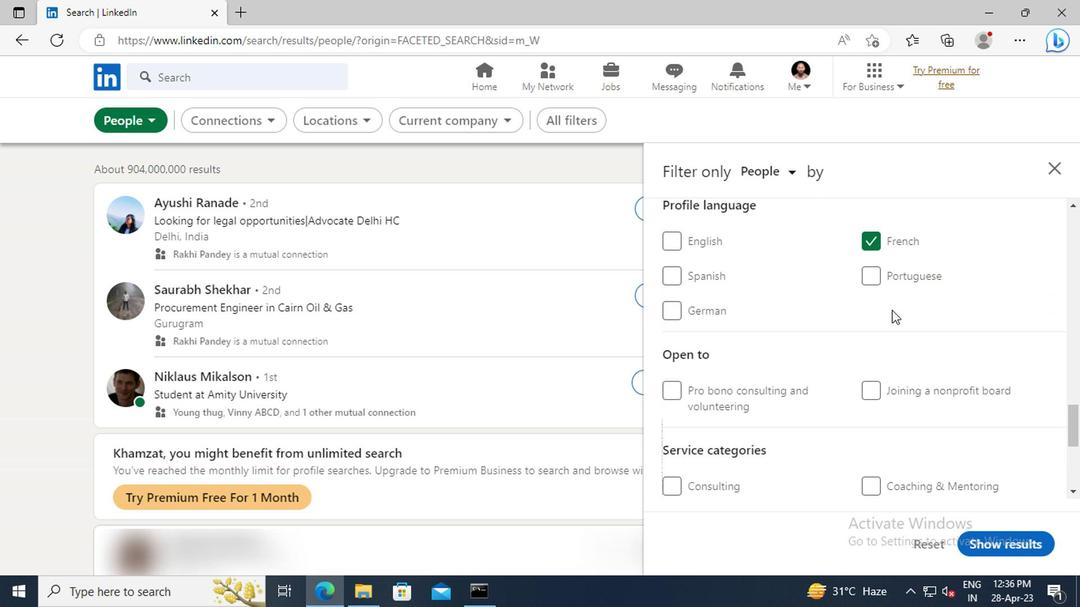 
Action: Mouse scrolled (889, 310) with delta (0, 0)
Screenshot: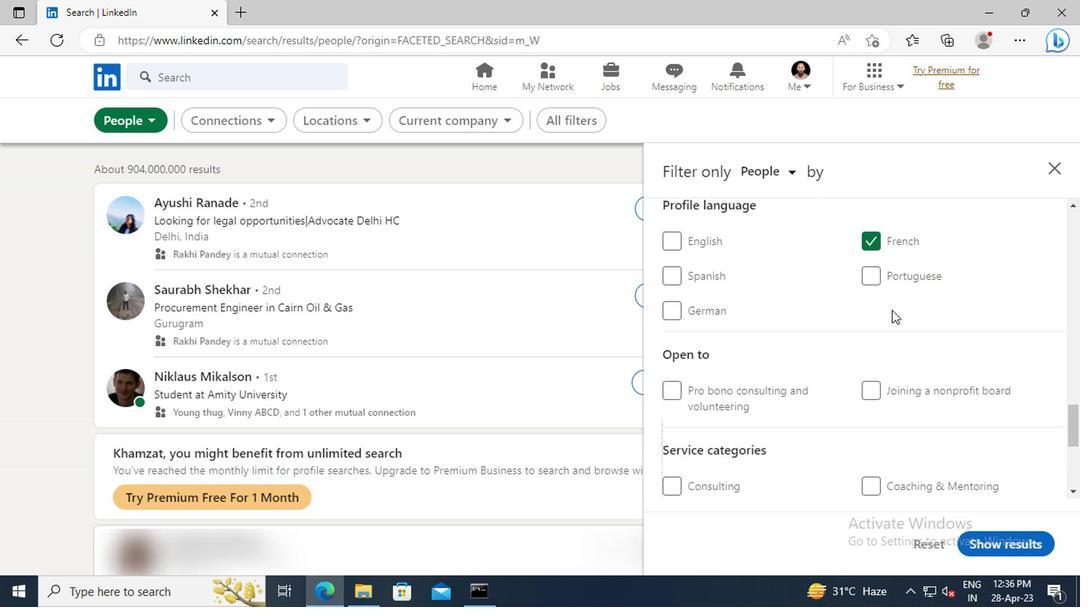 
Action: Mouse scrolled (889, 310) with delta (0, 0)
Screenshot: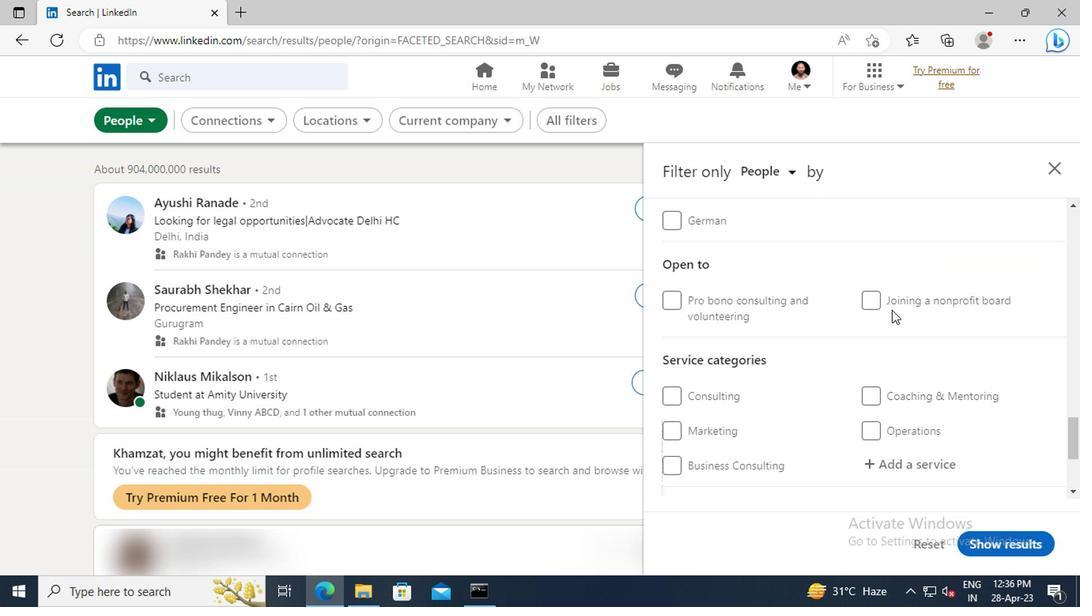 
Action: Mouse scrolled (889, 310) with delta (0, 0)
Screenshot: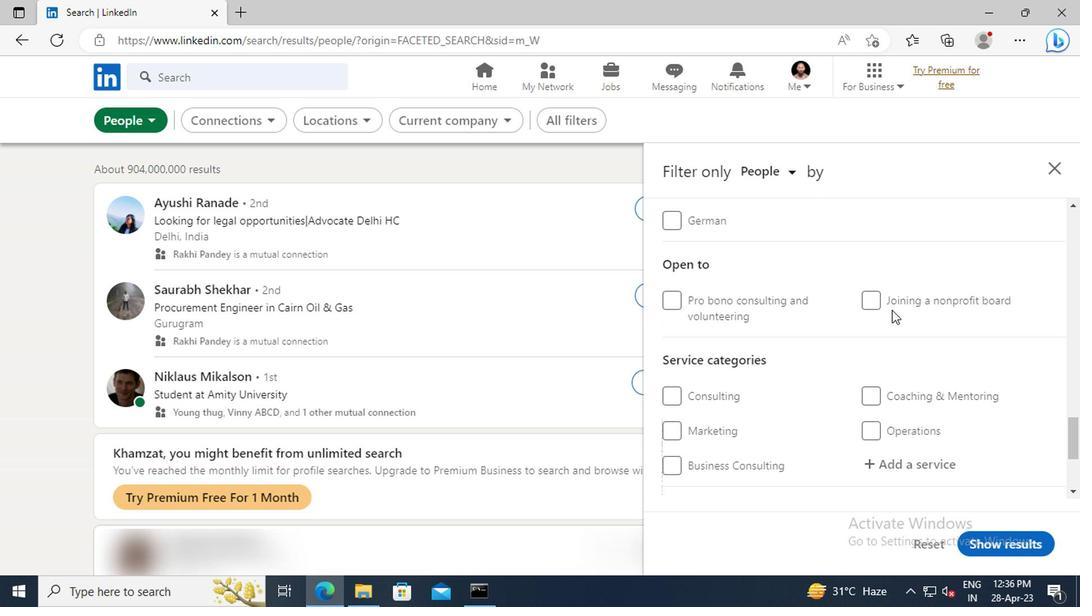 
Action: Mouse moved to (885, 373)
Screenshot: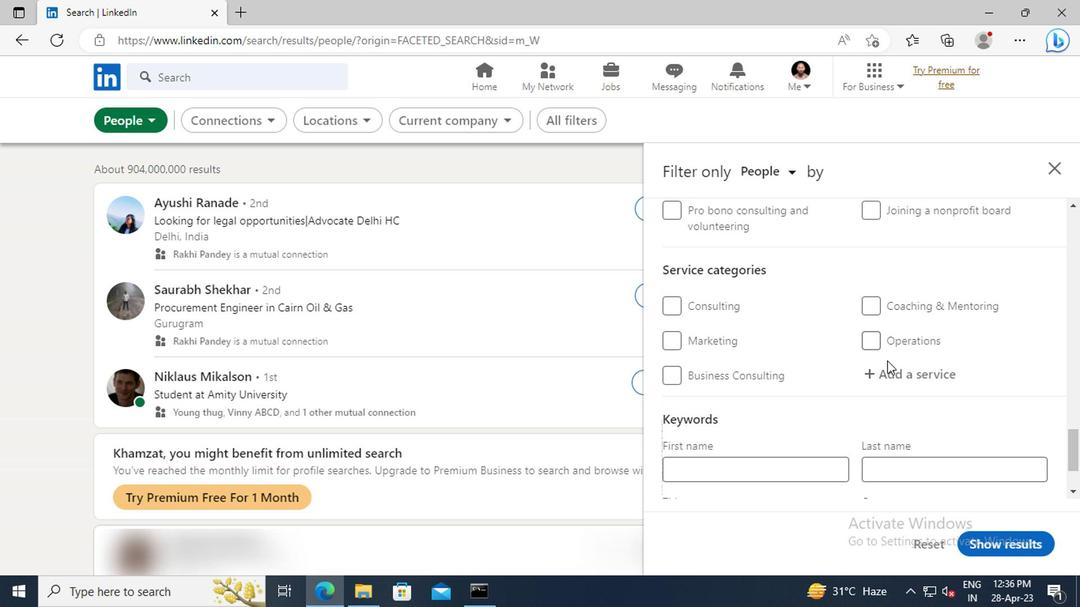 
Action: Mouse pressed left at (885, 373)
Screenshot: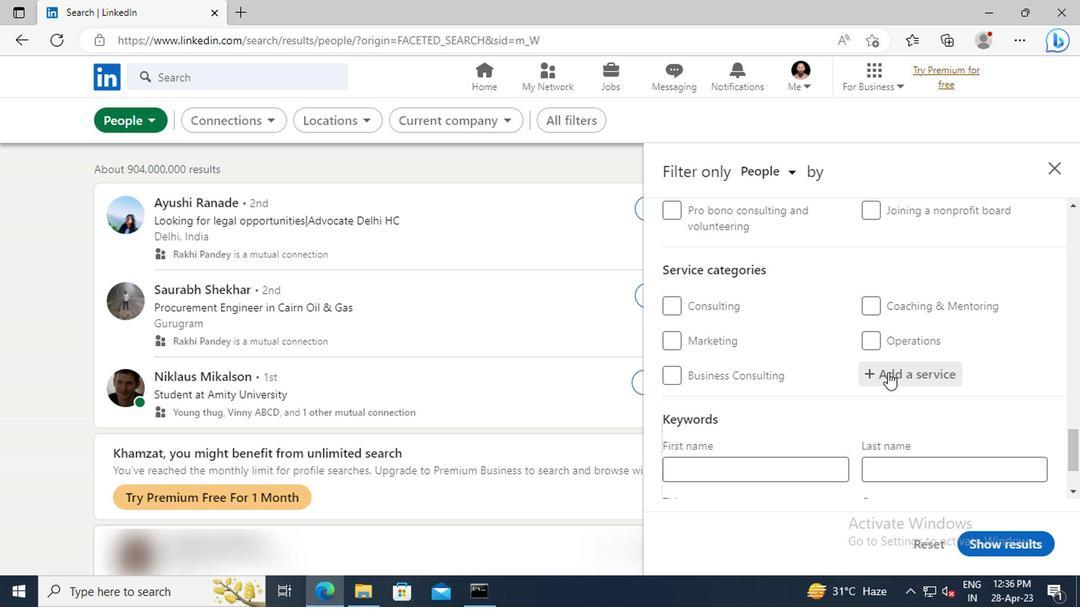 
Action: Key pressed <Key.shift>ASSISTANCE<Key.space><Key.shift>ADVERTISING<Key.enter>
Screenshot: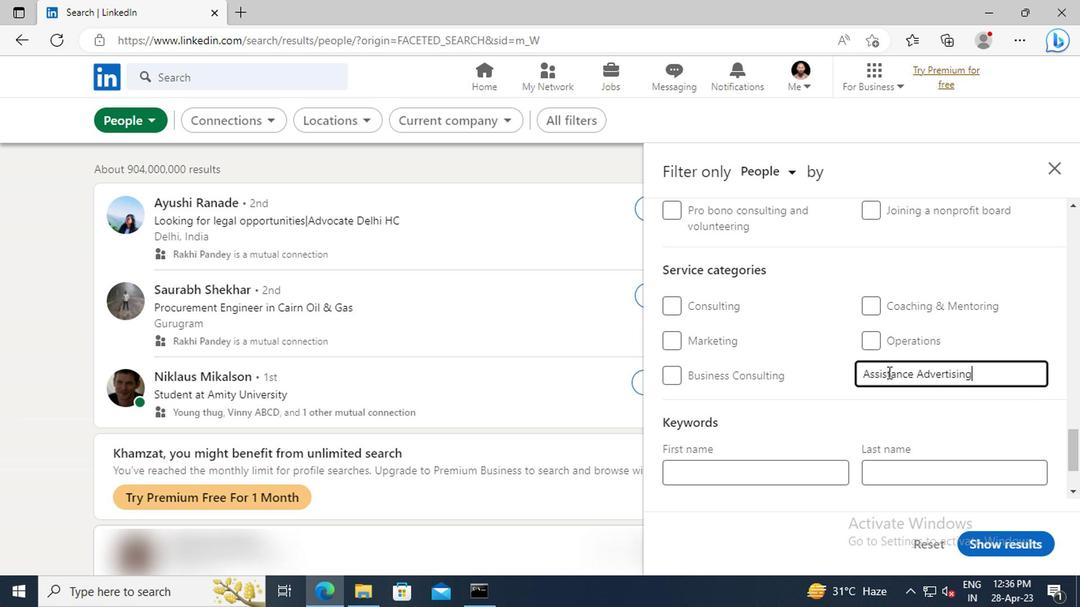 
Action: Mouse moved to (869, 363)
Screenshot: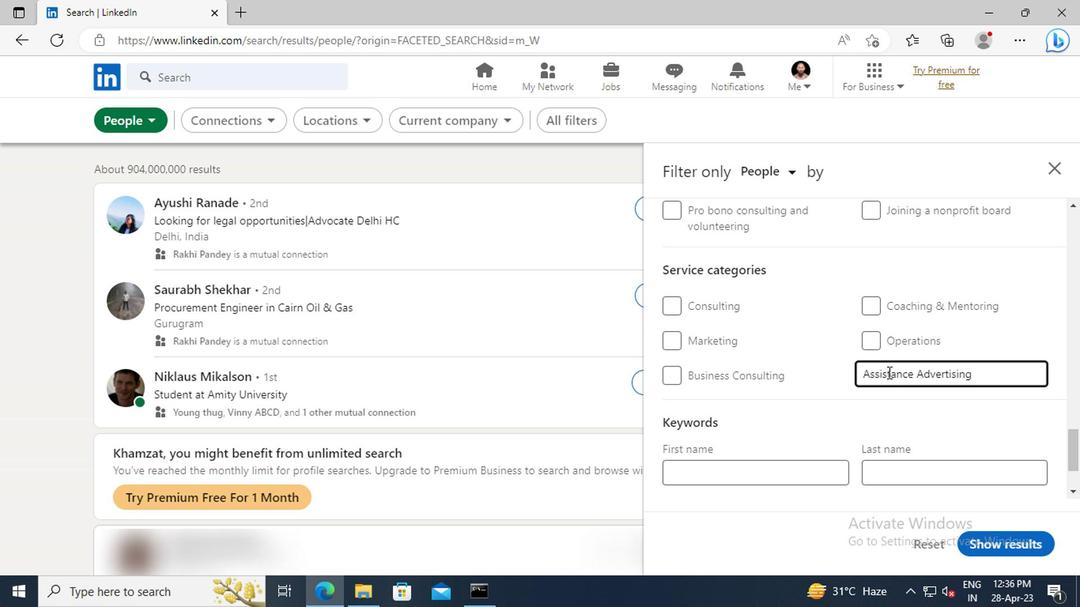 
Action: Mouse scrolled (869, 362) with delta (0, 0)
Screenshot: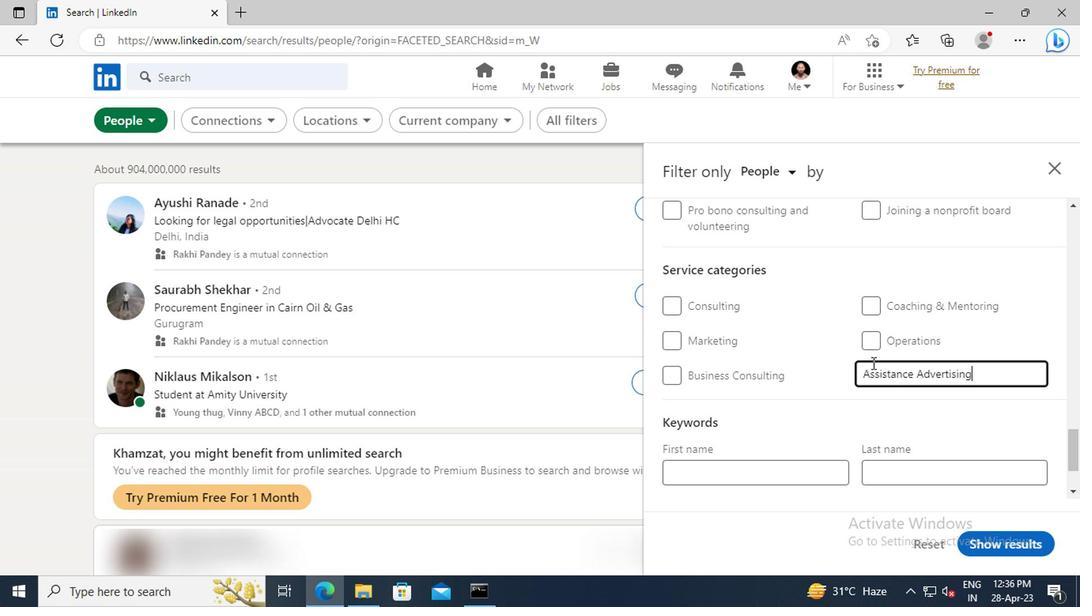 
Action: Mouse scrolled (869, 362) with delta (0, 0)
Screenshot: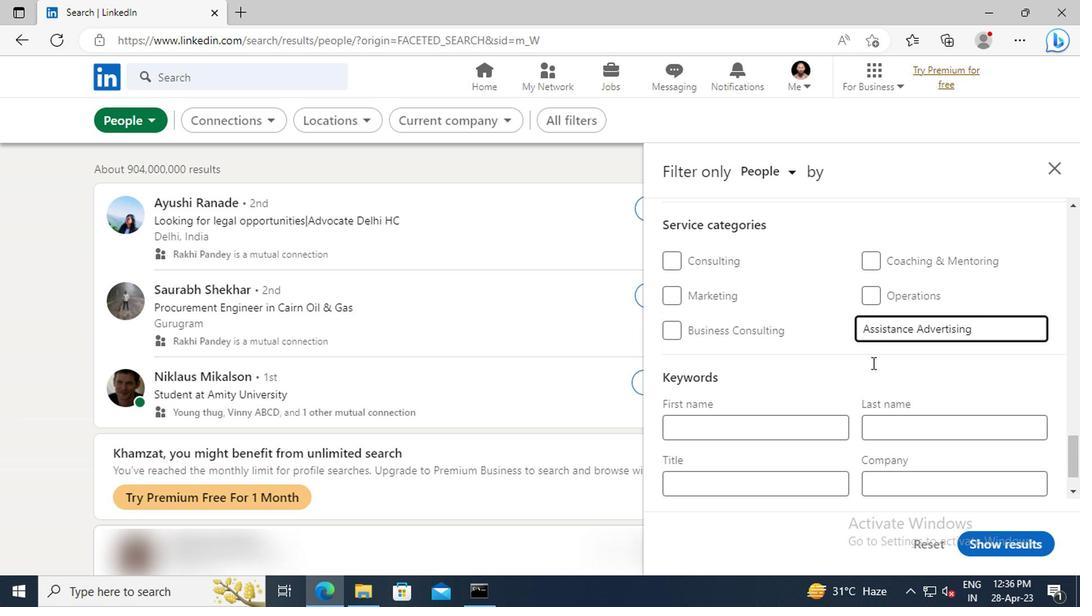 
Action: Mouse scrolled (869, 362) with delta (0, 0)
Screenshot: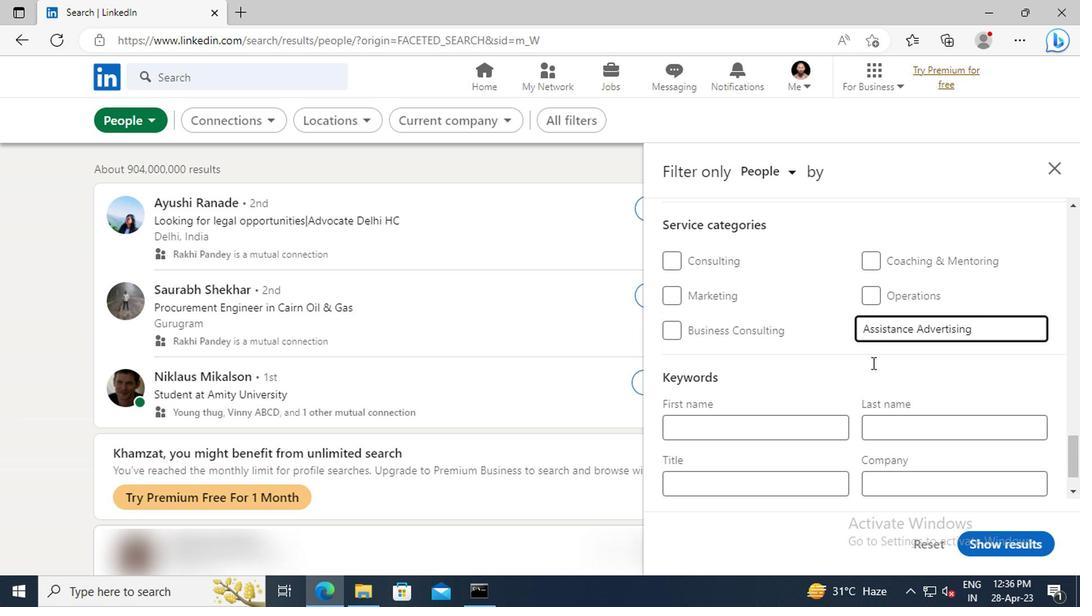 
Action: Mouse scrolled (869, 362) with delta (0, 0)
Screenshot: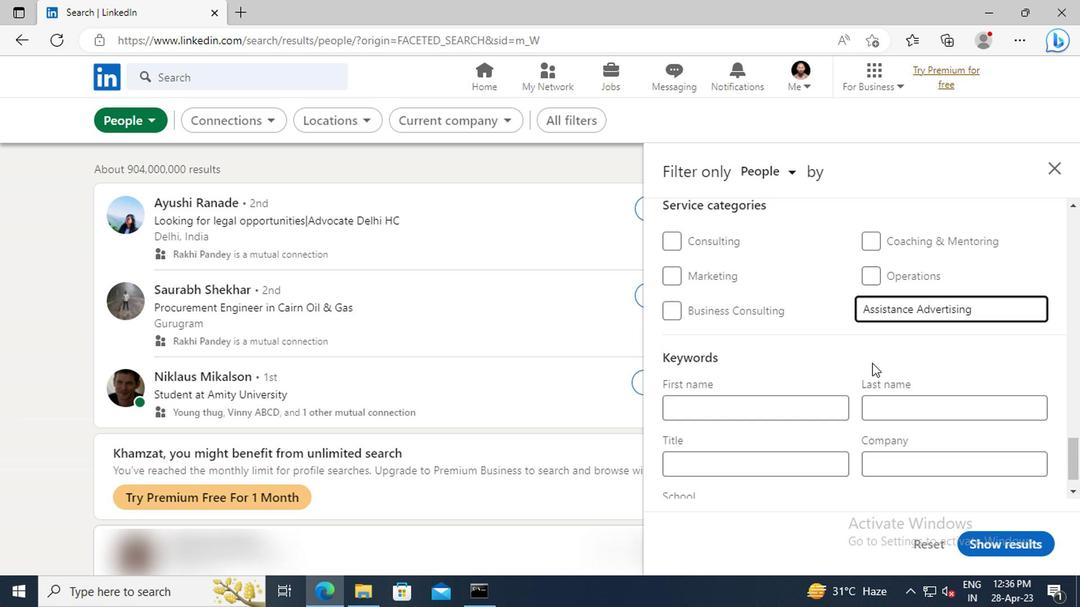 
Action: Mouse scrolled (869, 362) with delta (0, 0)
Screenshot: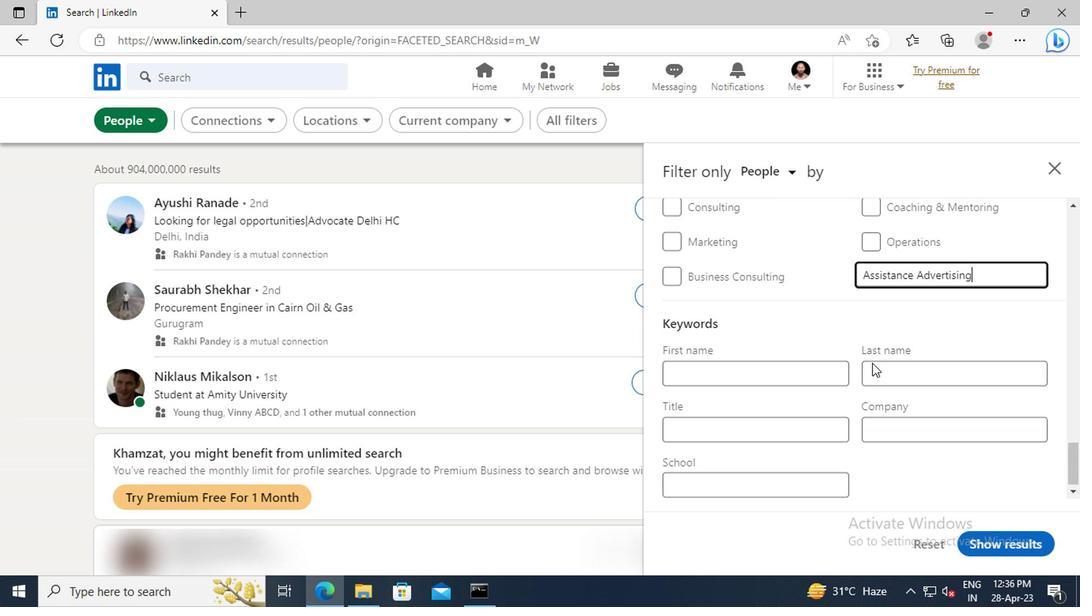 
Action: Mouse moved to (712, 424)
Screenshot: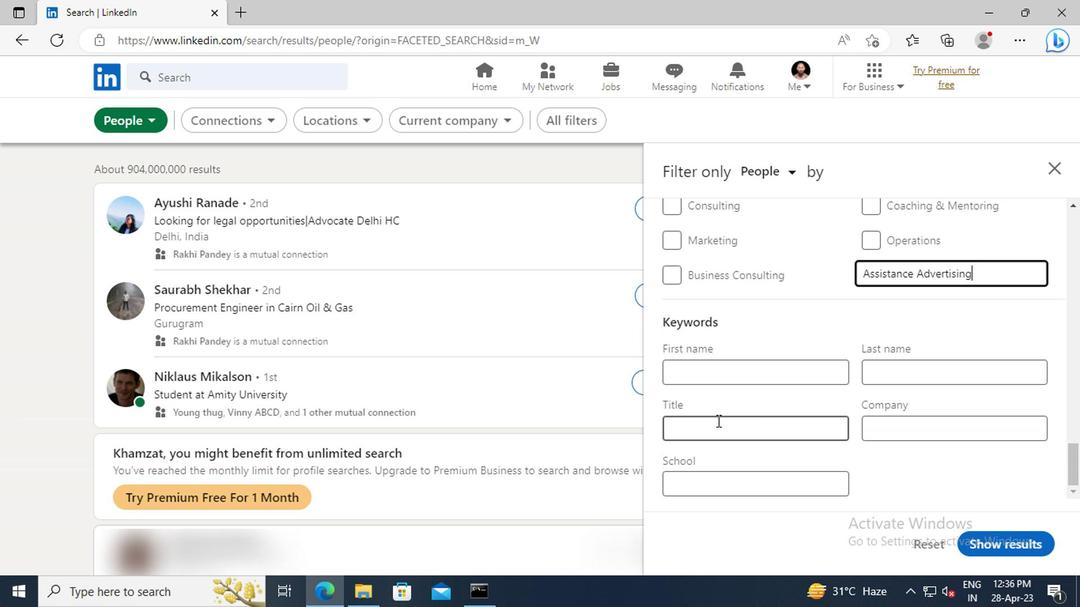 
Action: Mouse pressed left at (712, 424)
Screenshot: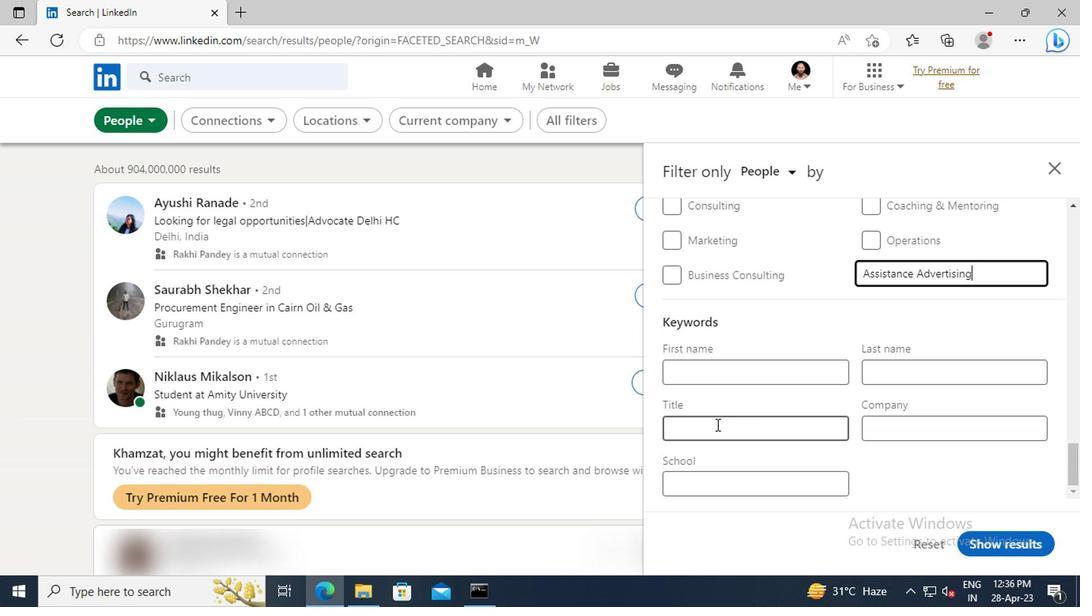 
Action: Key pressed <Key.shift>SUPERVISORS<Key.enter>
Screenshot: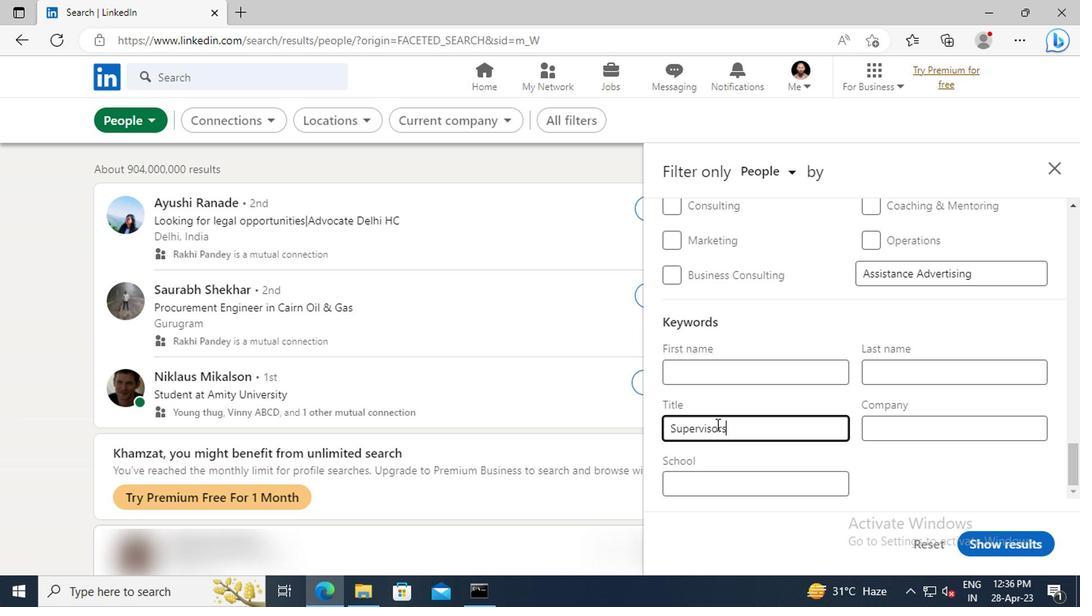 
Action: Mouse moved to (992, 543)
Screenshot: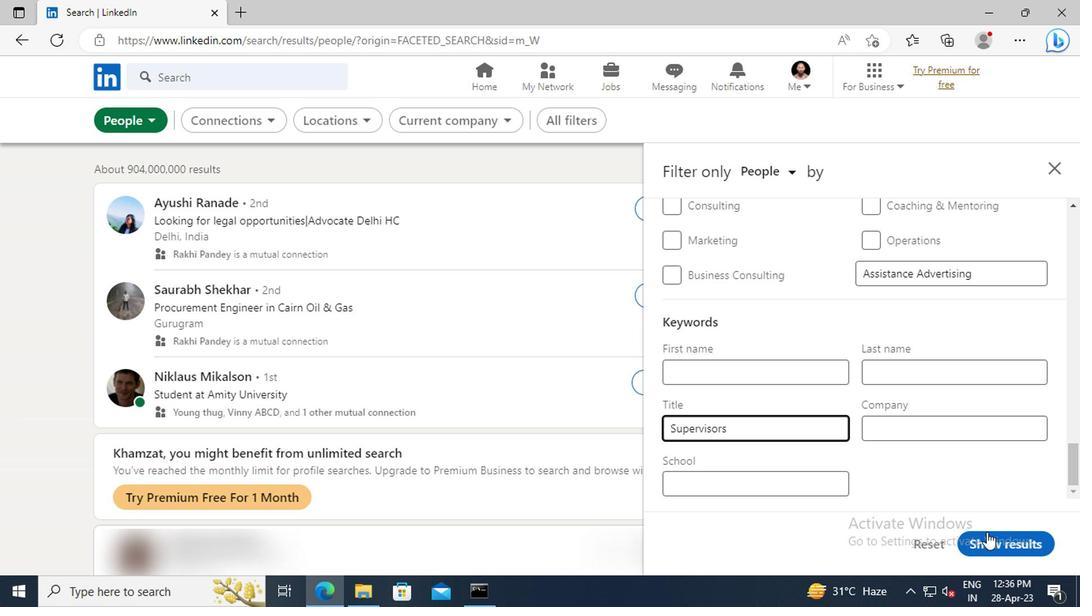 
Action: Mouse pressed left at (992, 543)
Screenshot: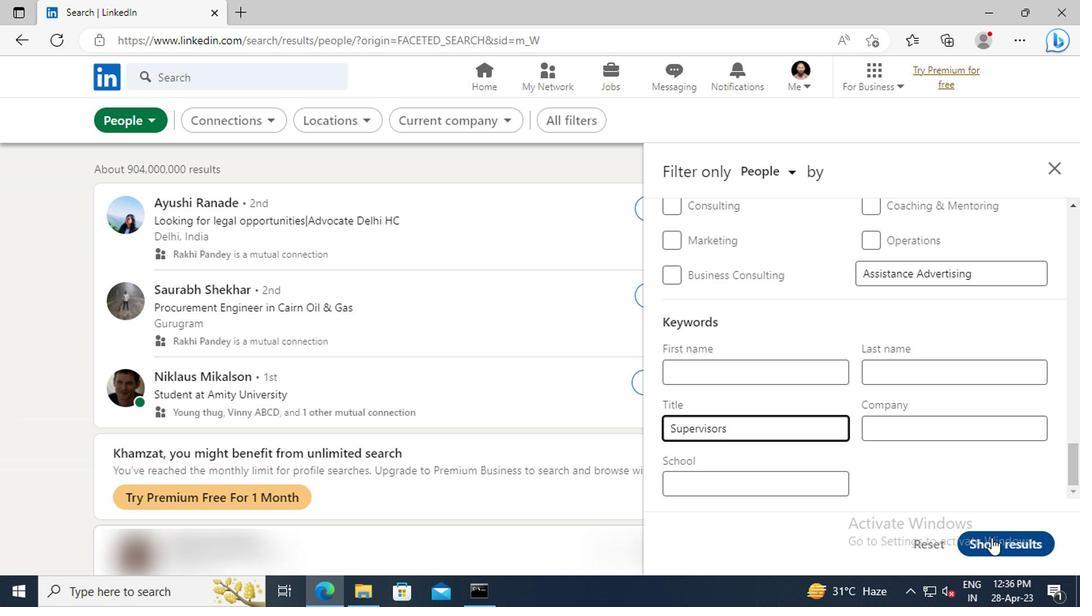 
